 Task: Look for space in Hays, United States from 12th August, 2023 to 16th August, 2023 for 8 adults in price range Rs.10000 to Rs.16000. Place can be private room with 8 bedrooms having 8 beds and 8 bathrooms. Property type can be house, flat, guest house, hotel. Amenities needed are: wifi, TV, free parkinig on premises, gym, breakfast. Booking option can be shelf check-in. Required host language is English.
Action: Mouse moved to (541, 131)
Screenshot: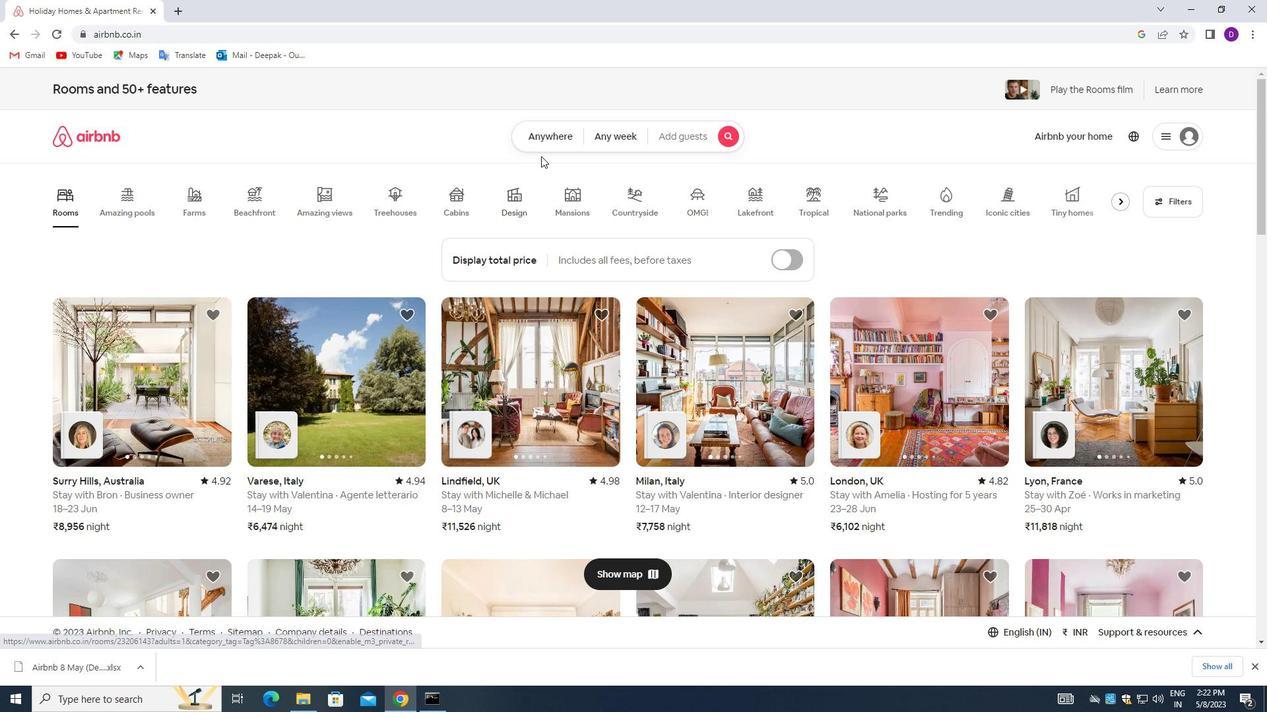 
Action: Mouse pressed left at (541, 131)
Screenshot: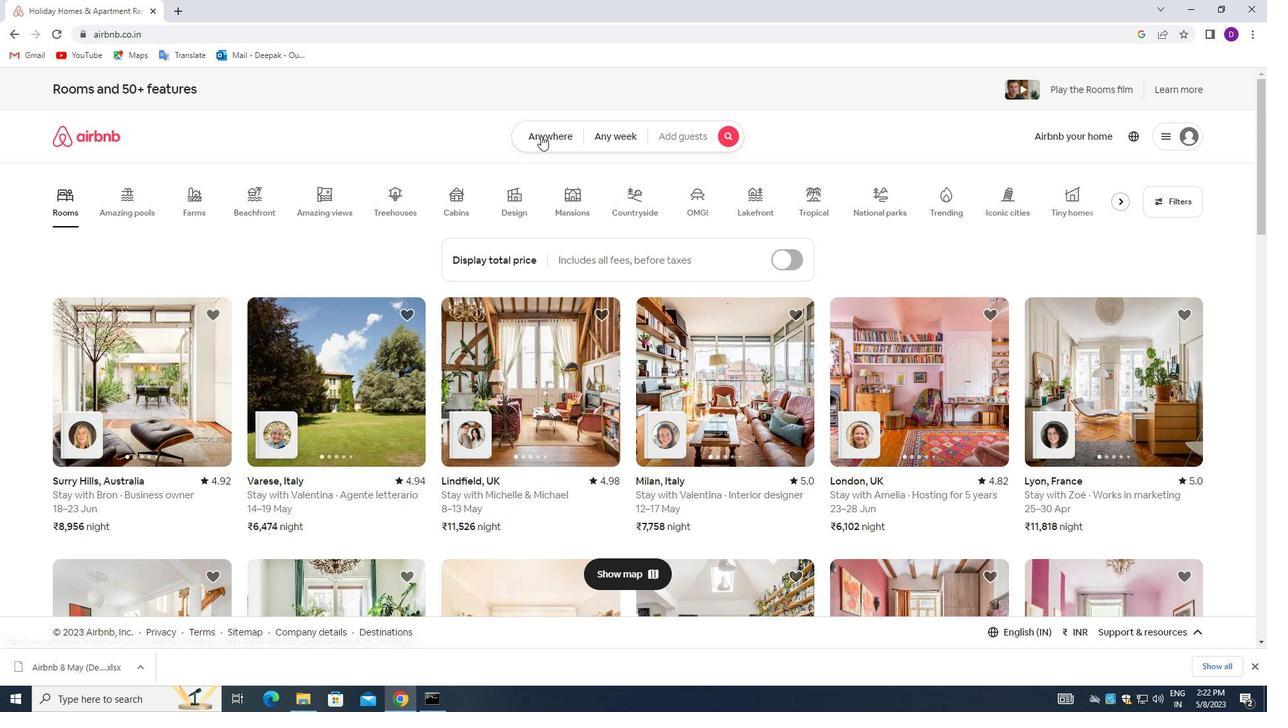 
Action: Mouse moved to (429, 186)
Screenshot: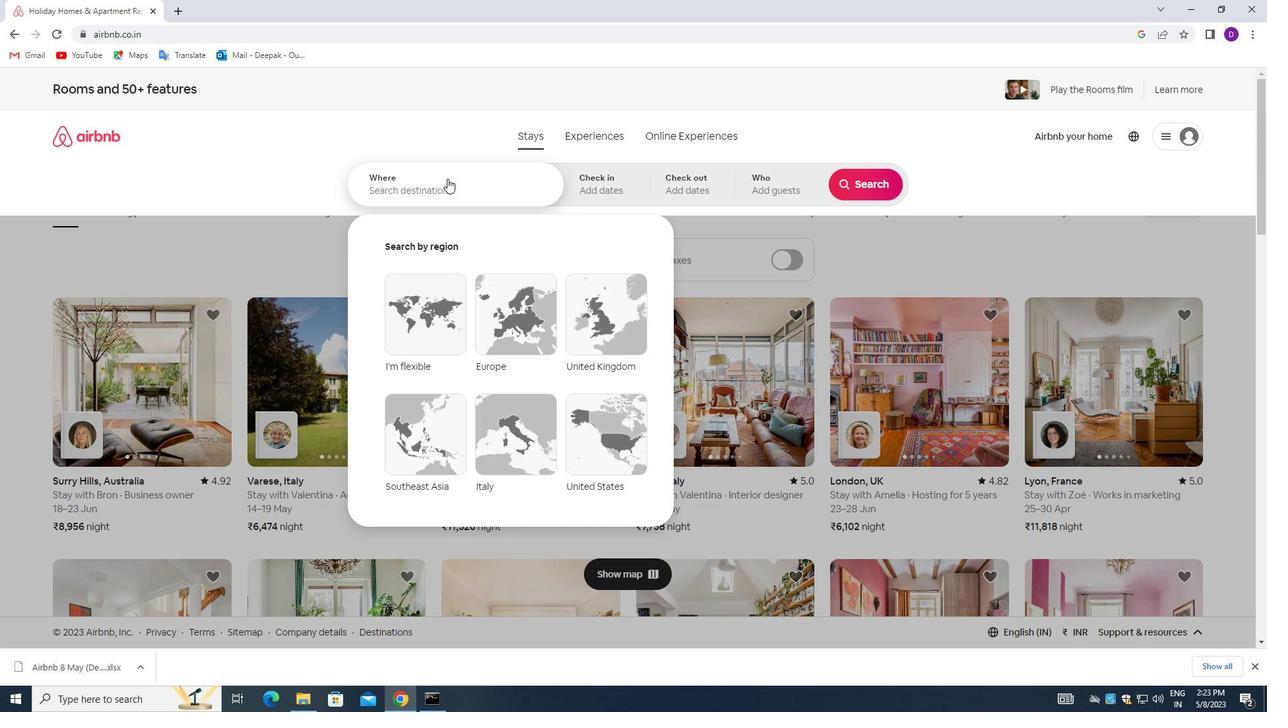 
Action: Mouse pressed left at (429, 186)
Screenshot: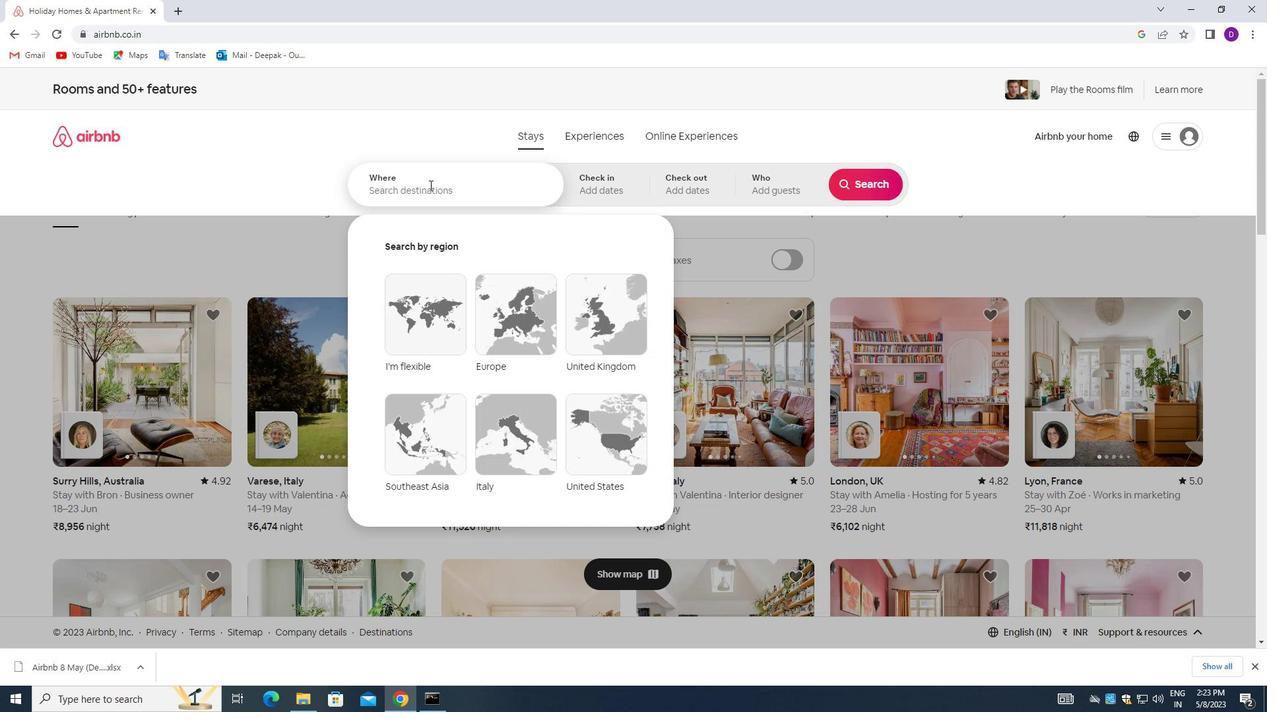 
Action: Mouse moved to (260, 253)
Screenshot: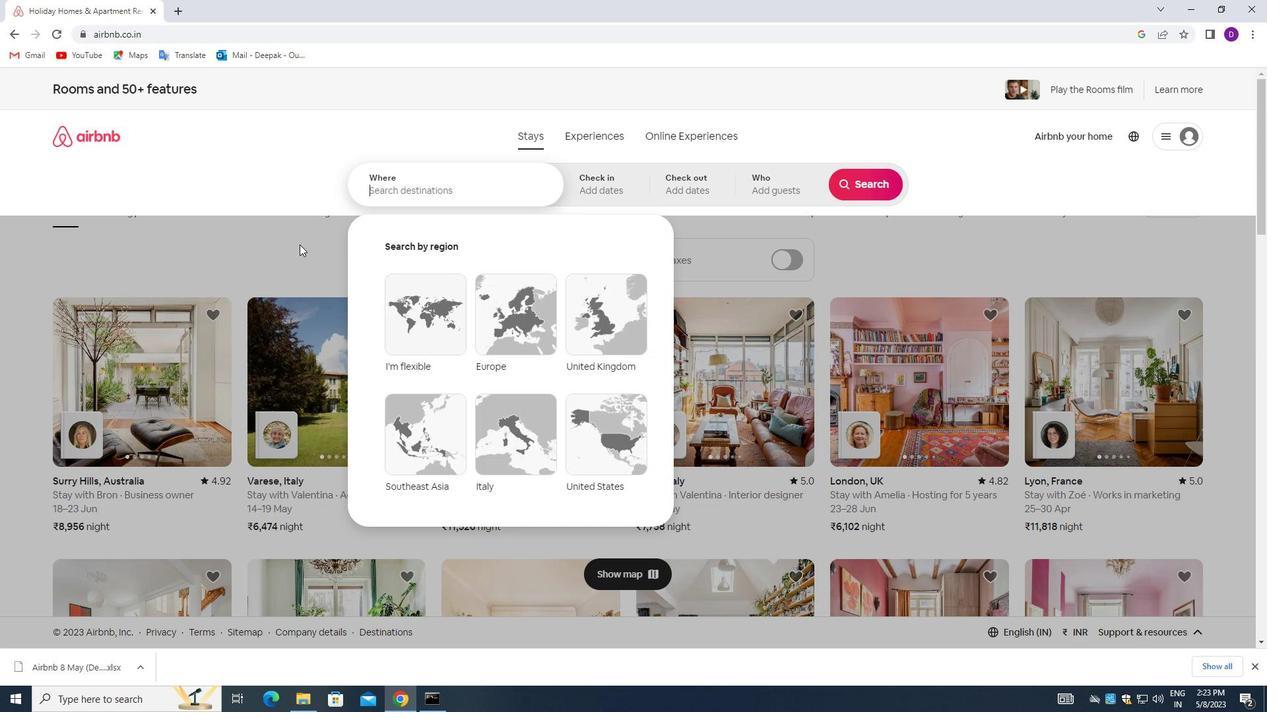 
Action: Key pressed <Key.shift>HAYS,<Key.space><Key.shift><Key.shift><Key.shift><Key.shift><Key.shift><Key.shift><Key.shift><Key.shift><Key.shift>UNITED<Key.space><Key.shift_r>STATES<Key.enter>
Screenshot: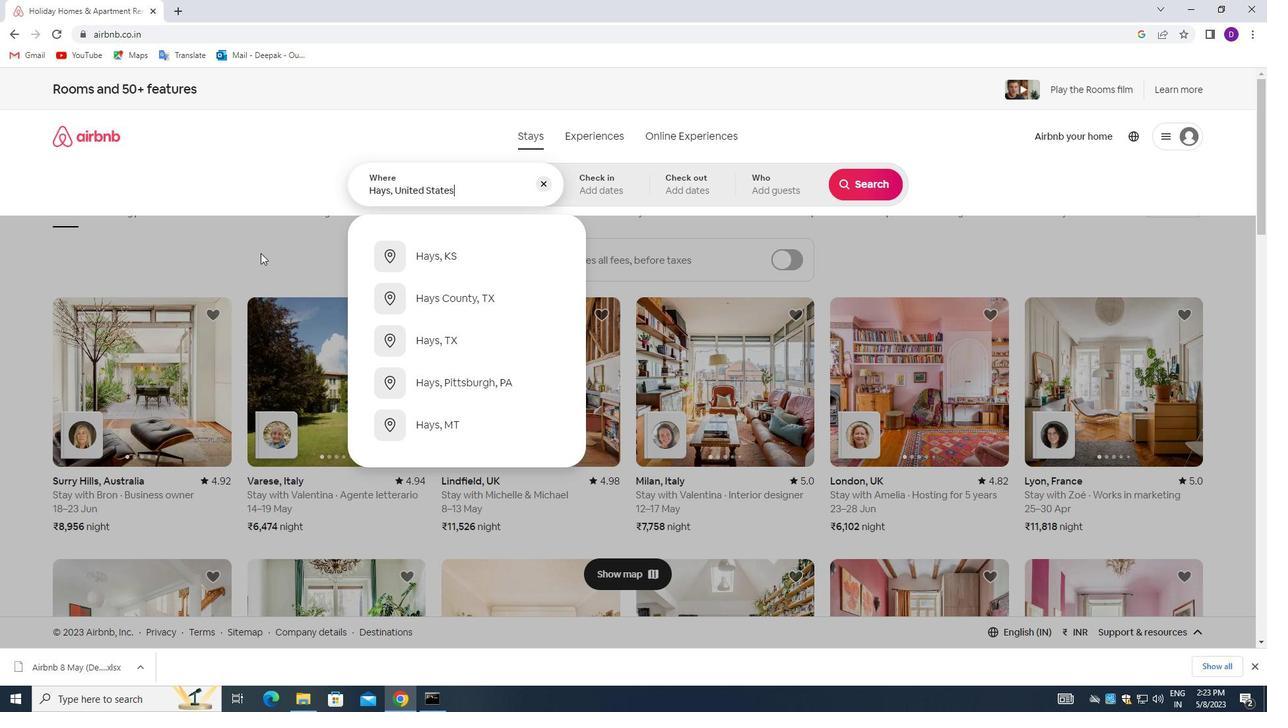 
Action: Mouse moved to (859, 296)
Screenshot: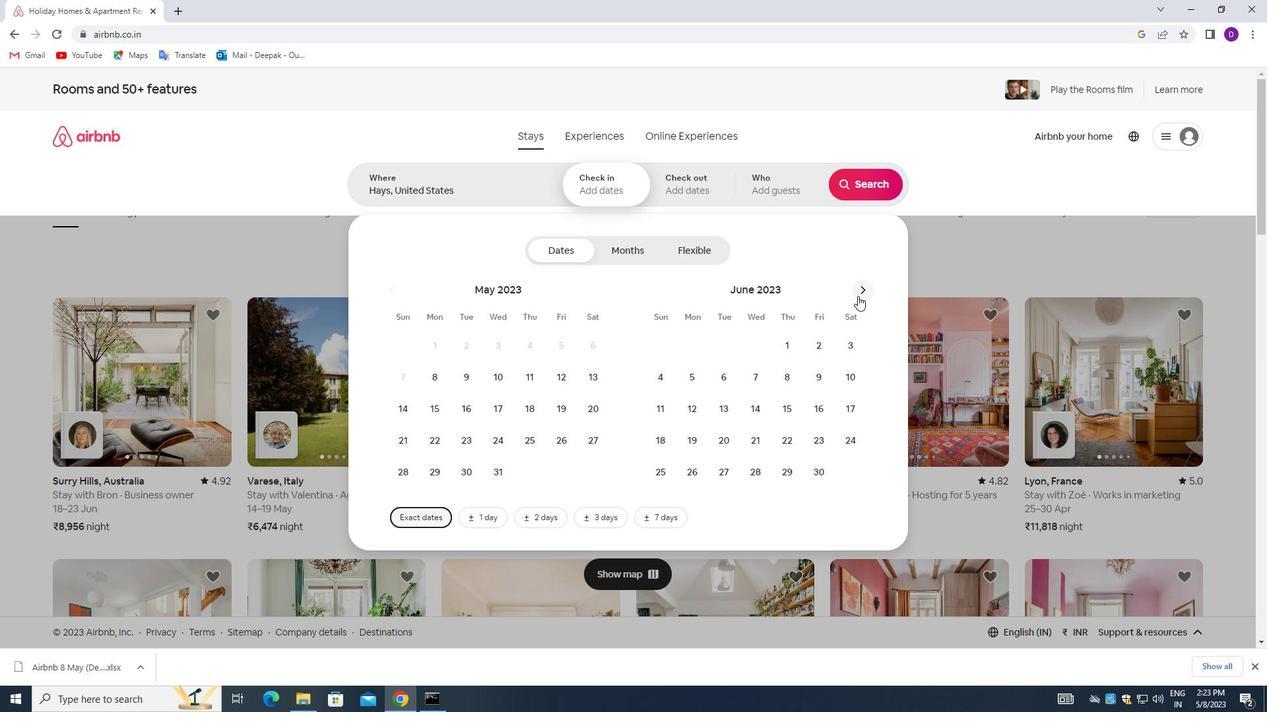
Action: Mouse pressed left at (859, 296)
Screenshot: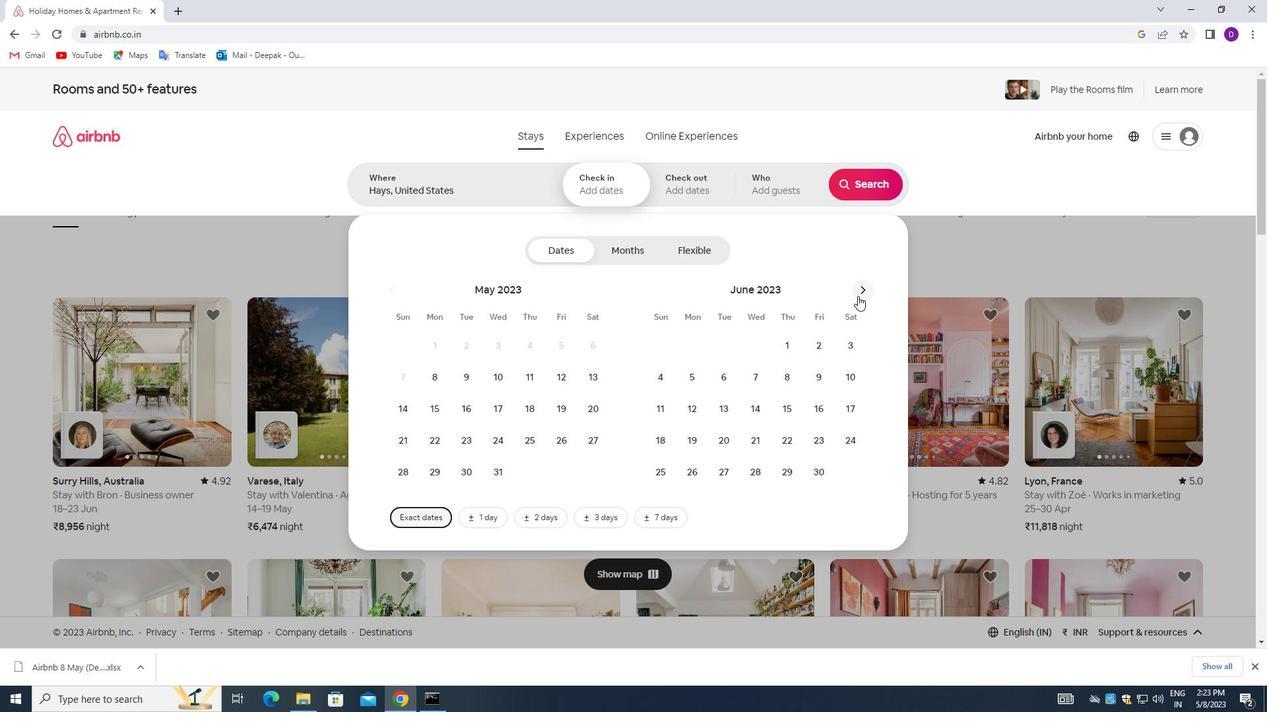 
Action: Mouse moved to (859, 293)
Screenshot: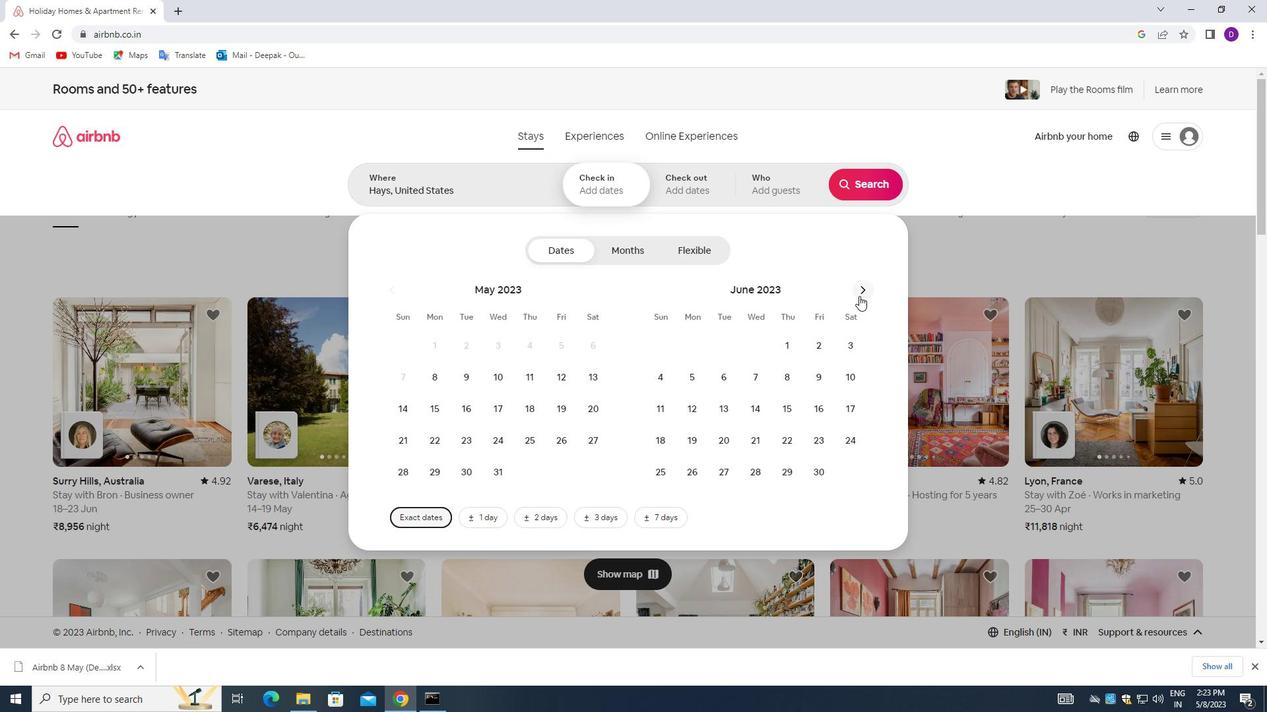 
Action: Mouse pressed left at (859, 293)
Screenshot: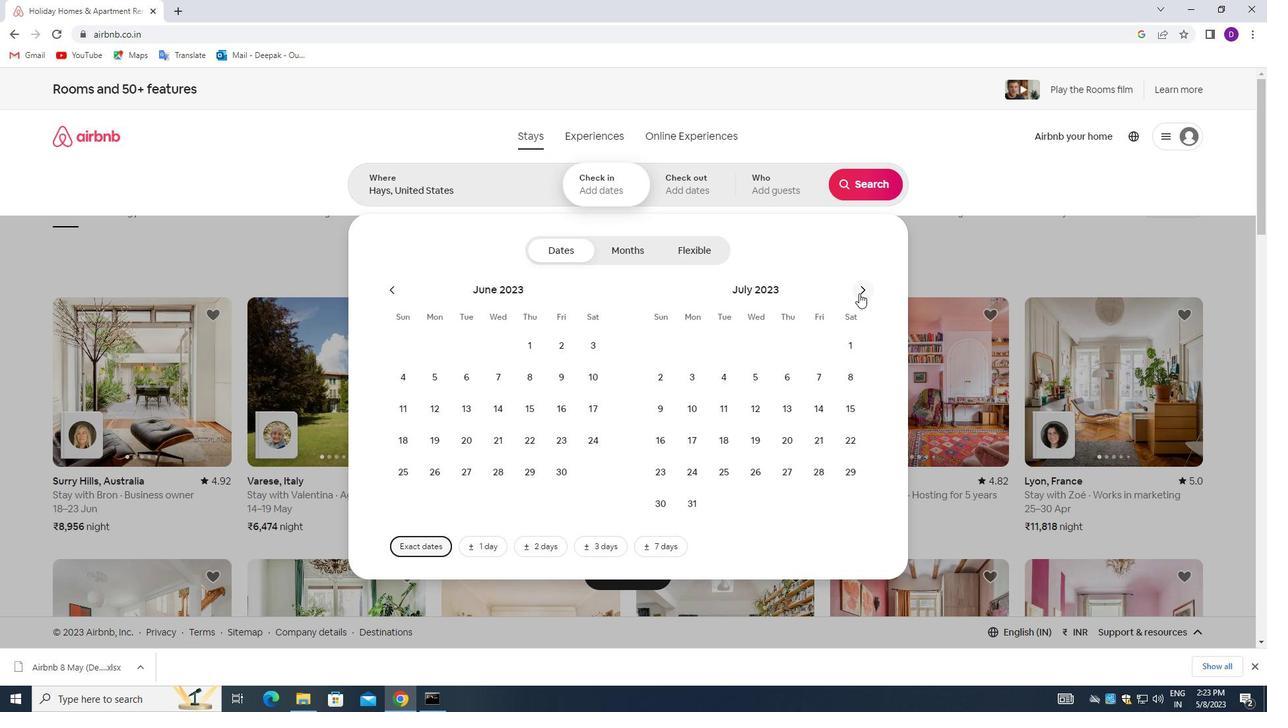 
Action: Mouse moved to (843, 376)
Screenshot: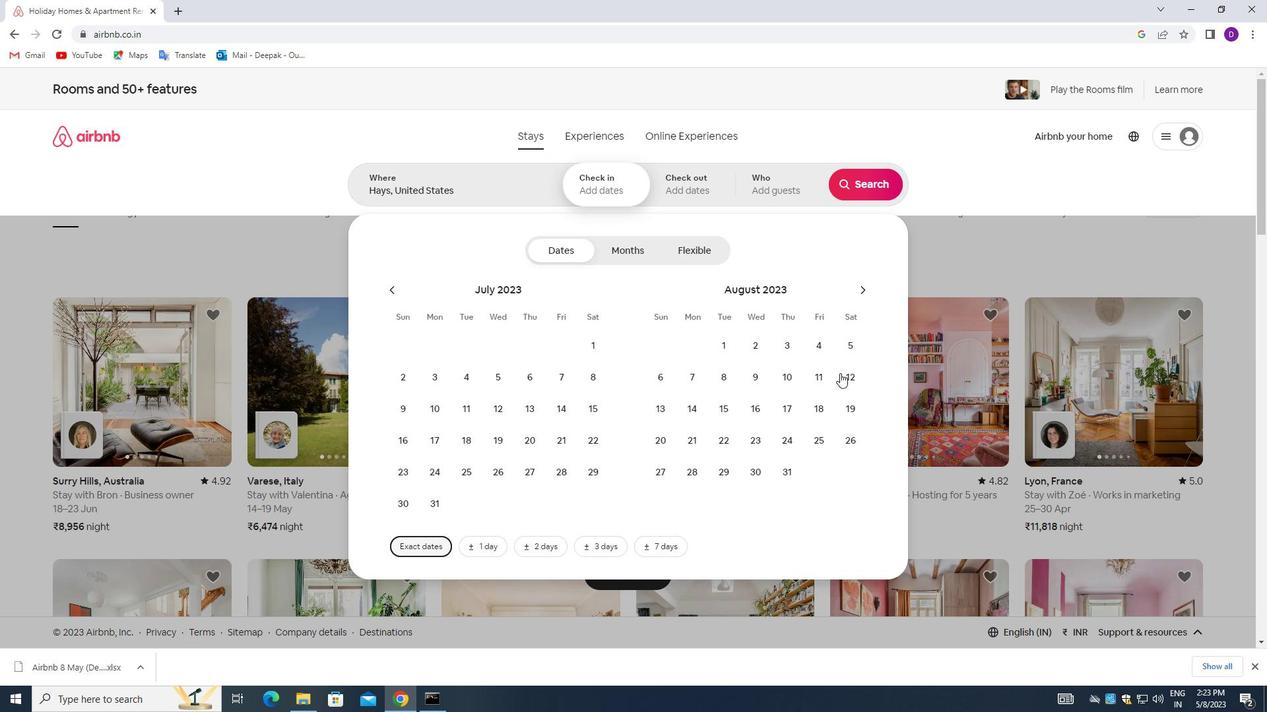 
Action: Mouse pressed left at (843, 376)
Screenshot: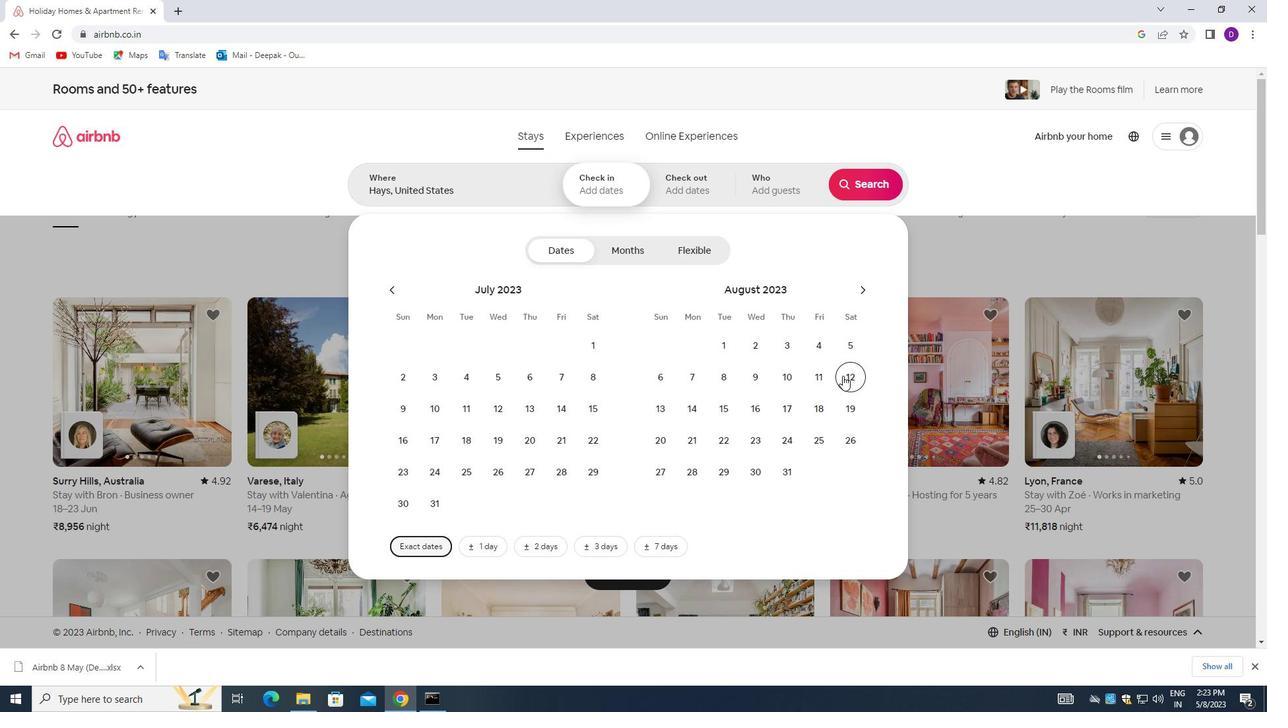 
Action: Mouse moved to (756, 407)
Screenshot: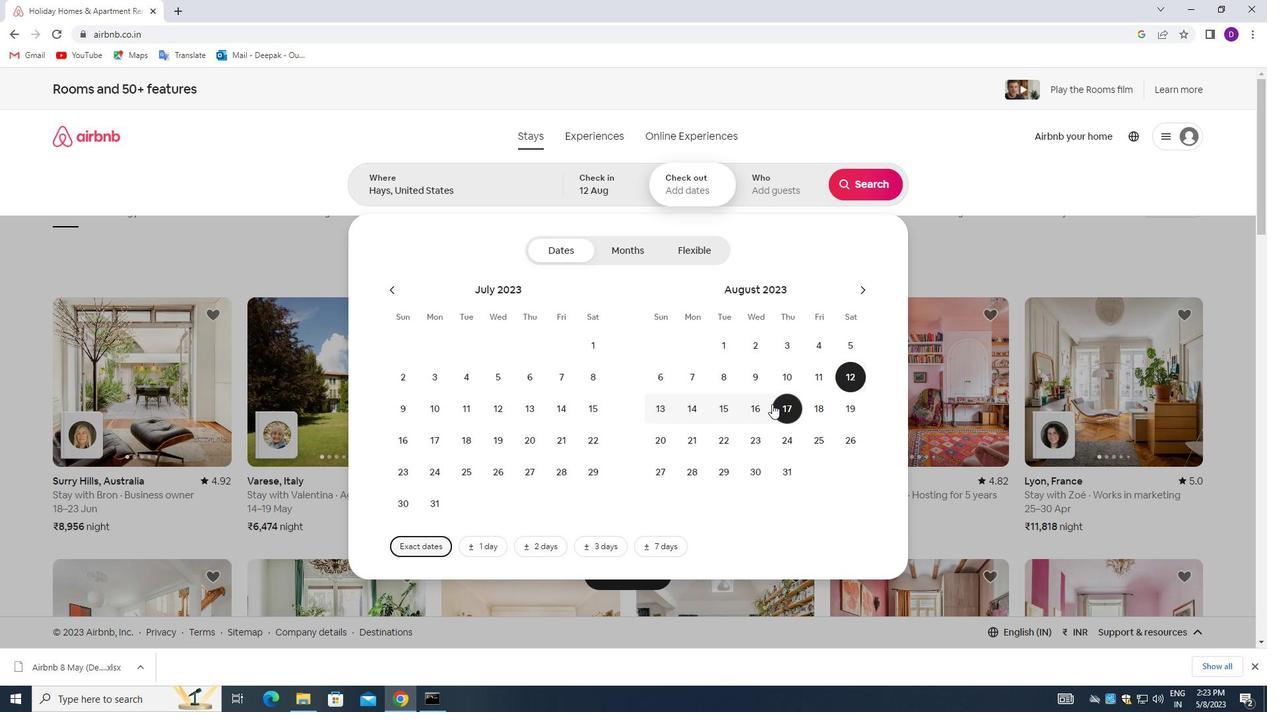 
Action: Mouse pressed left at (756, 407)
Screenshot: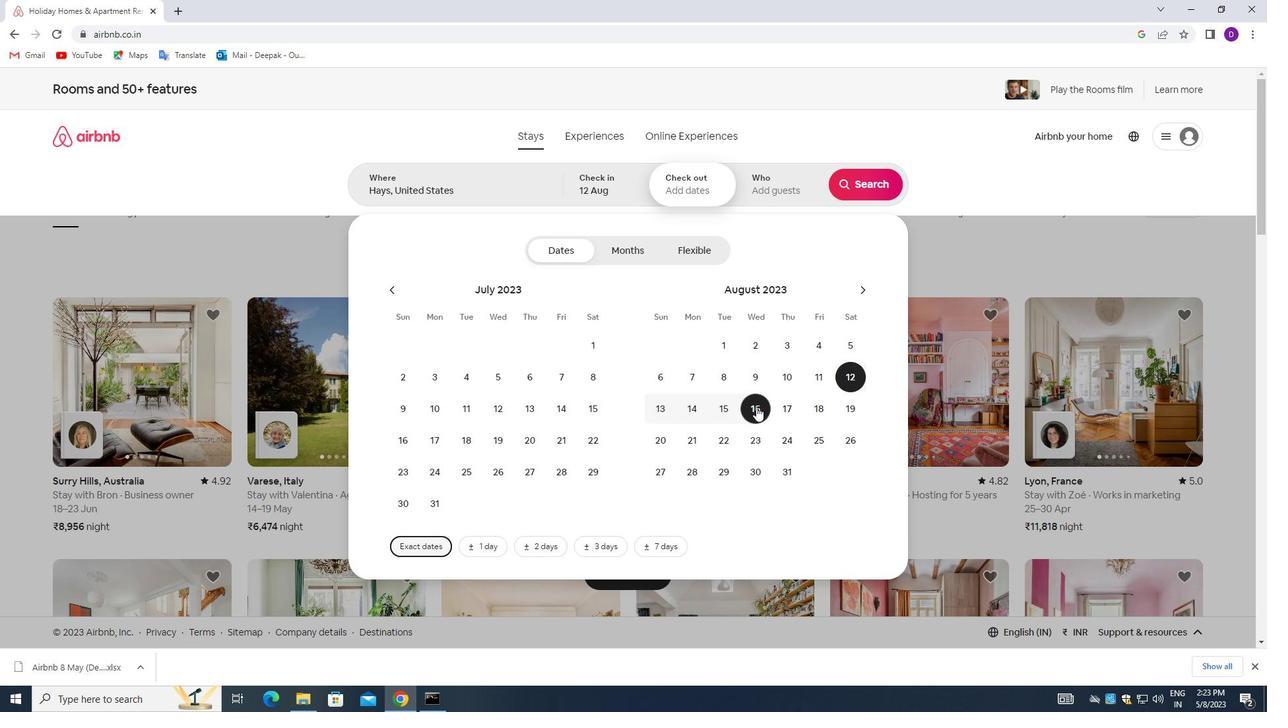 
Action: Mouse moved to (772, 183)
Screenshot: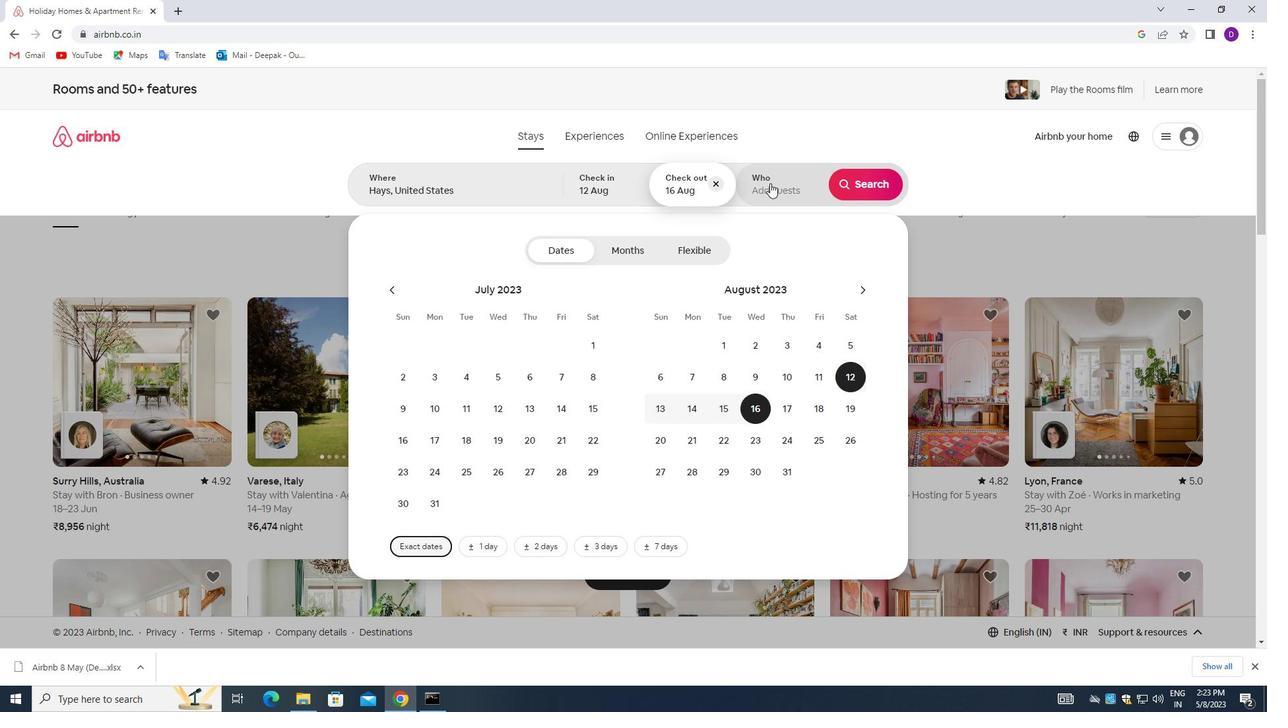 
Action: Mouse pressed left at (772, 183)
Screenshot: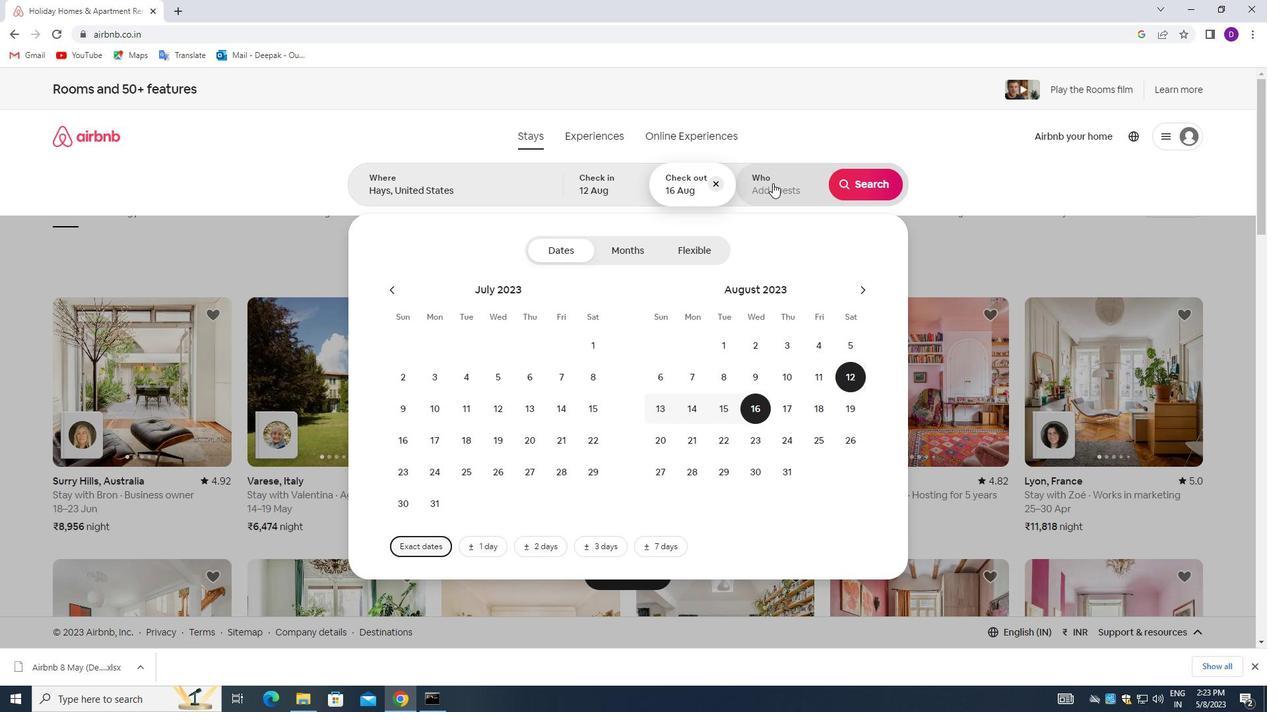 
Action: Mouse moved to (866, 258)
Screenshot: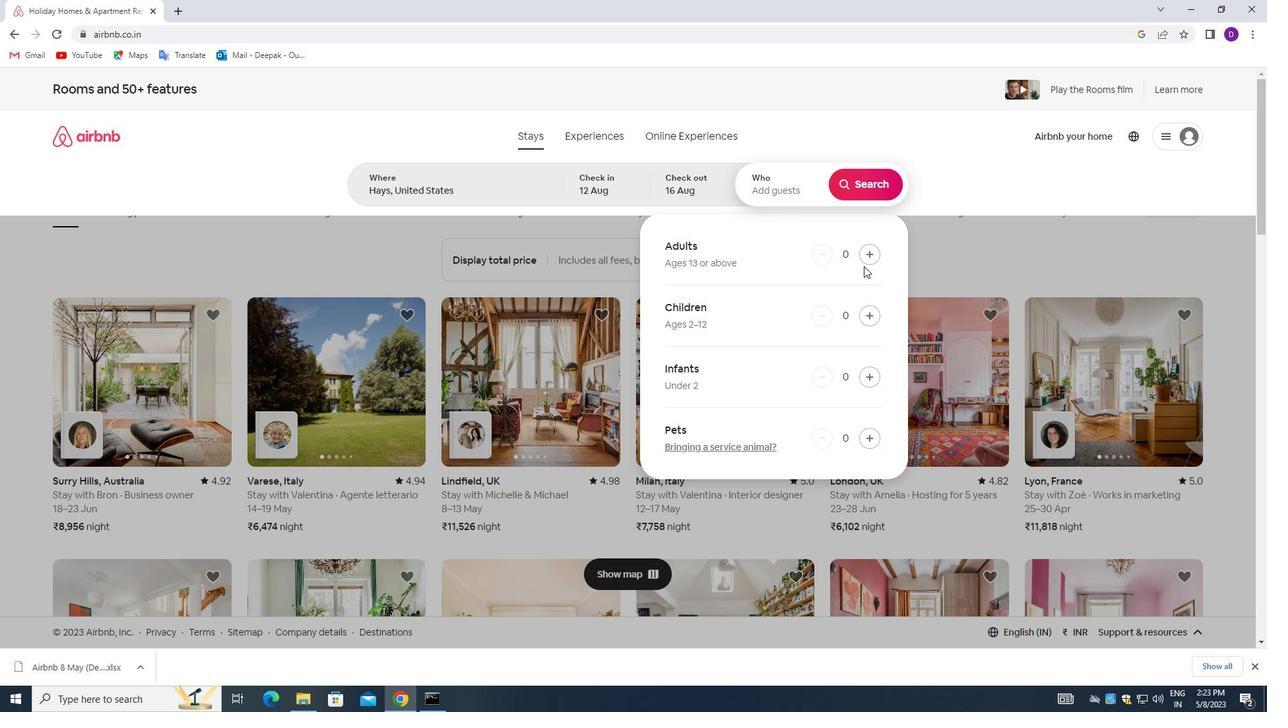 
Action: Mouse pressed left at (866, 258)
Screenshot: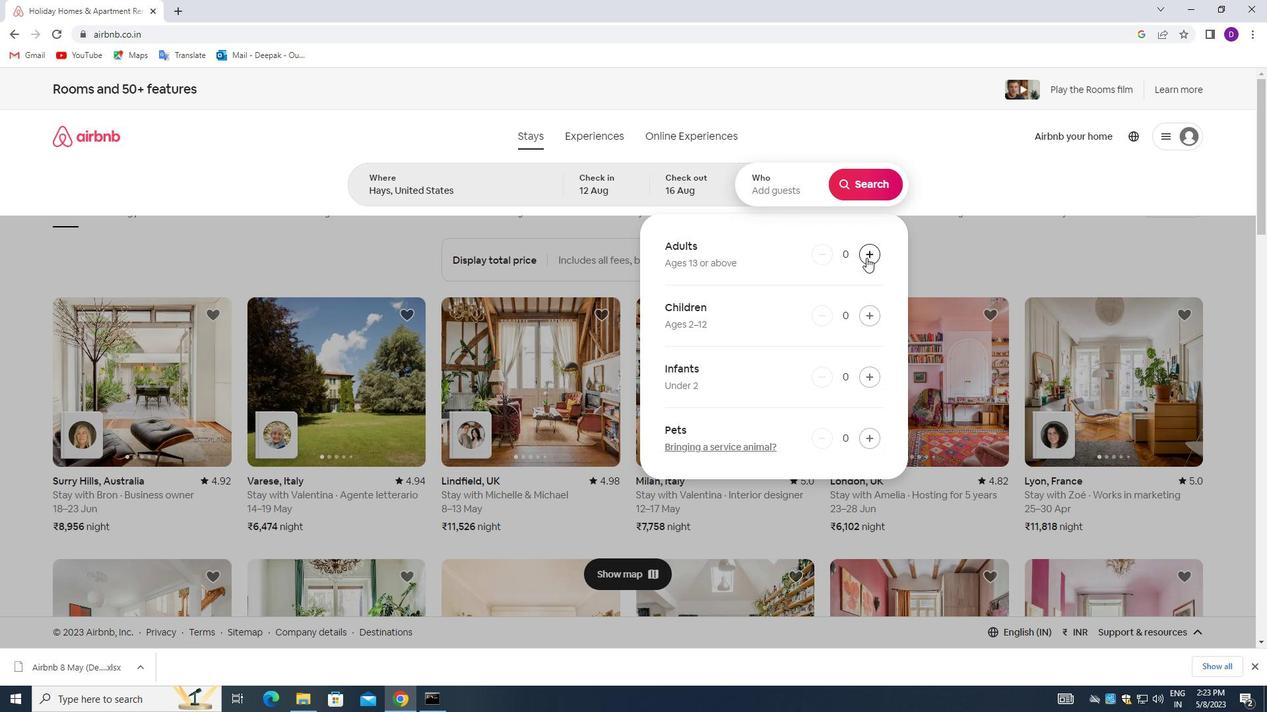 
Action: Mouse moved to (866, 257)
Screenshot: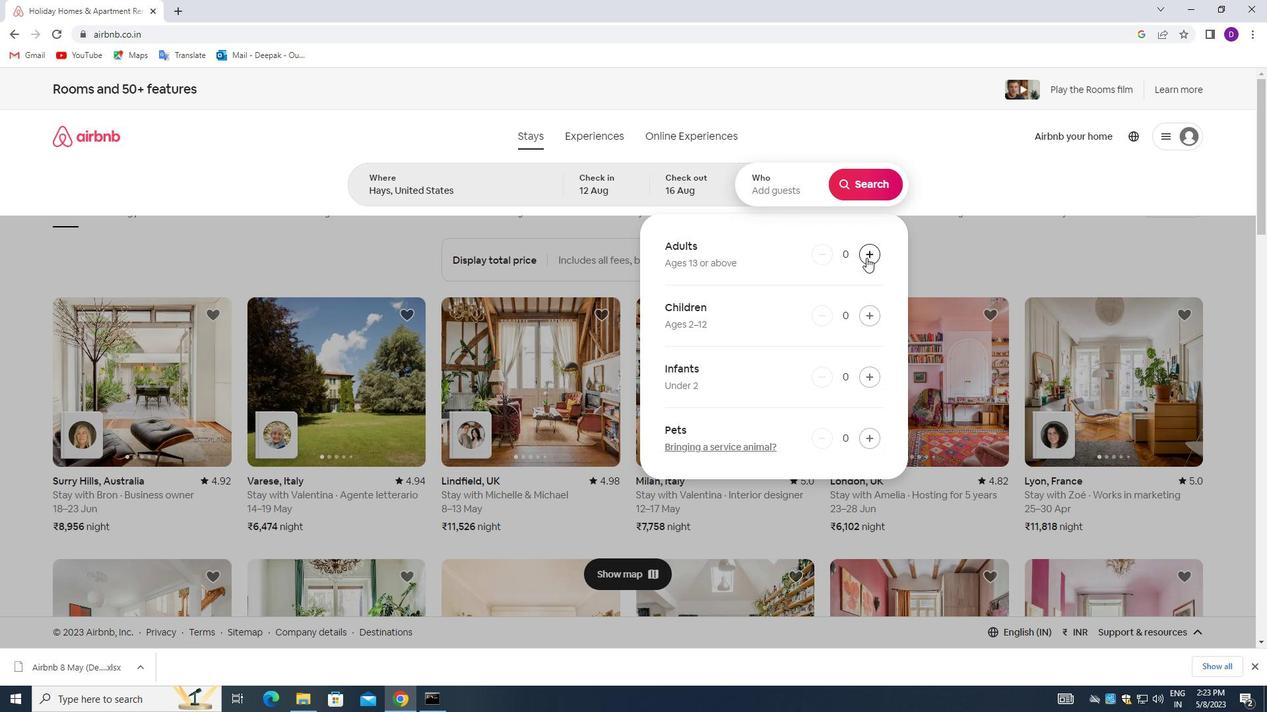 
Action: Mouse pressed left at (866, 257)
Screenshot: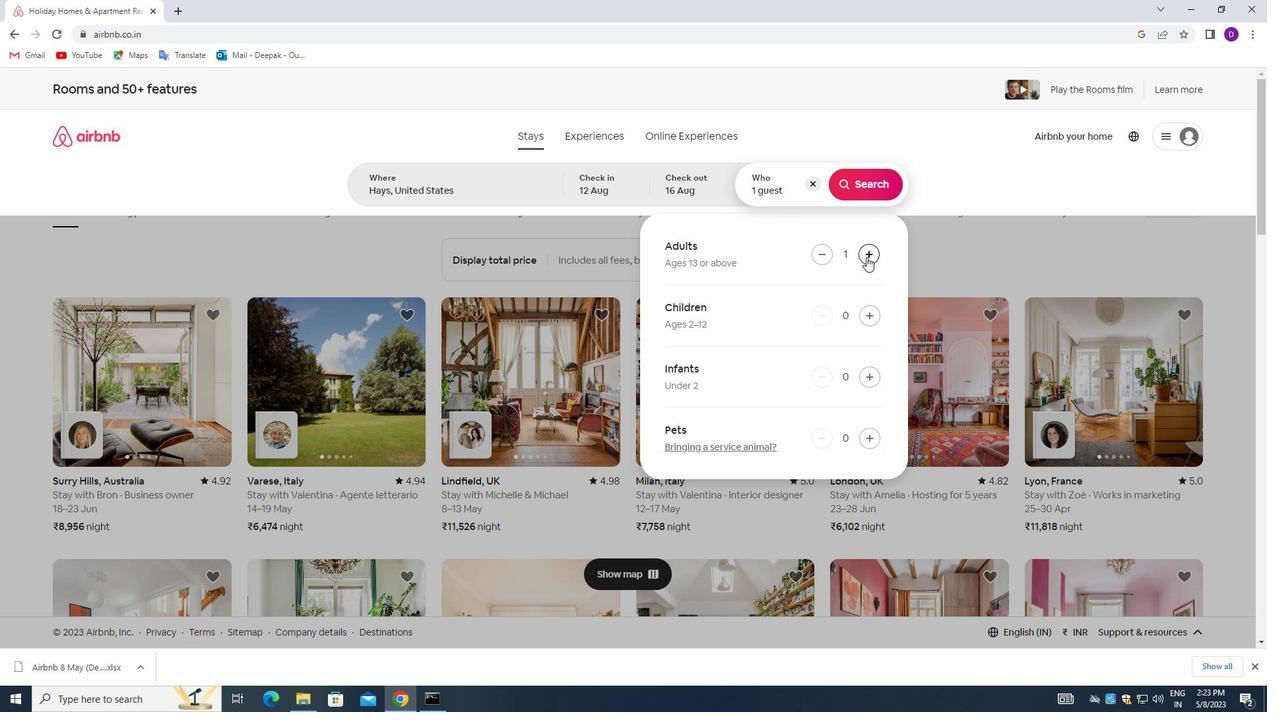 
Action: Mouse pressed left at (866, 257)
Screenshot: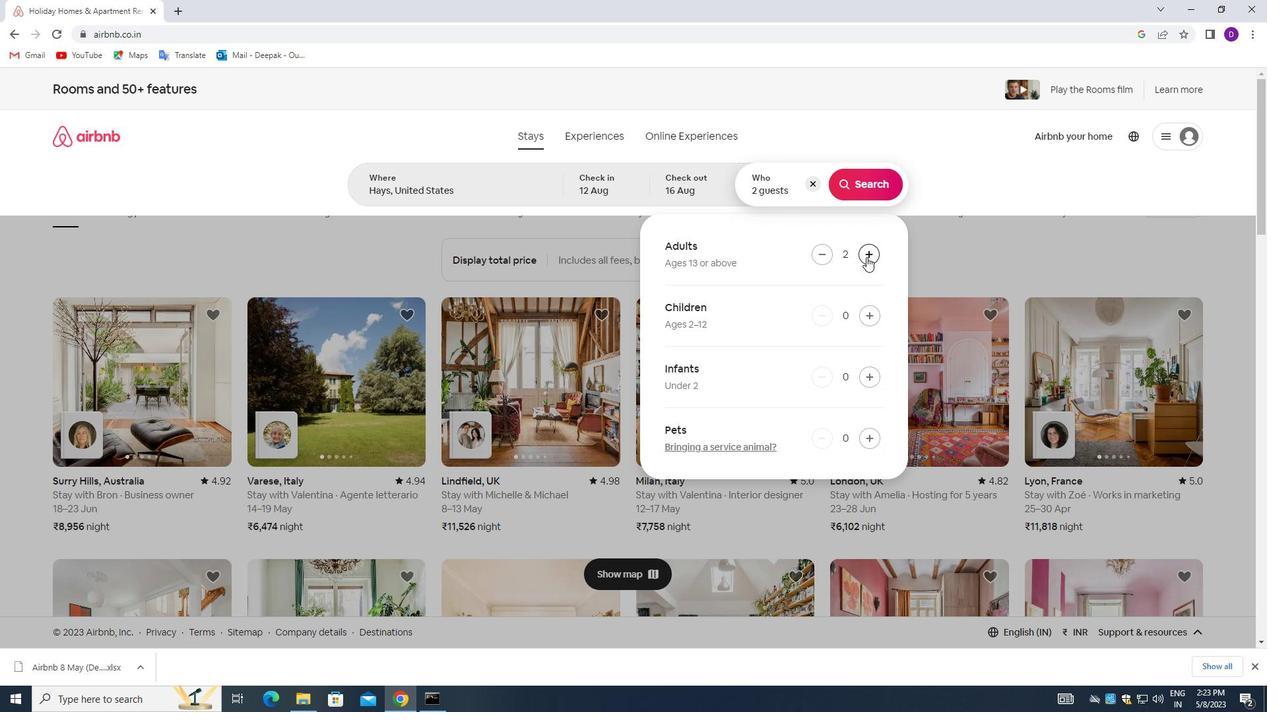 
Action: Mouse pressed left at (866, 257)
Screenshot: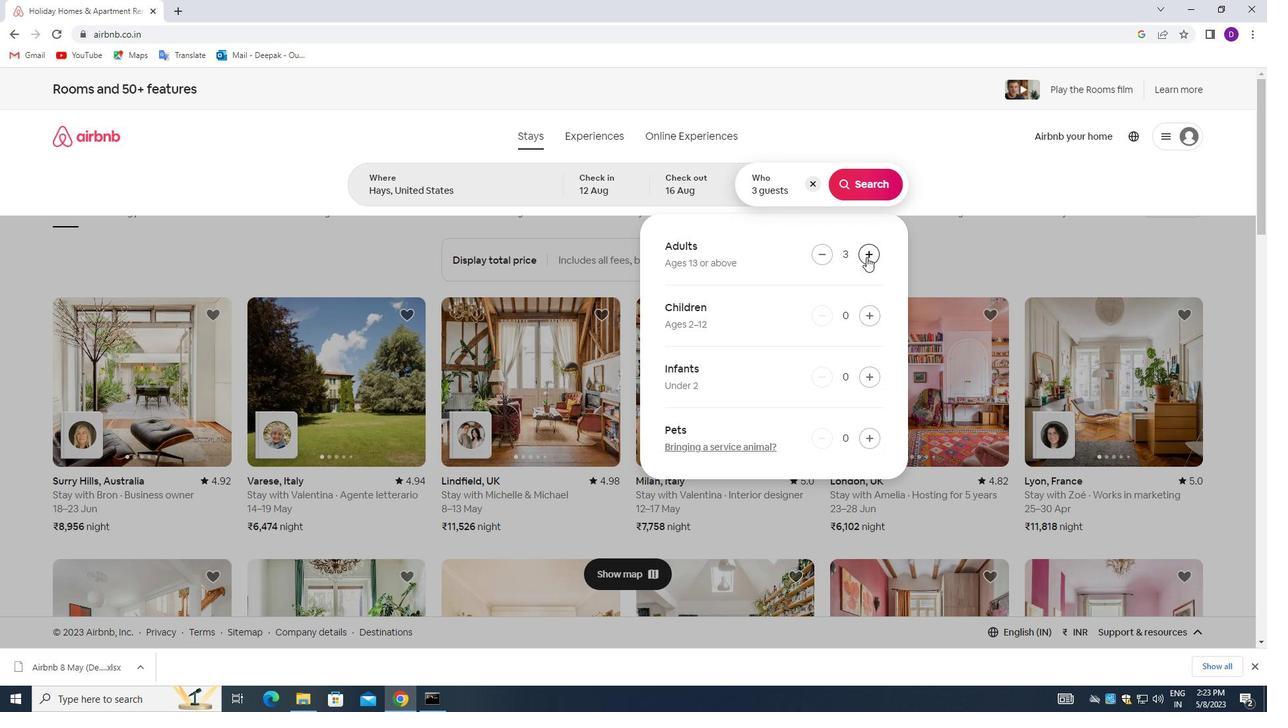 
Action: Mouse pressed left at (866, 257)
Screenshot: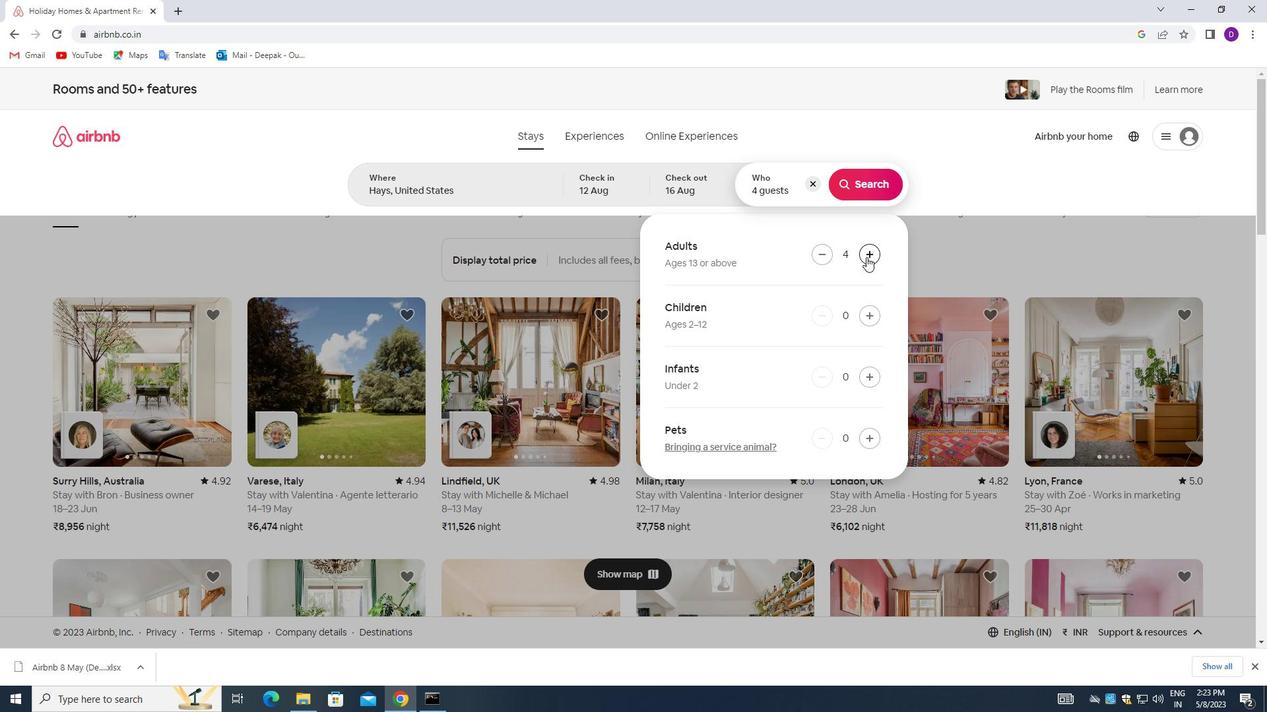 
Action: Mouse pressed left at (866, 257)
Screenshot: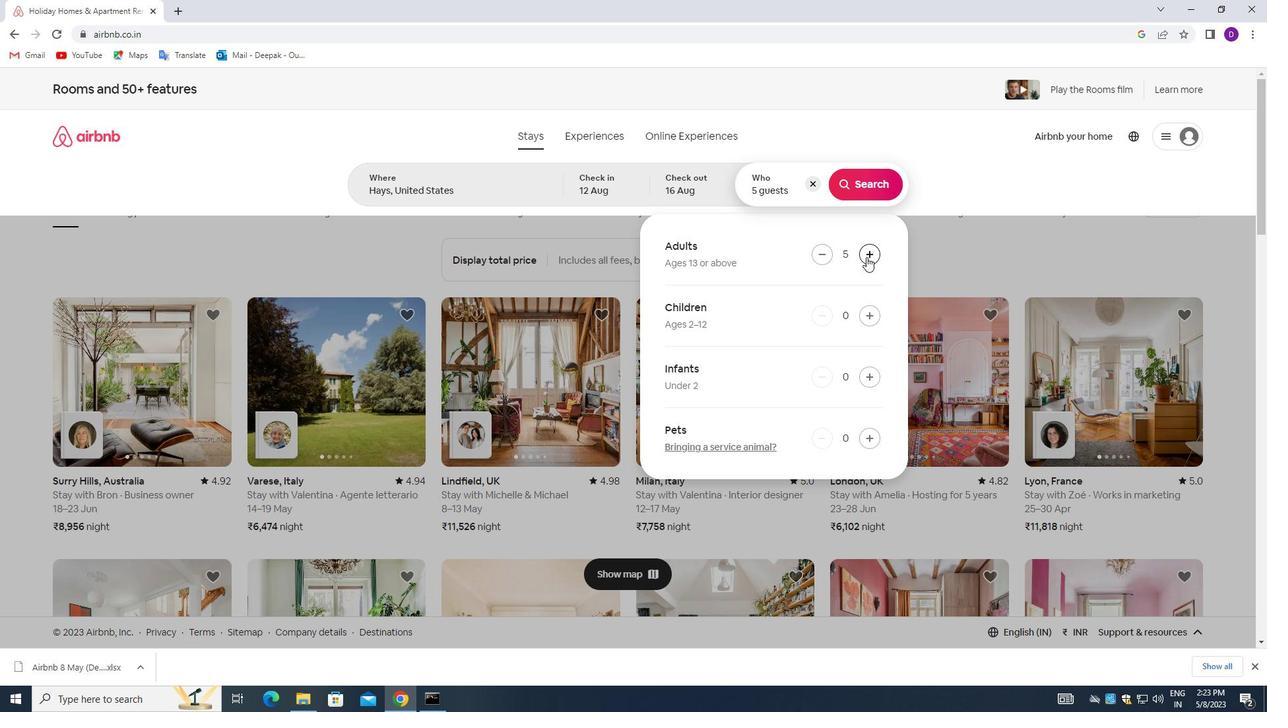
Action: Mouse pressed left at (866, 257)
Screenshot: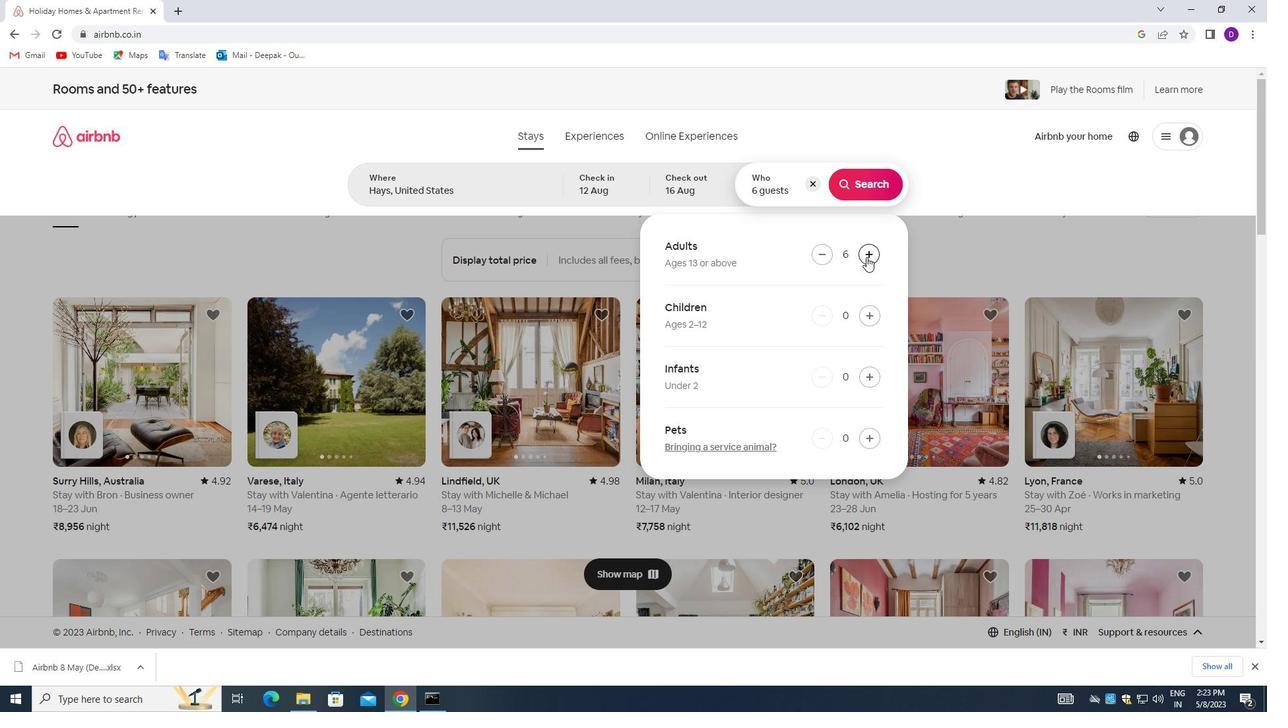 
Action: Mouse pressed left at (866, 257)
Screenshot: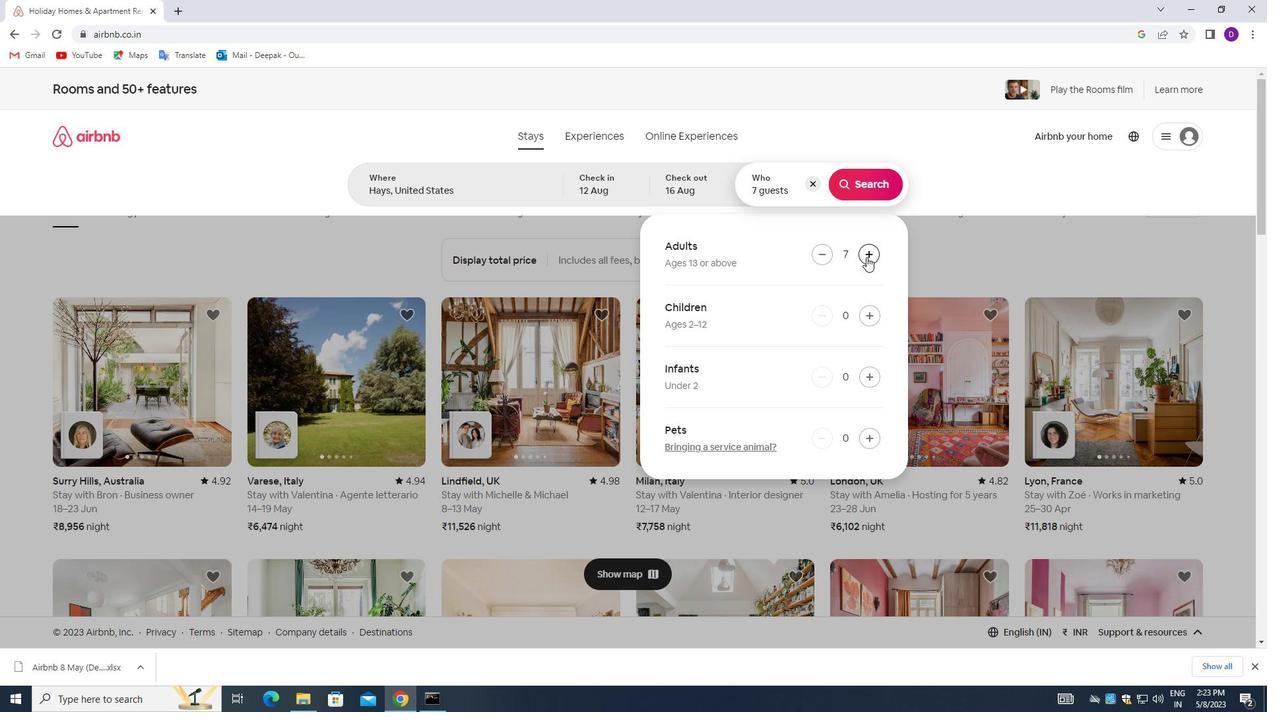 
Action: Mouse moved to (867, 180)
Screenshot: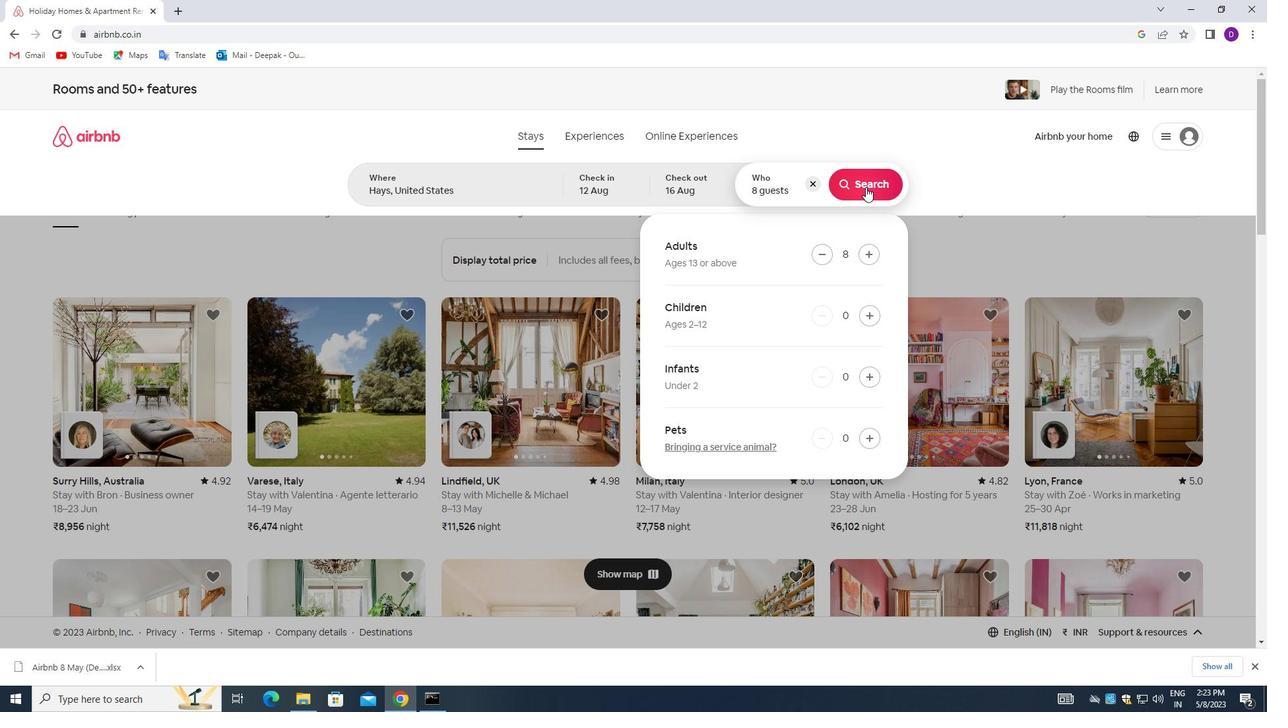 
Action: Mouse pressed left at (867, 180)
Screenshot: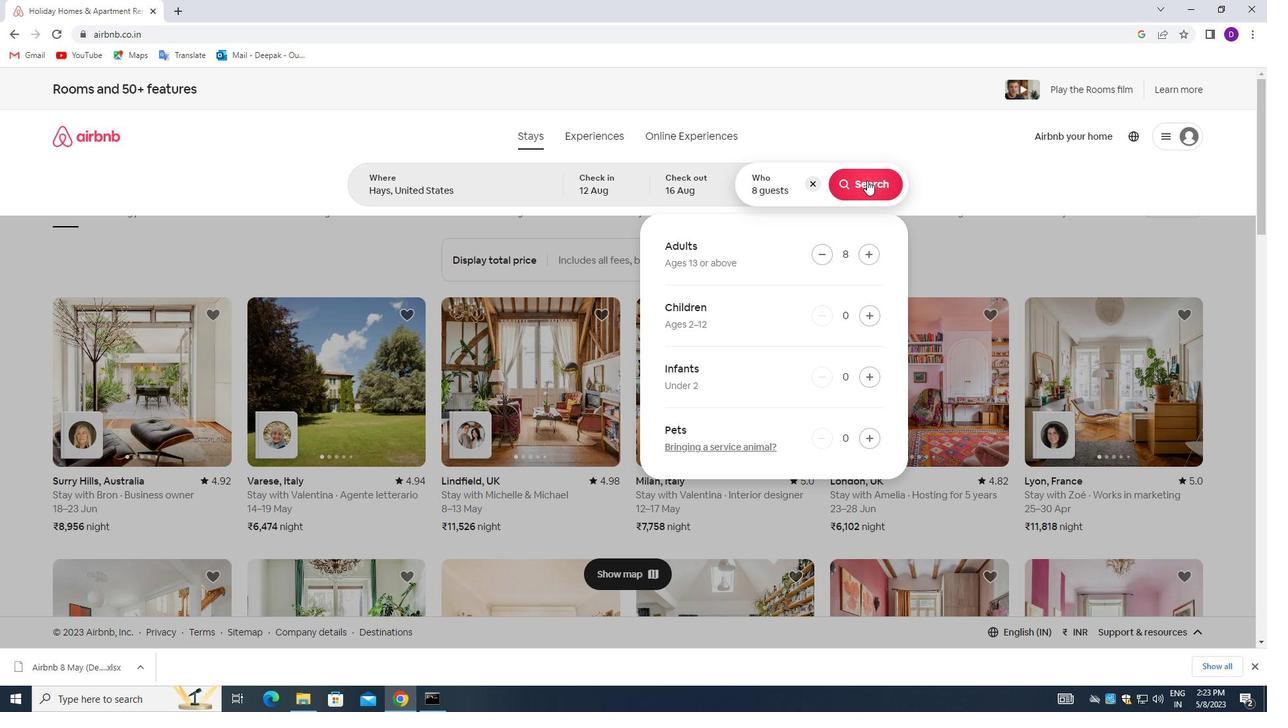 
Action: Mouse moved to (1192, 142)
Screenshot: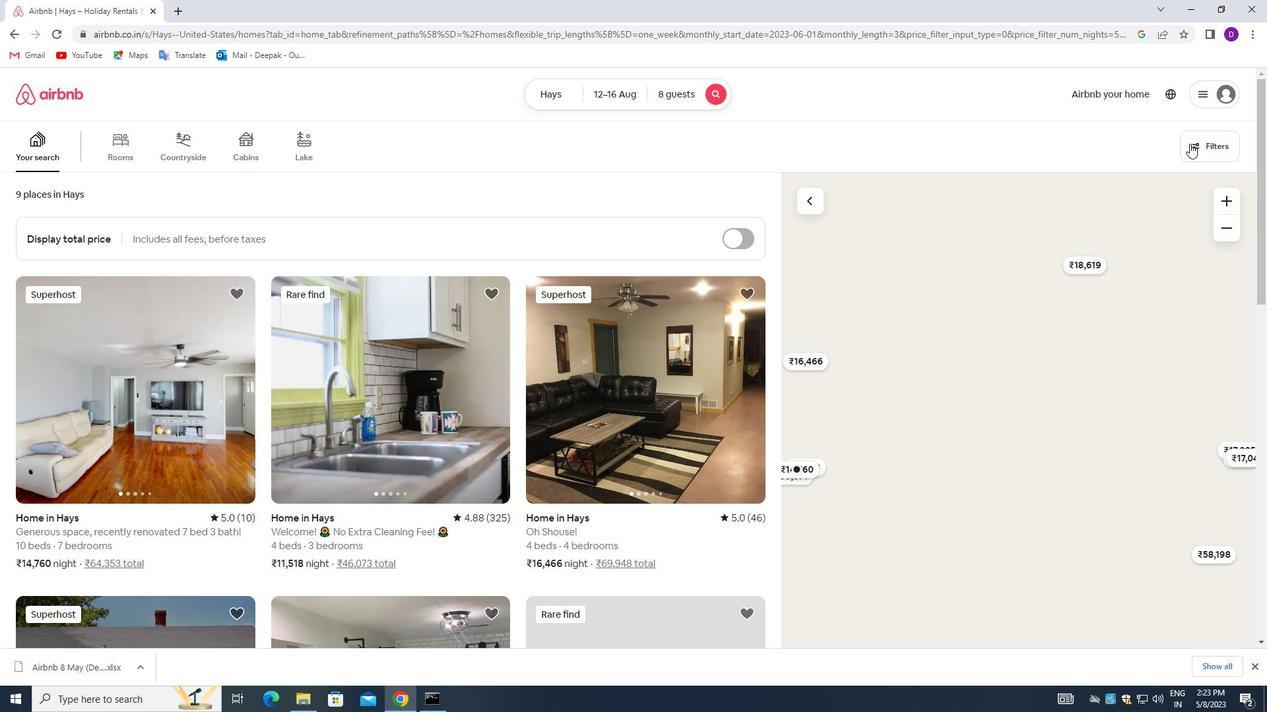 
Action: Mouse pressed left at (1192, 142)
Screenshot: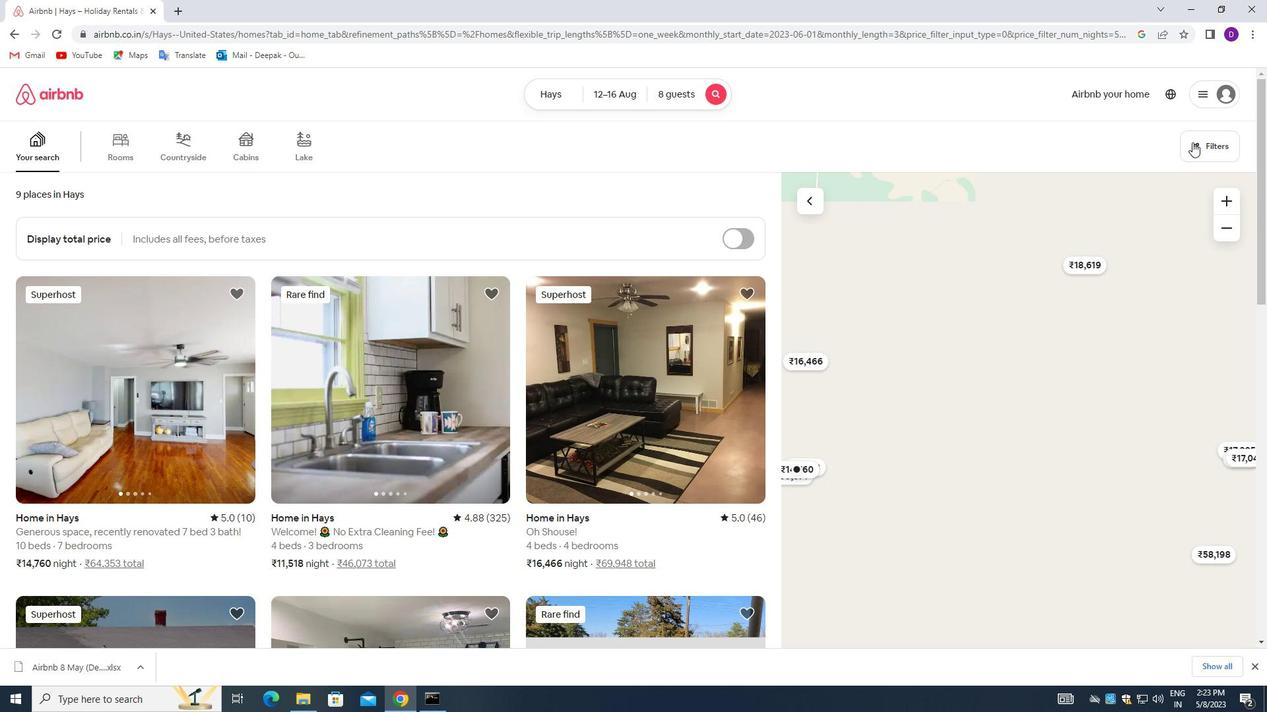 
Action: Mouse moved to (706, 340)
Screenshot: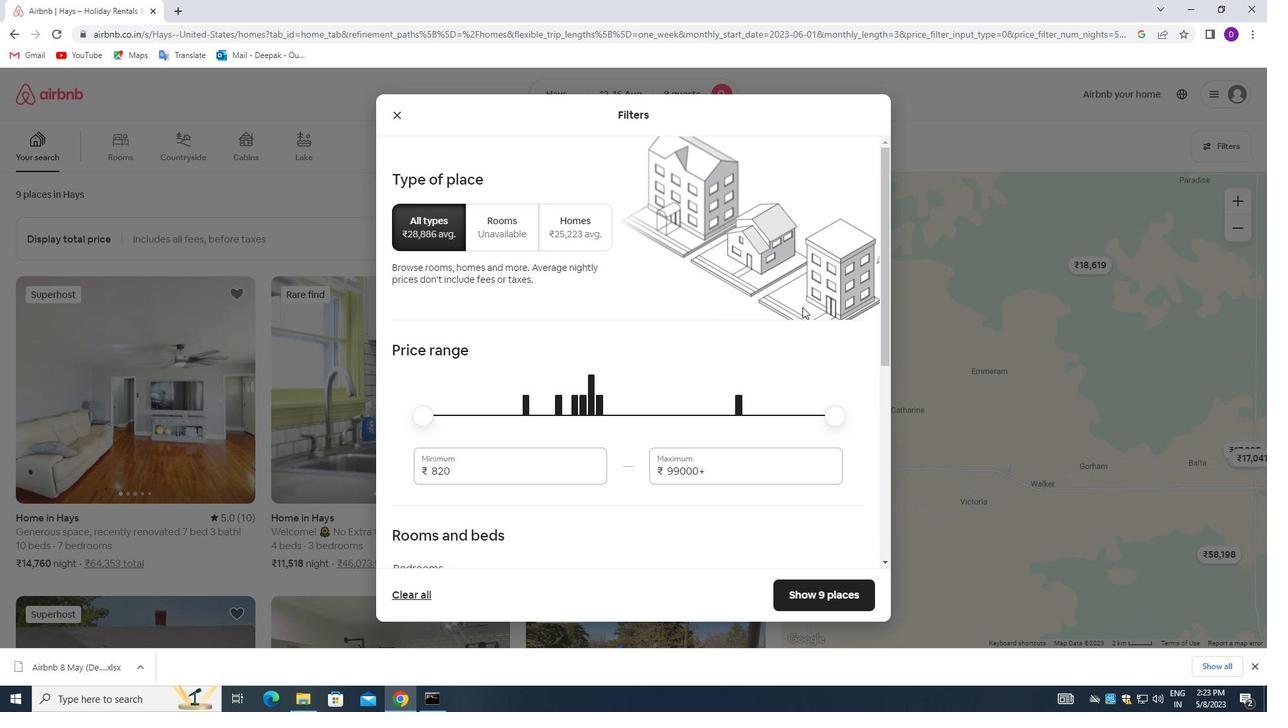 
Action: Mouse scrolled (706, 339) with delta (0, 0)
Screenshot: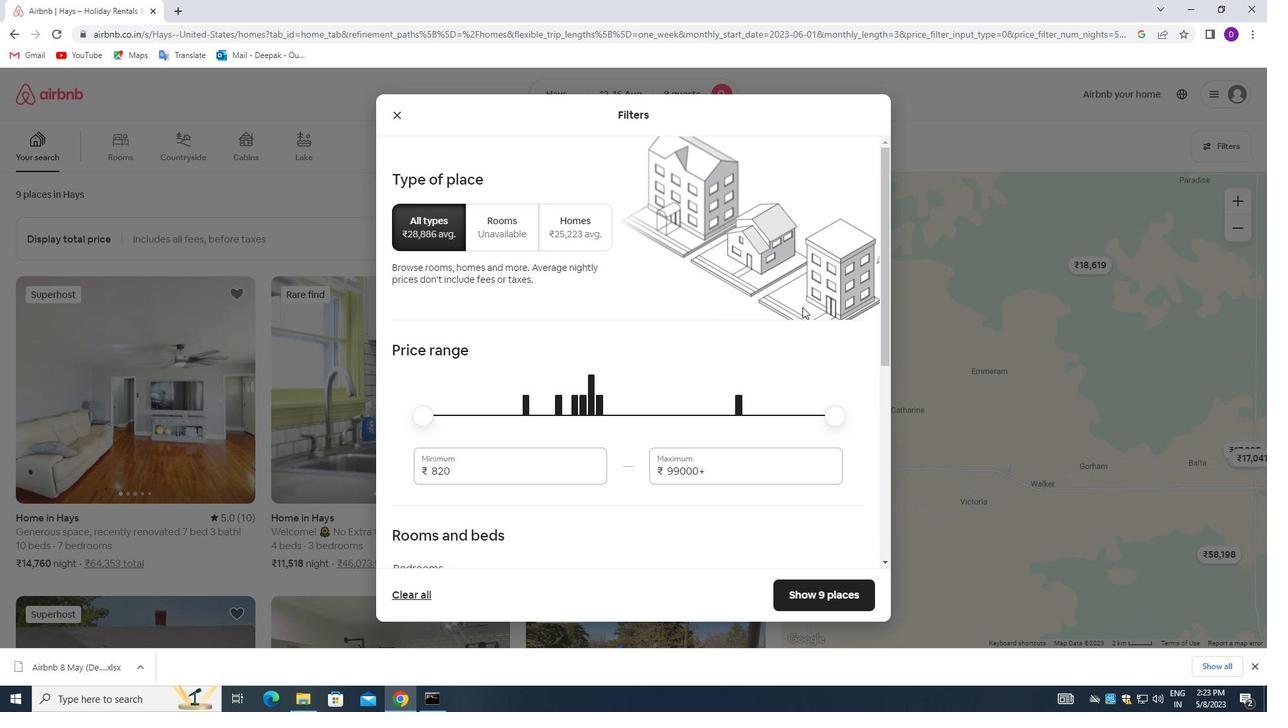 
Action: Mouse moved to (700, 340)
Screenshot: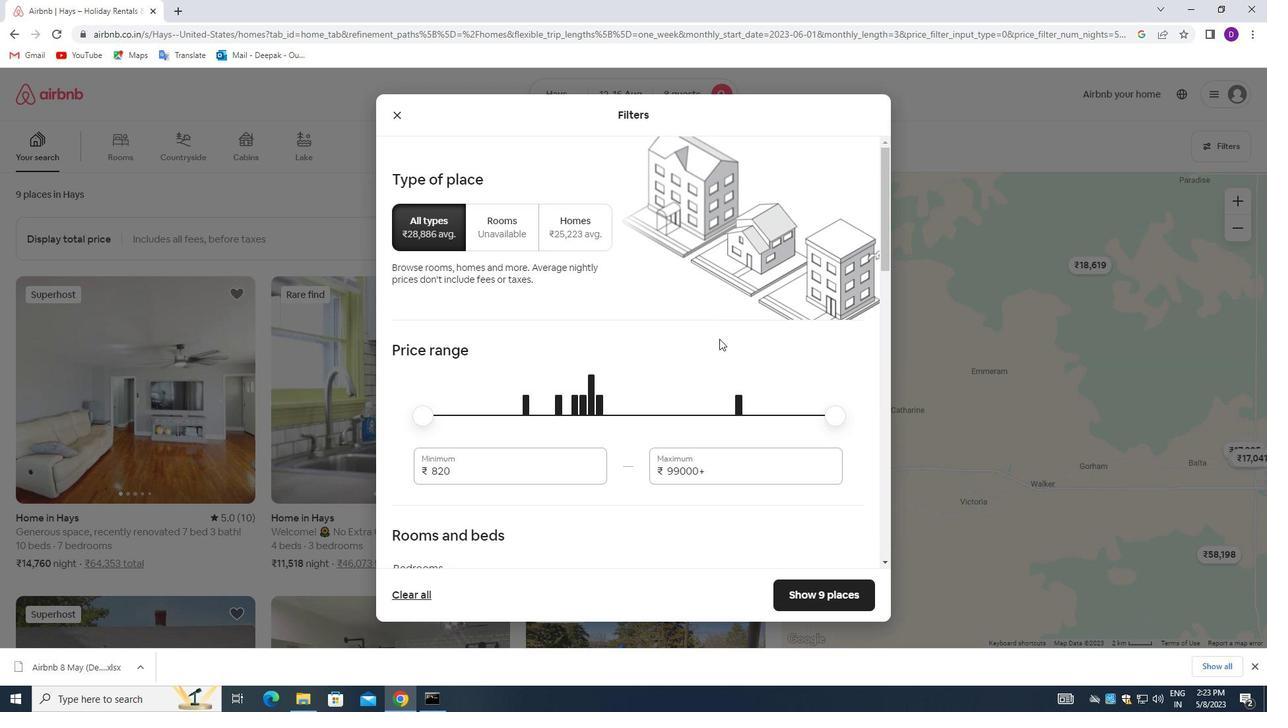 
Action: Mouse scrolled (700, 339) with delta (0, 0)
Screenshot: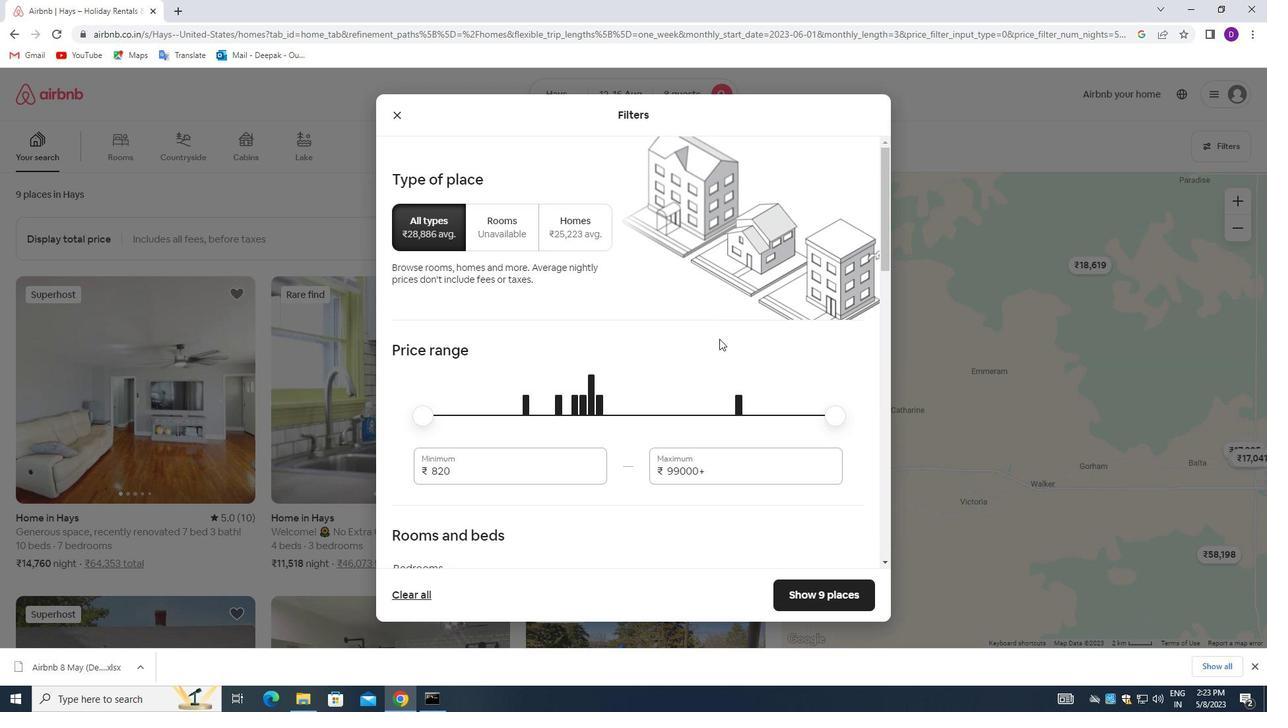 
Action: Mouse moved to (462, 339)
Screenshot: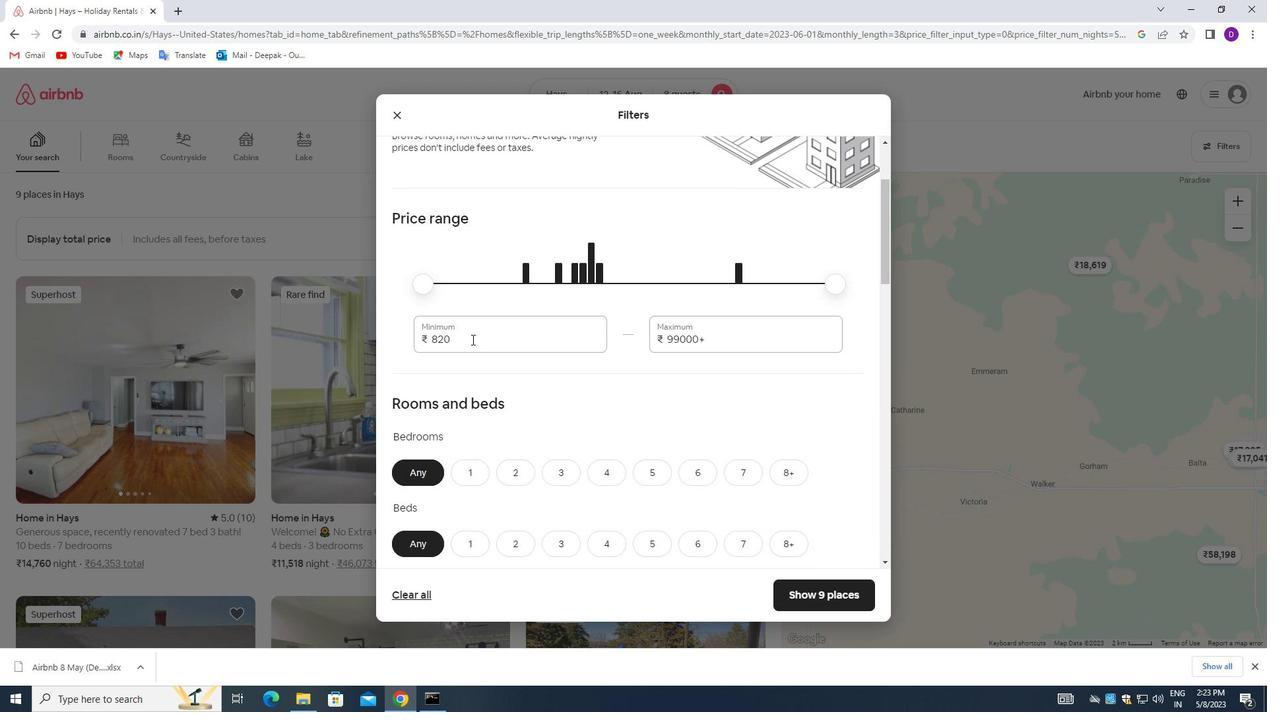 
Action: Mouse pressed left at (462, 339)
Screenshot: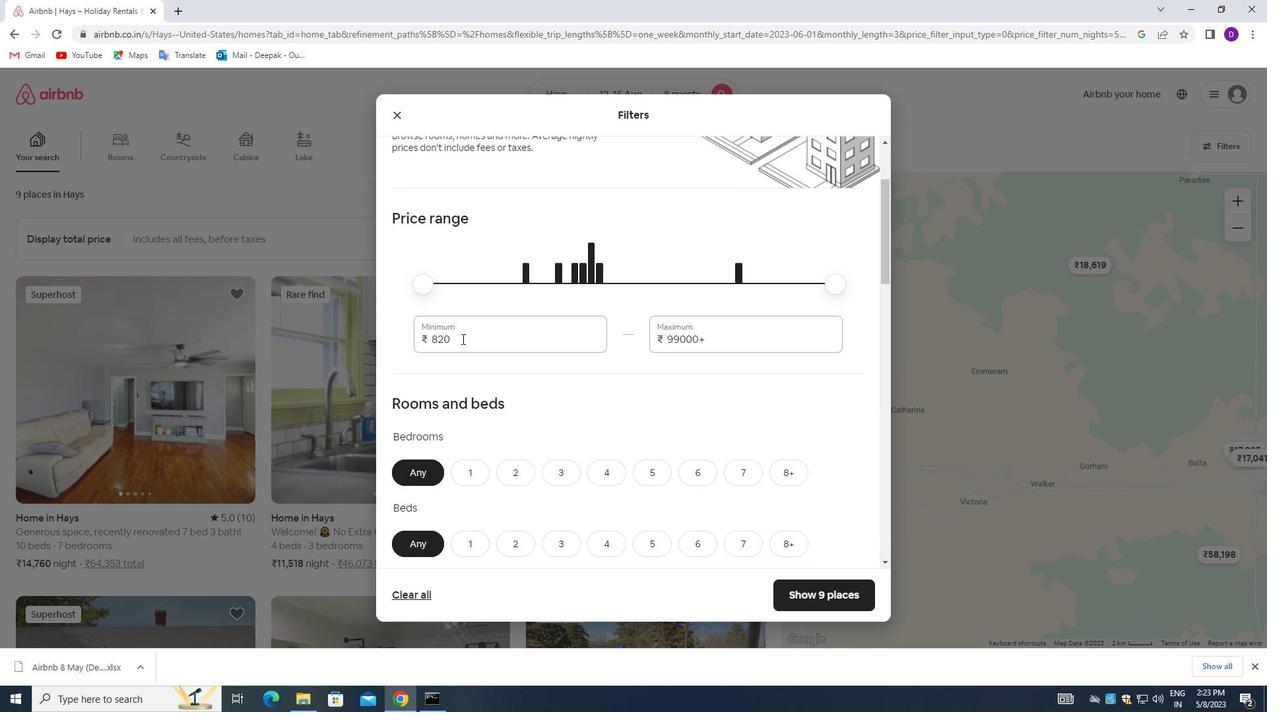 
Action: Mouse pressed left at (462, 339)
Screenshot: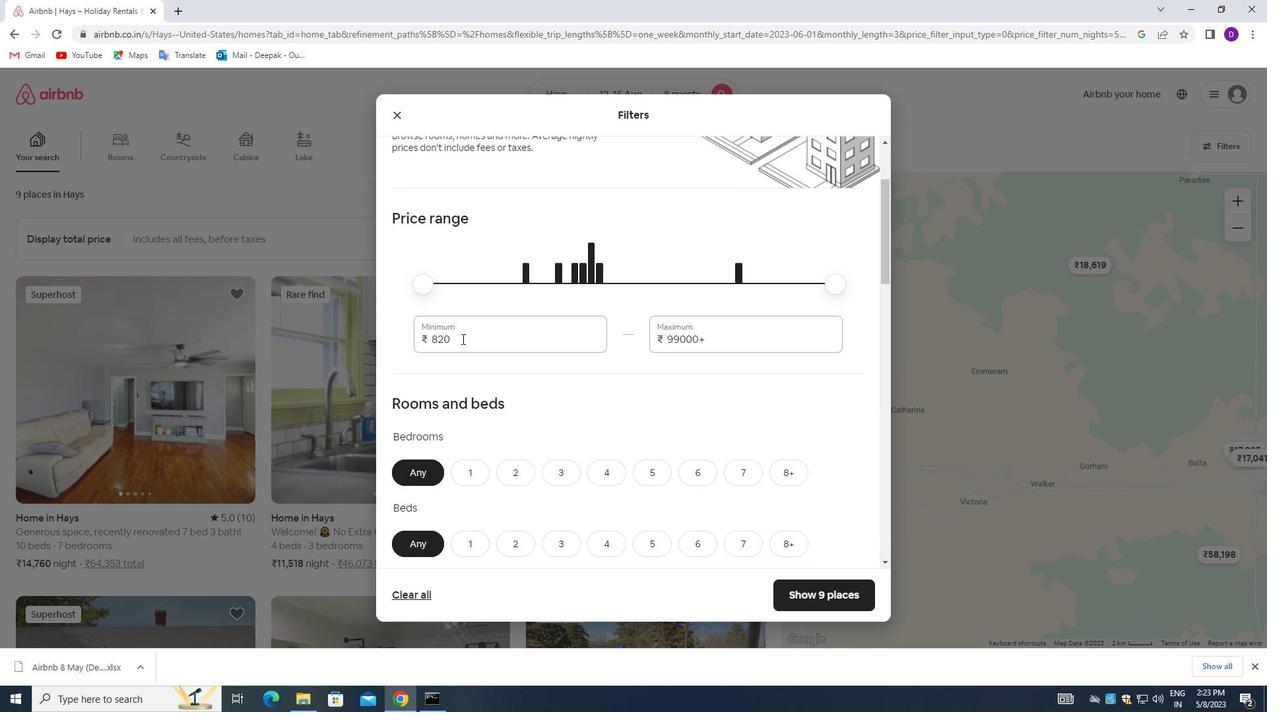 
Action: Key pressed 10000<Key.tab>16000
Screenshot: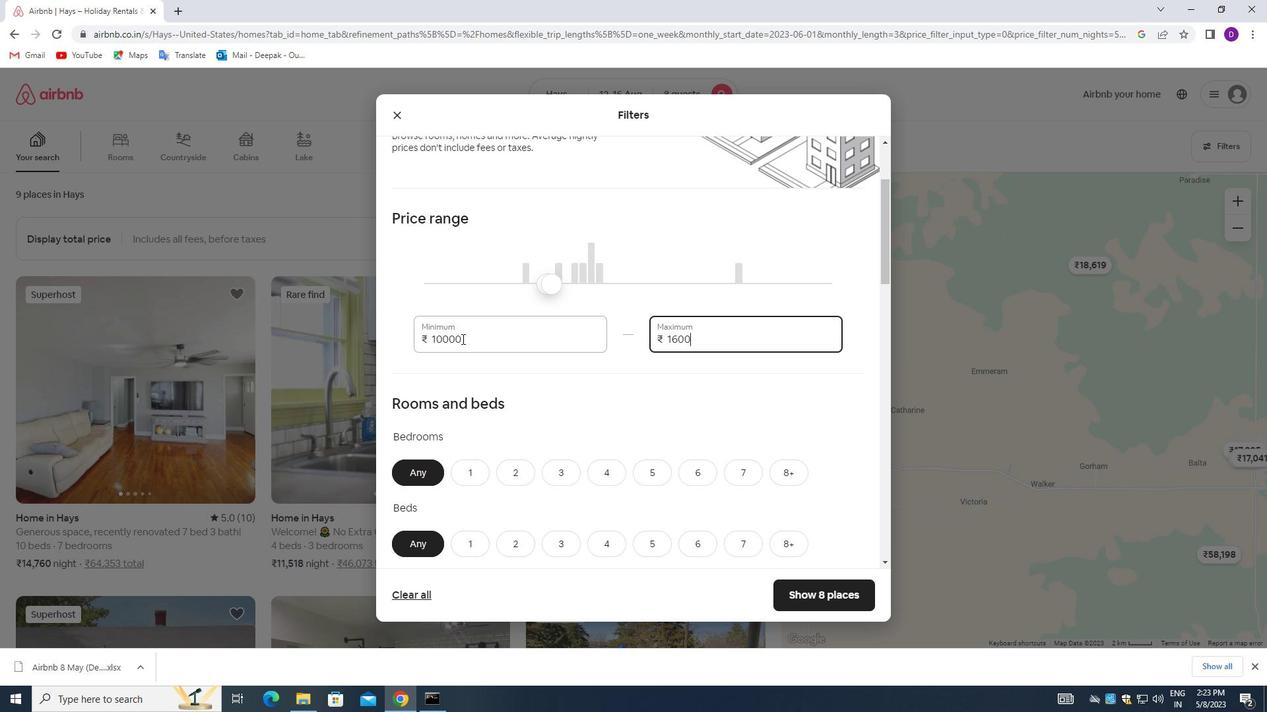
Action: Mouse moved to (536, 372)
Screenshot: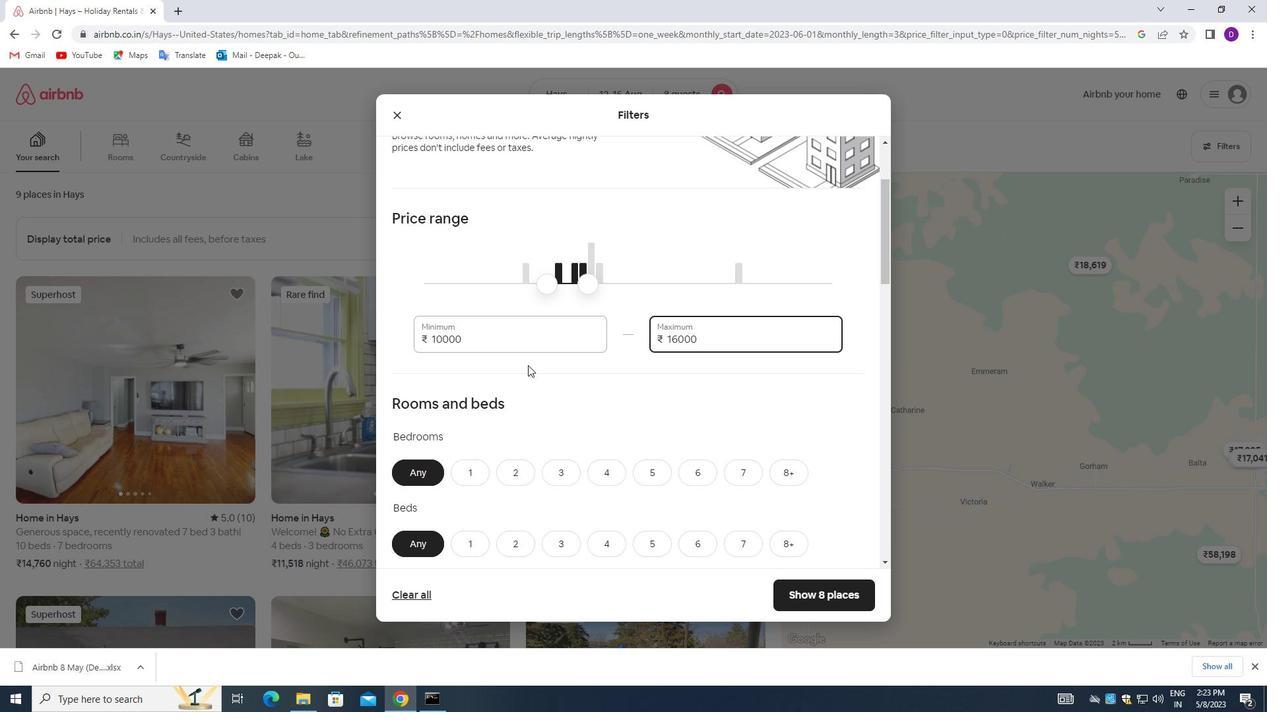 
Action: Mouse scrolled (536, 371) with delta (0, 0)
Screenshot: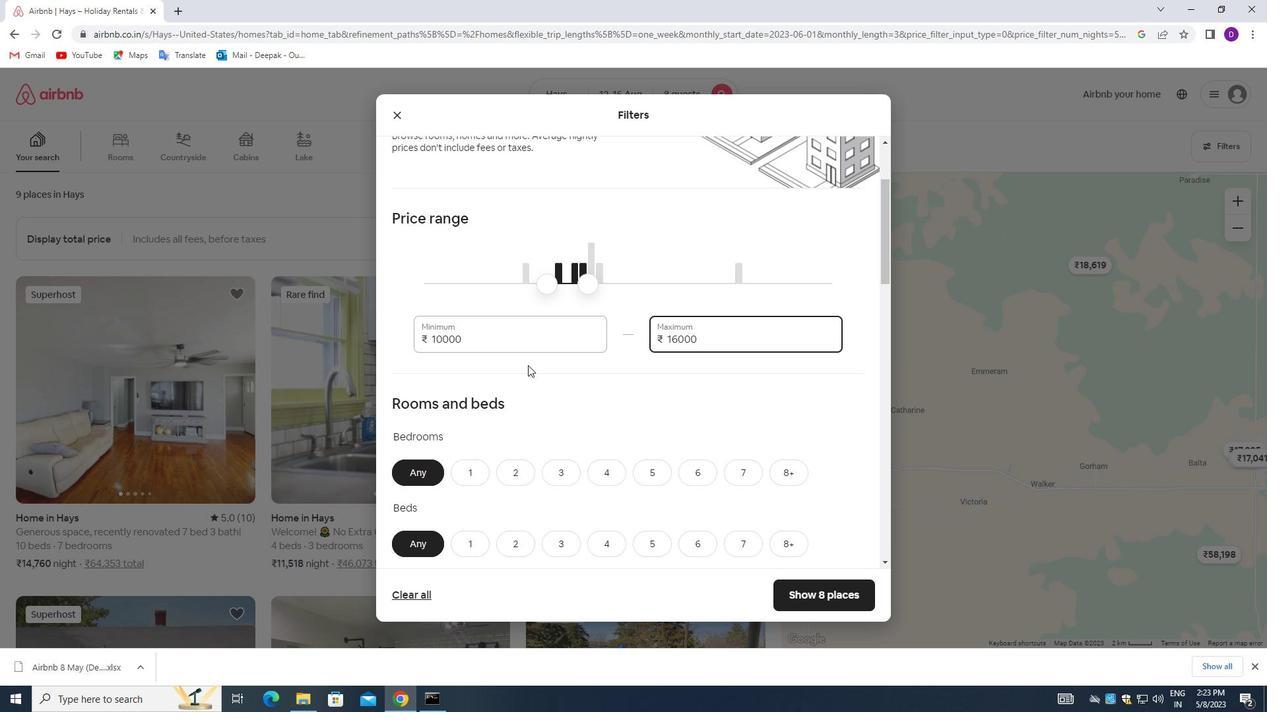 
Action: Mouse scrolled (536, 371) with delta (0, 0)
Screenshot: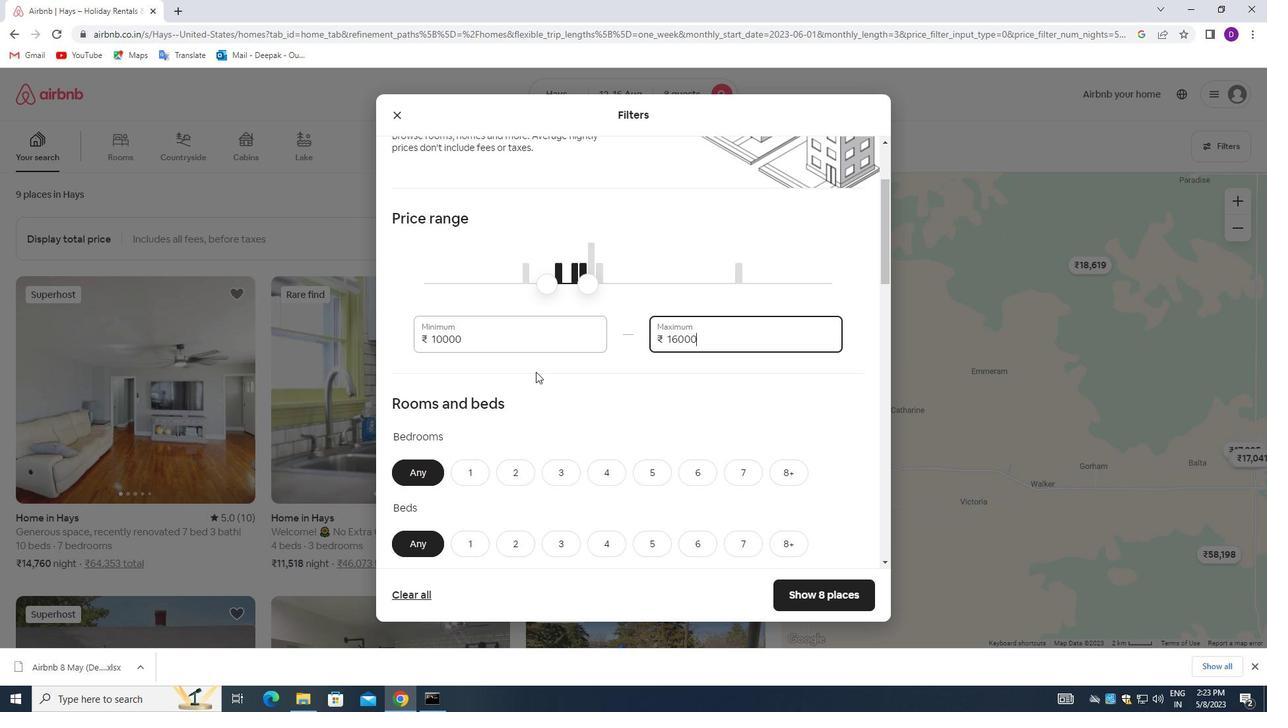 
Action: Mouse moved to (541, 372)
Screenshot: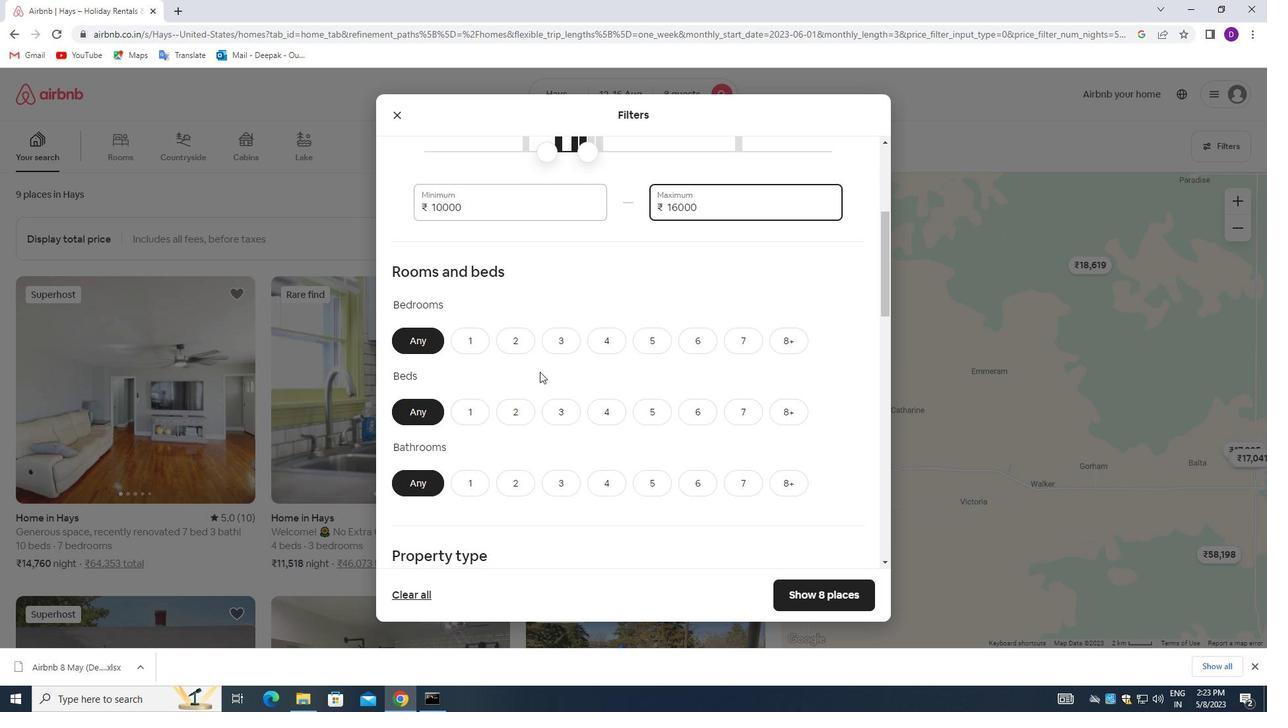 
Action: Mouse scrolled (541, 371) with delta (0, 0)
Screenshot: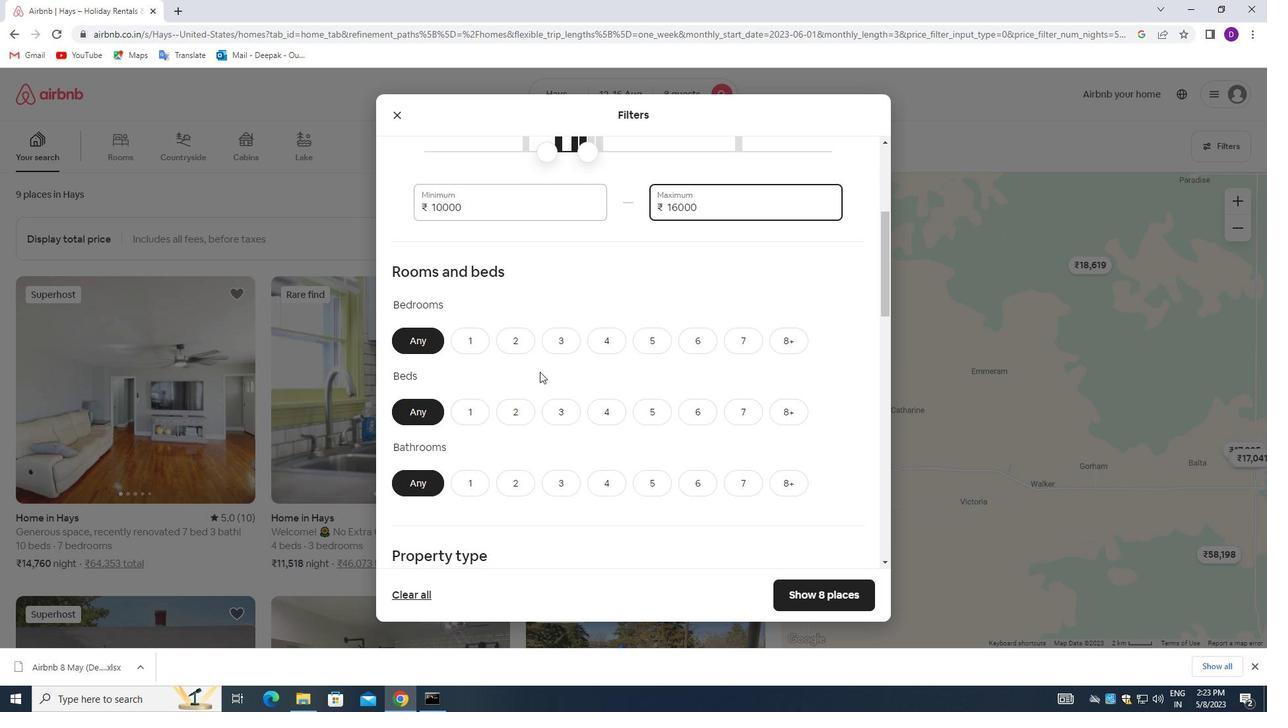 
Action: Mouse moved to (785, 276)
Screenshot: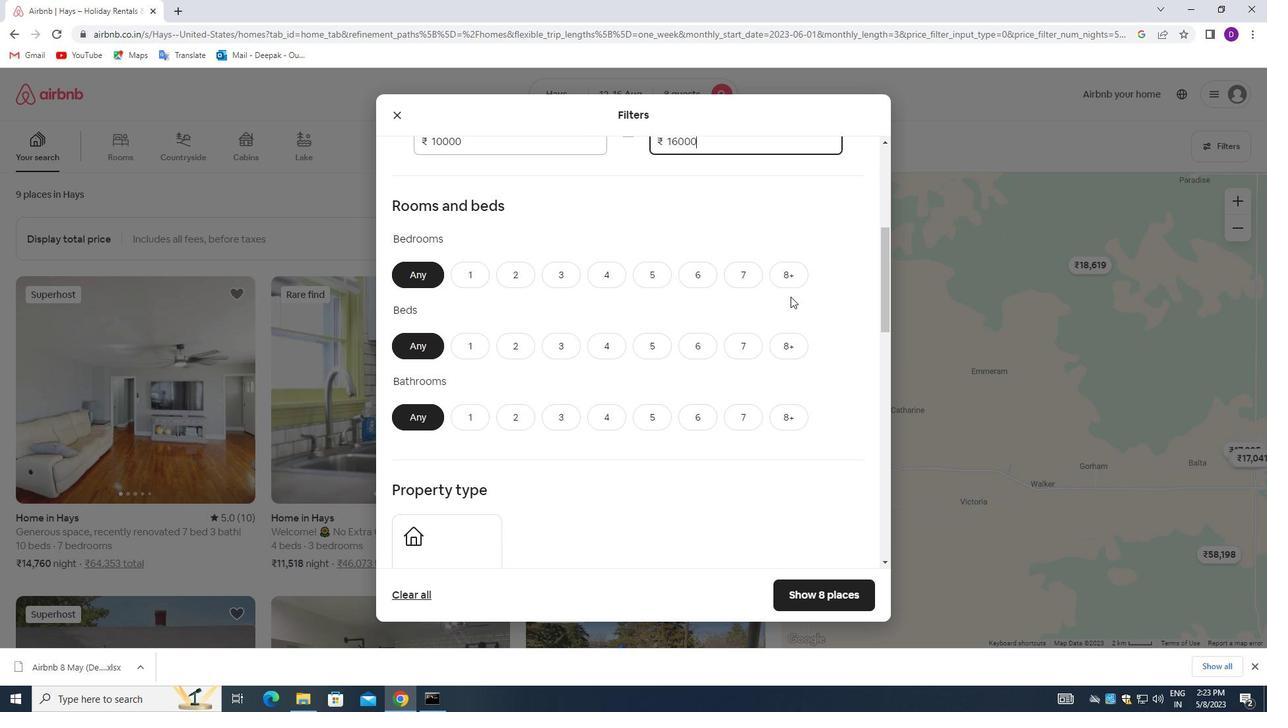 
Action: Mouse pressed left at (785, 276)
Screenshot: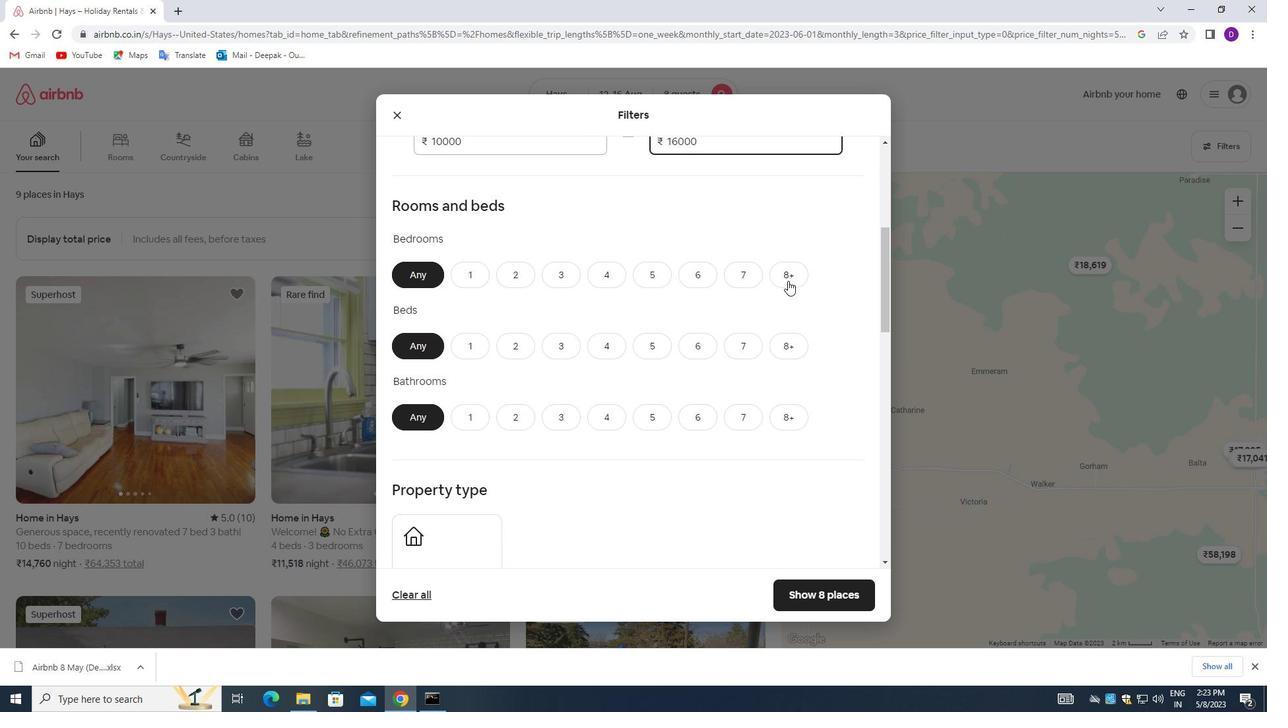 
Action: Mouse moved to (785, 335)
Screenshot: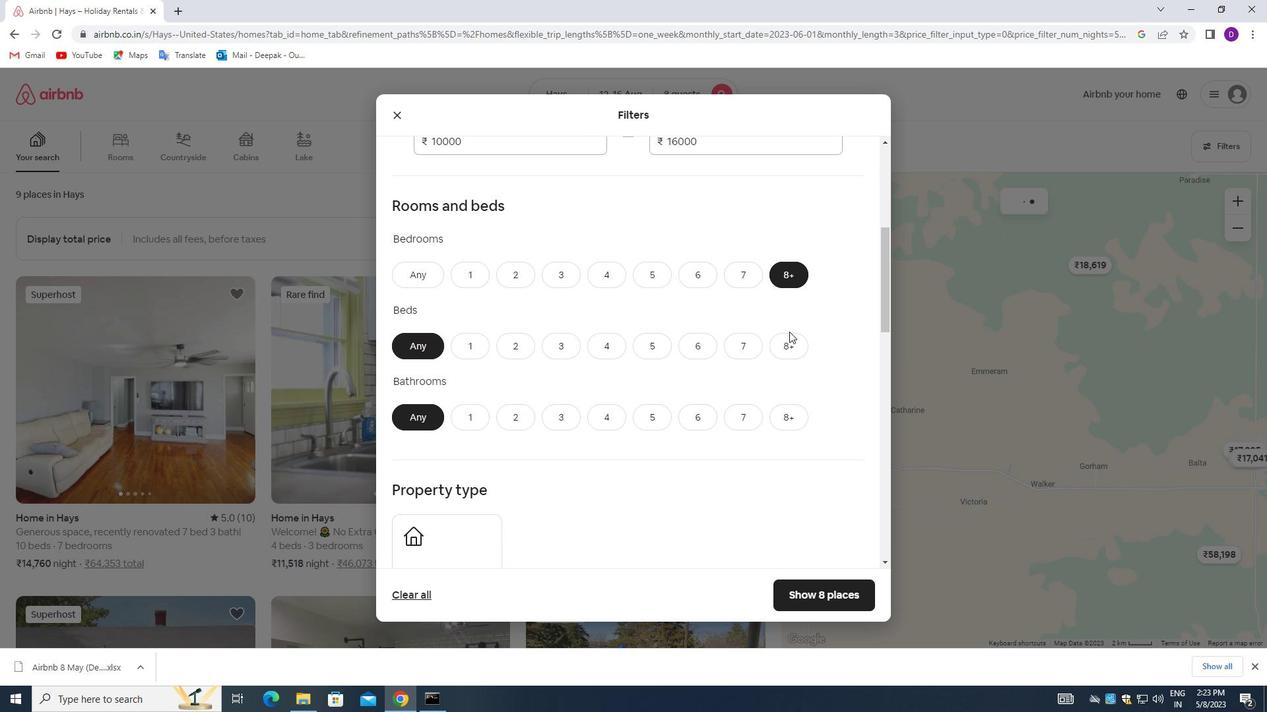 
Action: Mouse pressed left at (785, 335)
Screenshot: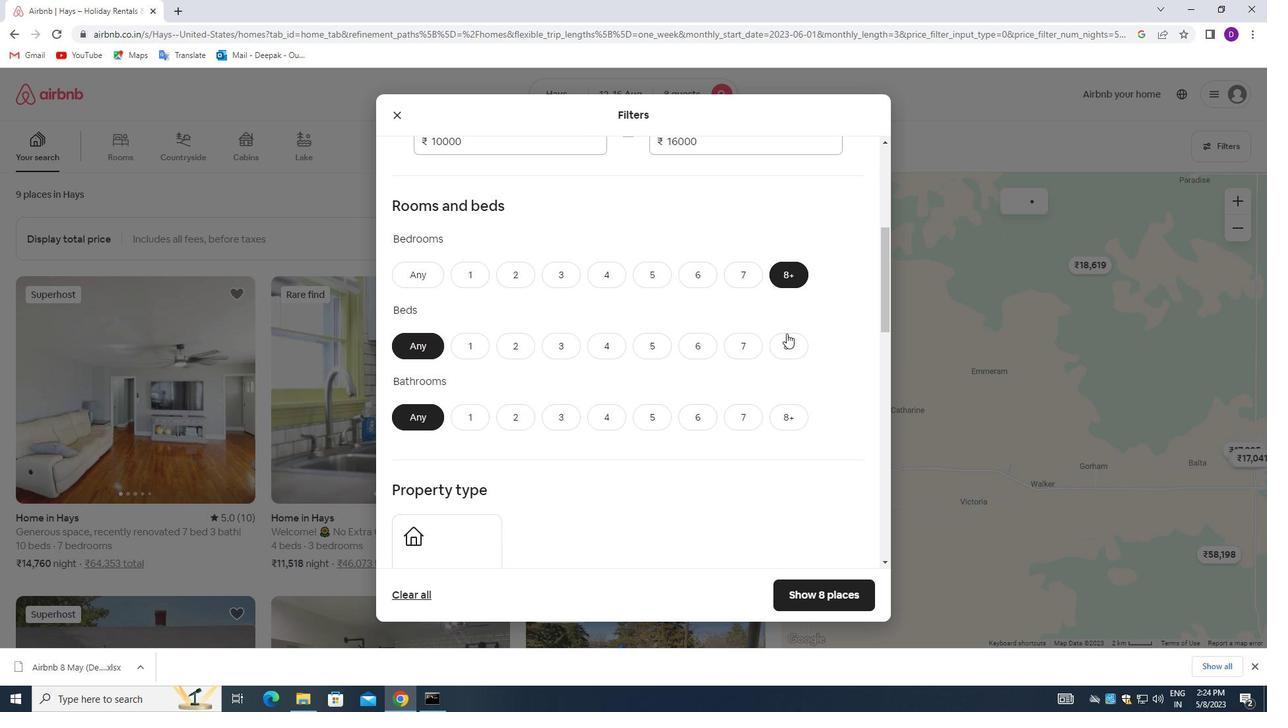 
Action: Mouse moved to (788, 405)
Screenshot: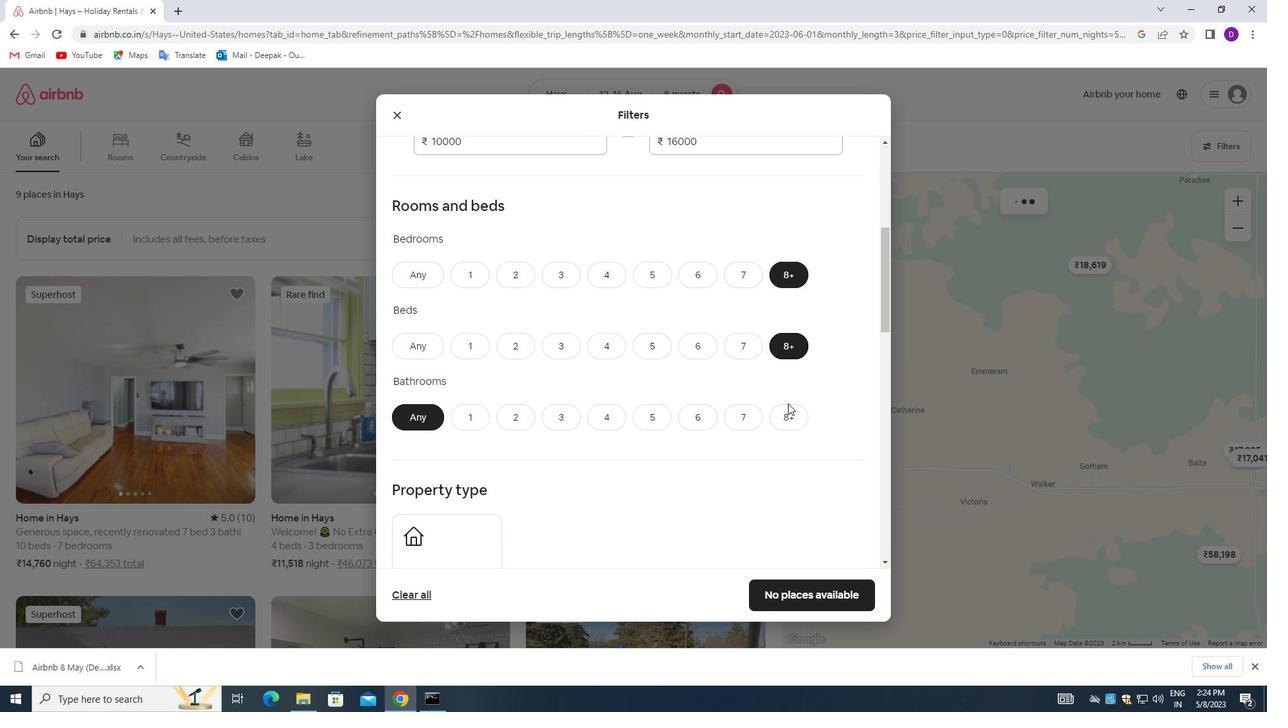 
Action: Mouse pressed left at (788, 405)
Screenshot: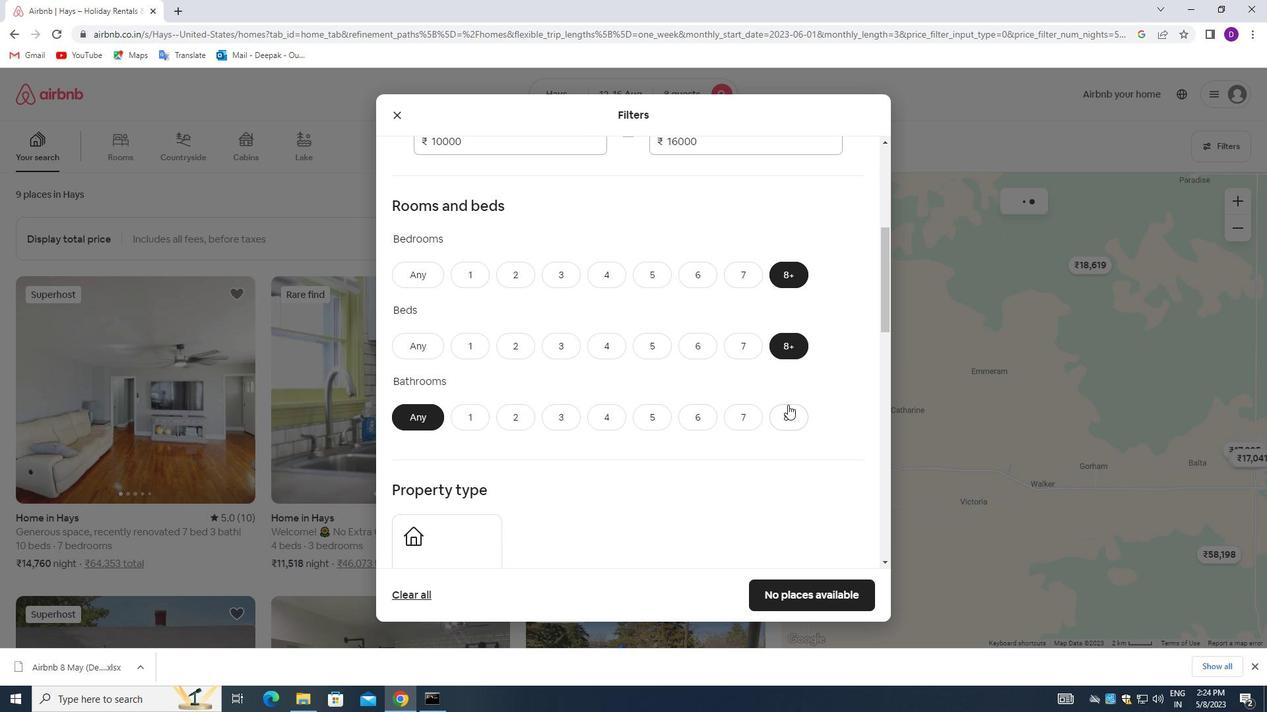 
Action: Mouse moved to (590, 378)
Screenshot: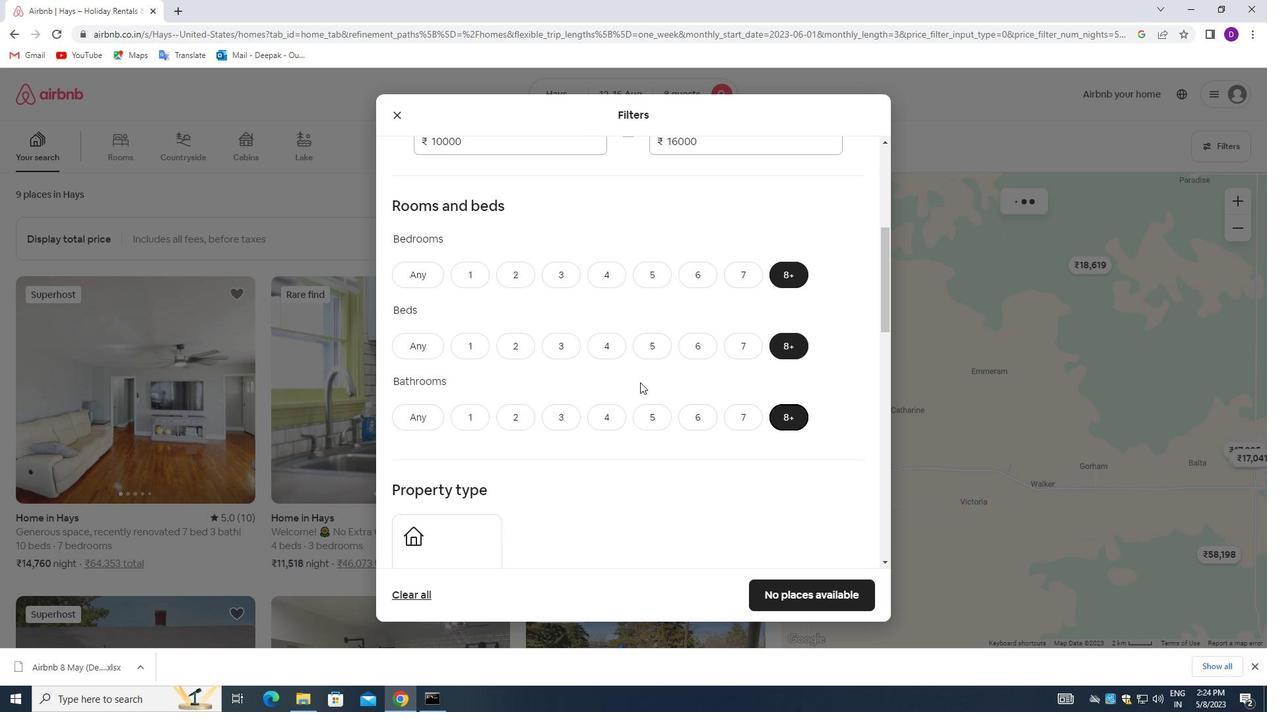 
Action: Mouse scrolled (590, 377) with delta (0, 0)
Screenshot: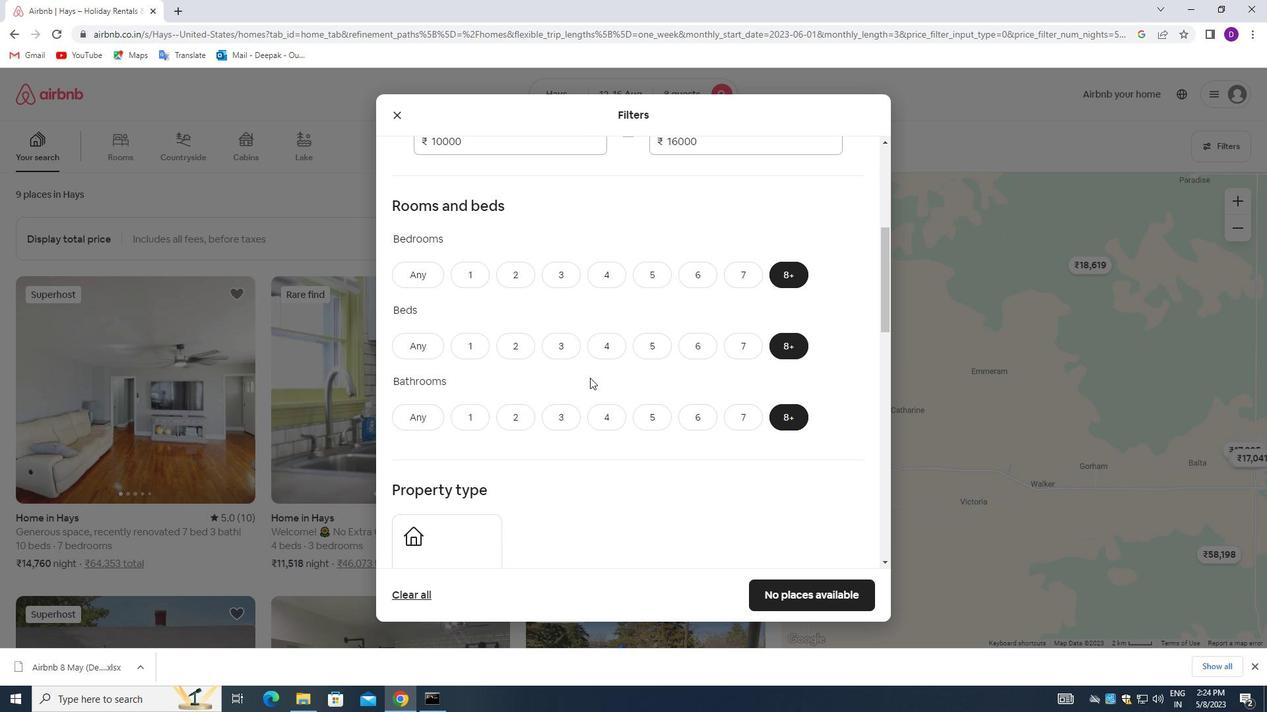 
Action: Mouse scrolled (590, 377) with delta (0, 0)
Screenshot: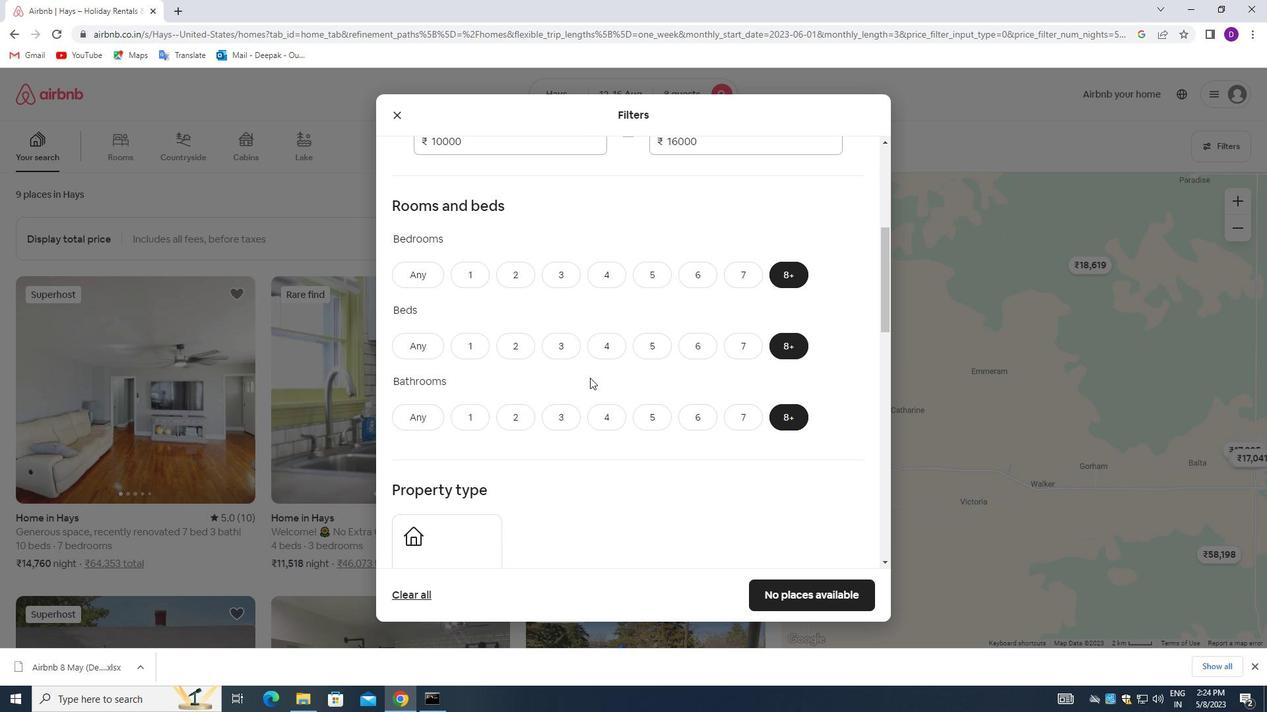 
Action: Mouse moved to (590, 372)
Screenshot: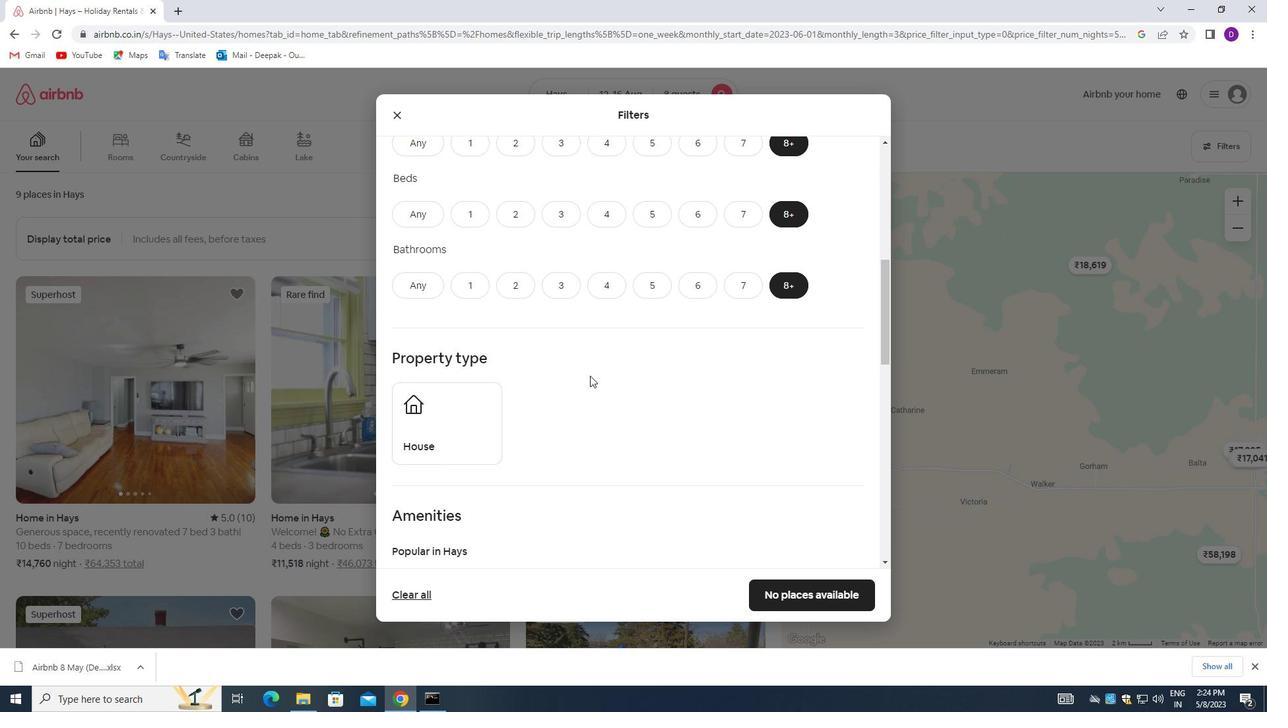 
Action: Mouse scrolled (590, 372) with delta (0, 0)
Screenshot: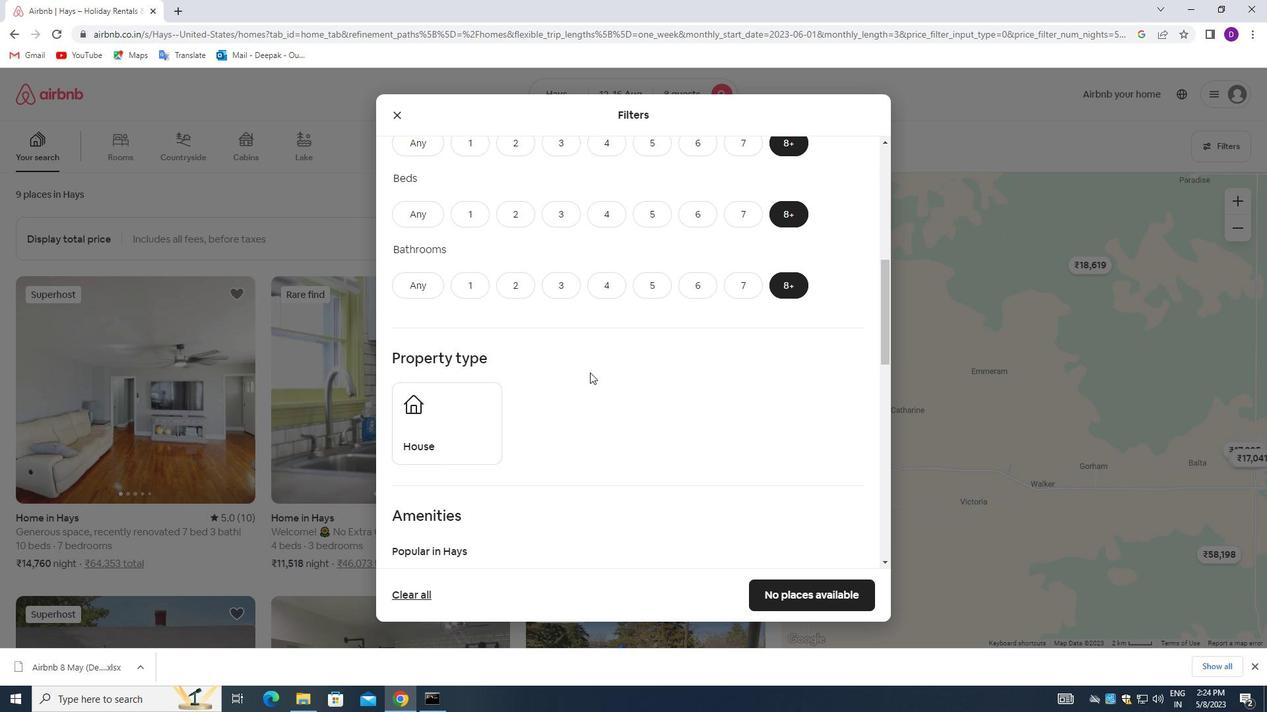 
Action: Mouse moved to (476, 358)
Screenshot: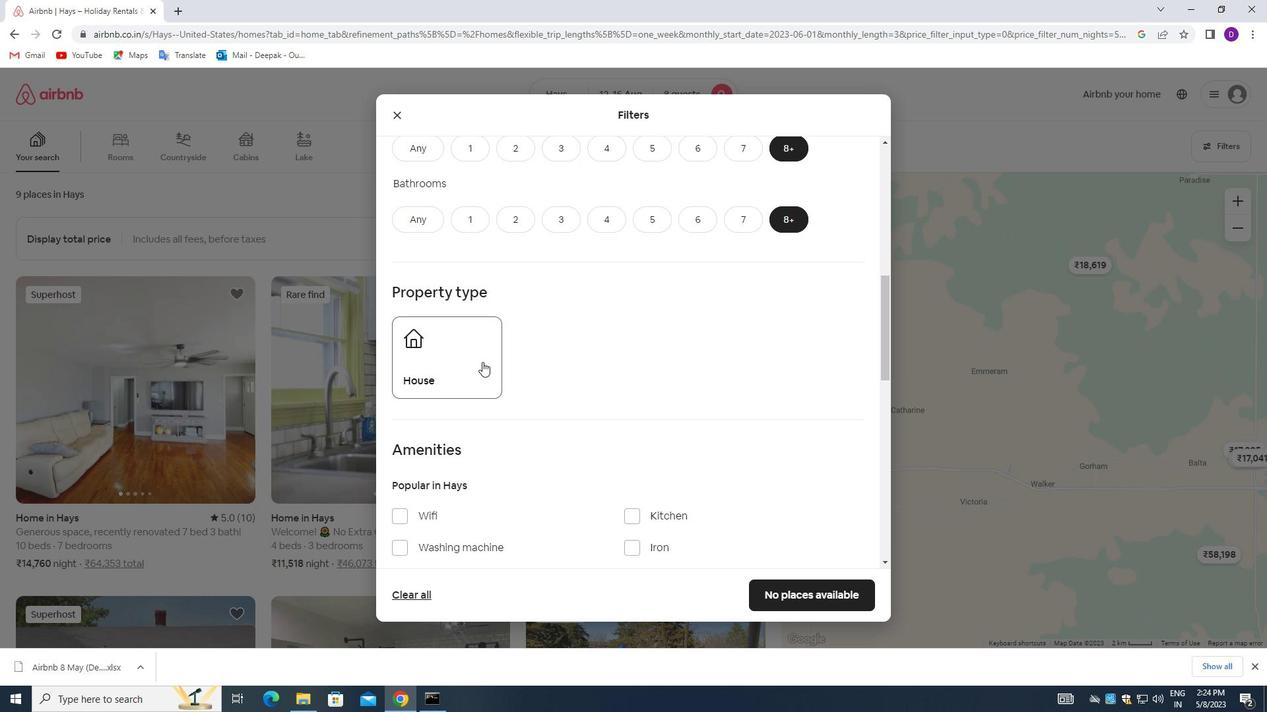 
Action: Mouse pressed left at (476, 358)
Screenshot: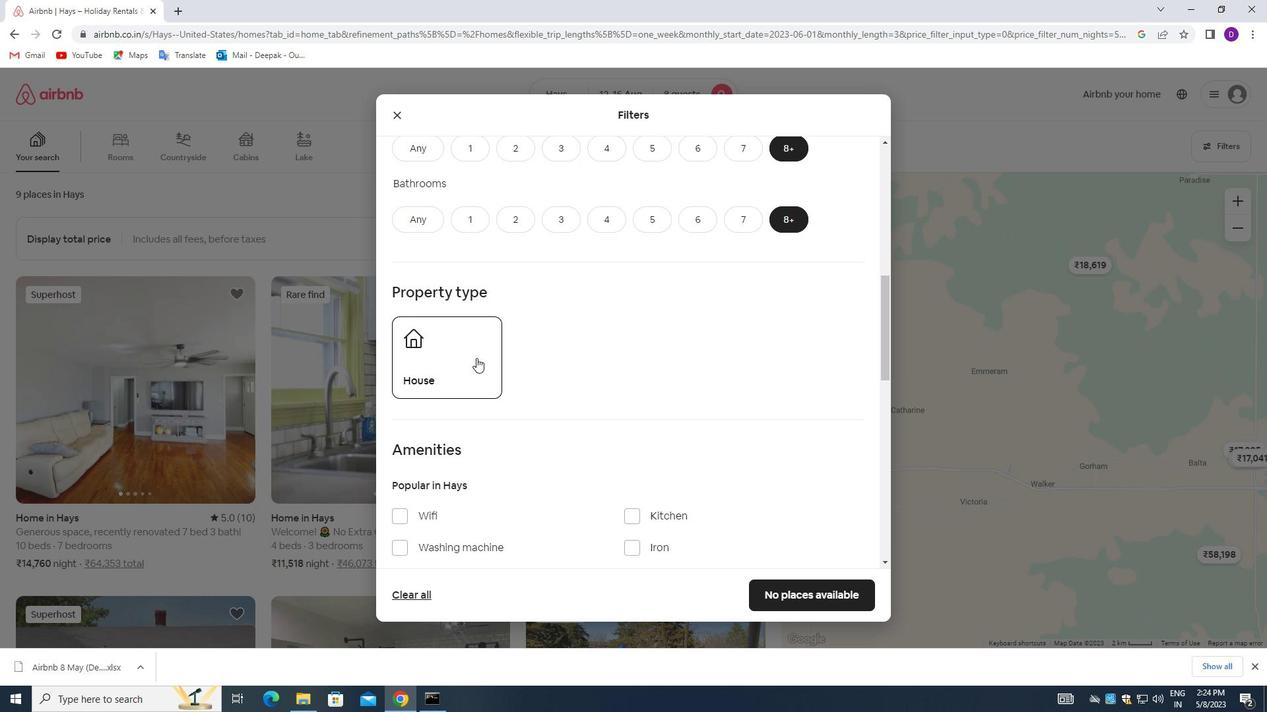 
Action: Mouse moved to (508, 359)
Screenshot: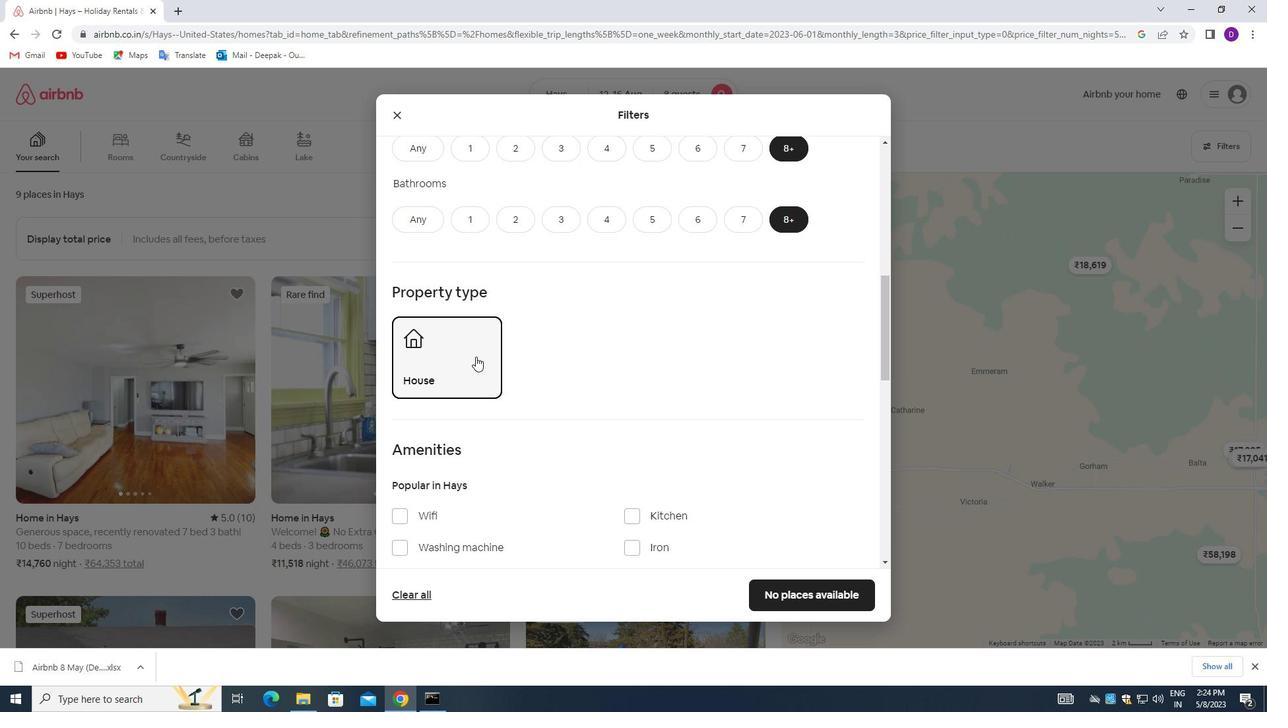 
Action: Mouse scrolled (508, 359) with delta (0, 0)
Screenshot: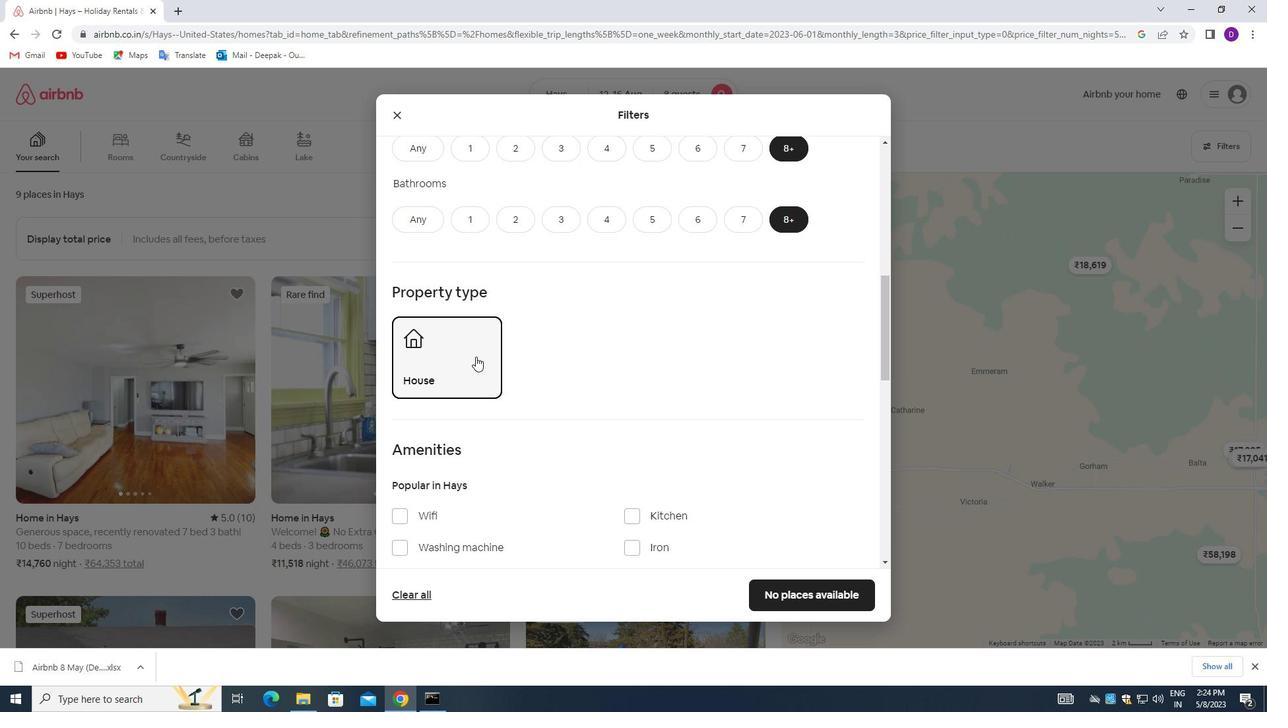 
Action: Mouse moved to (535, 359)
Screenshot: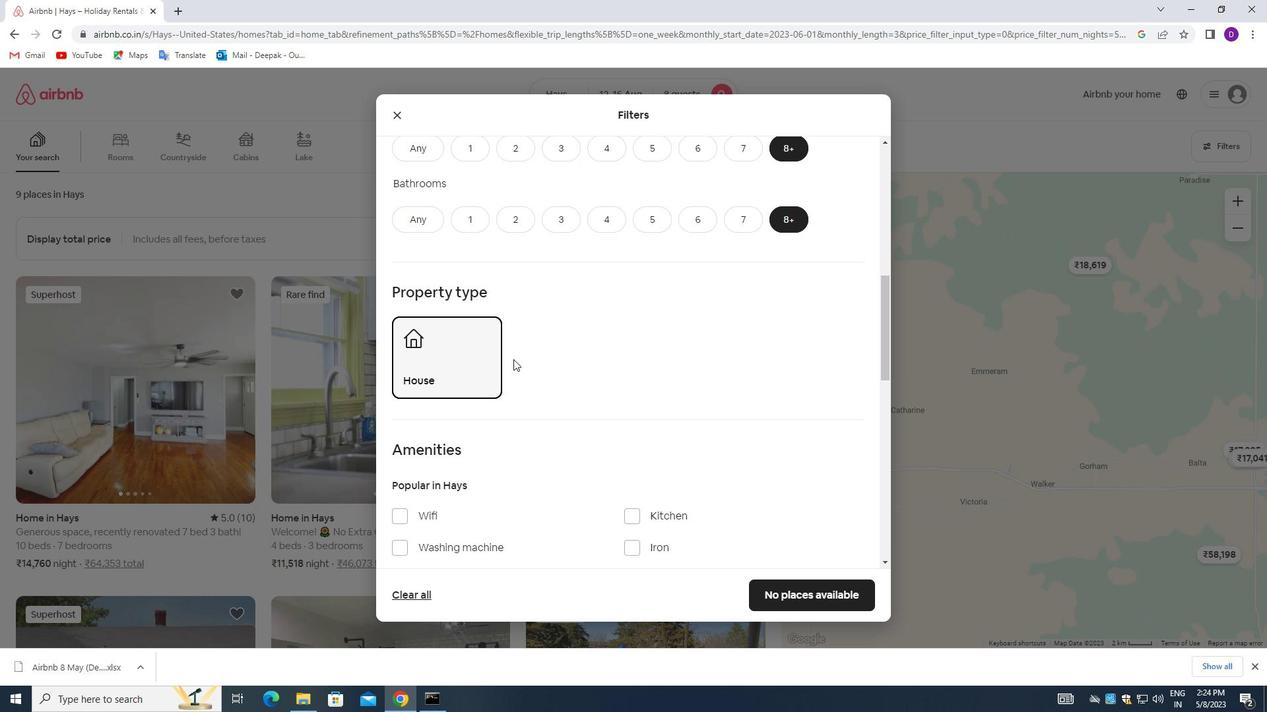 
Action: Mouse scrolled (535, 358) with delta (0, 0)
Screenshot: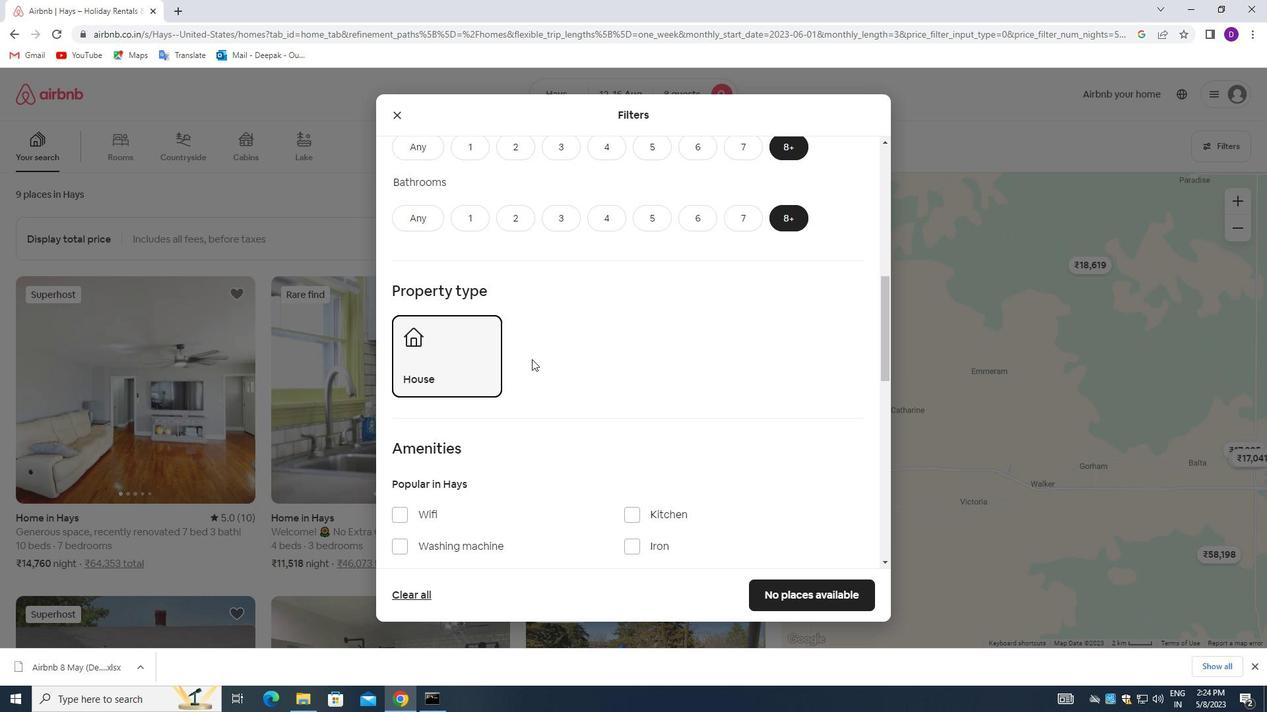 
Action: Mouse moved to (570, 330)
Screenshot: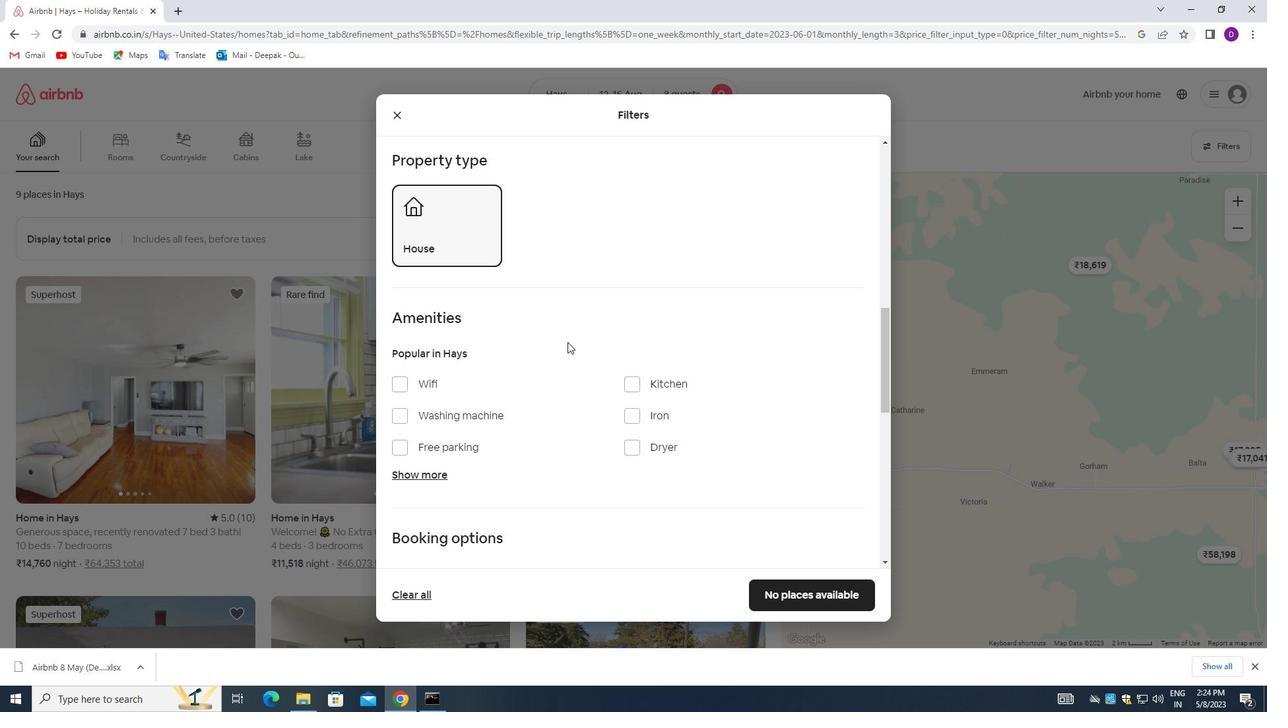 
Action: Mouse scrolled (570, 329) with delta (0, 0)
Screenshot: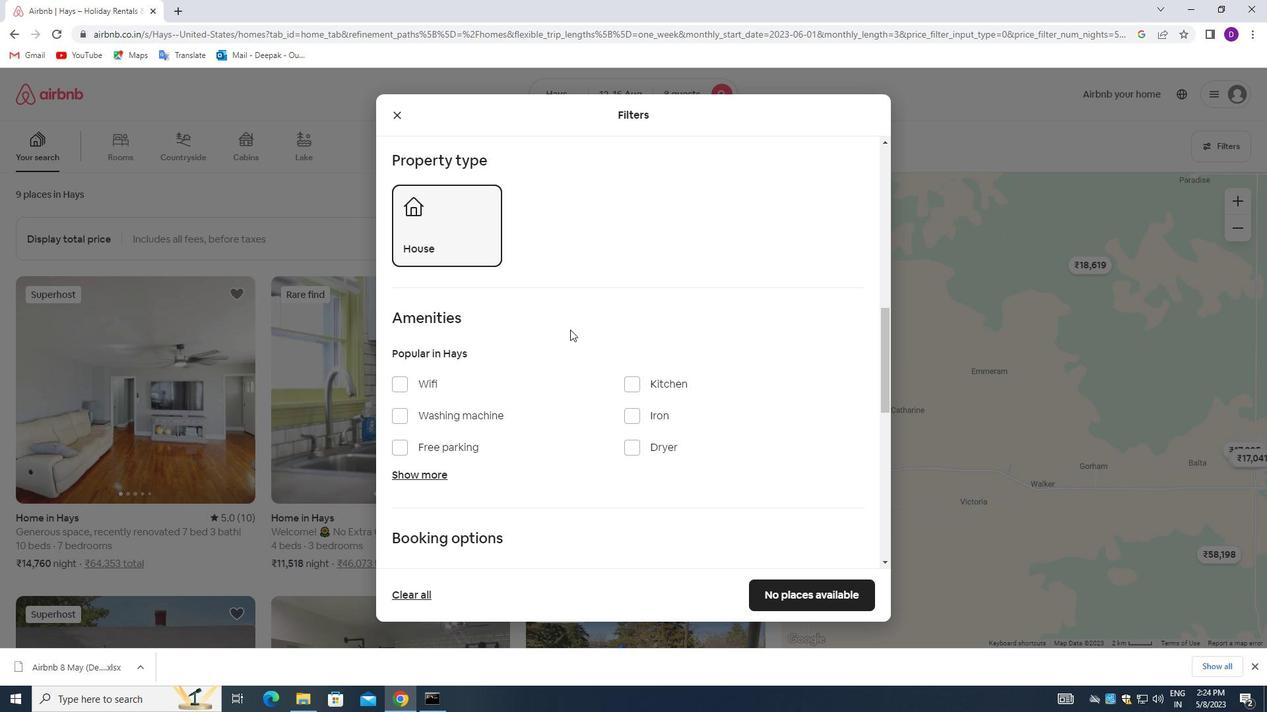 
Action: Mouse moved to (395, 316)
Screenshot: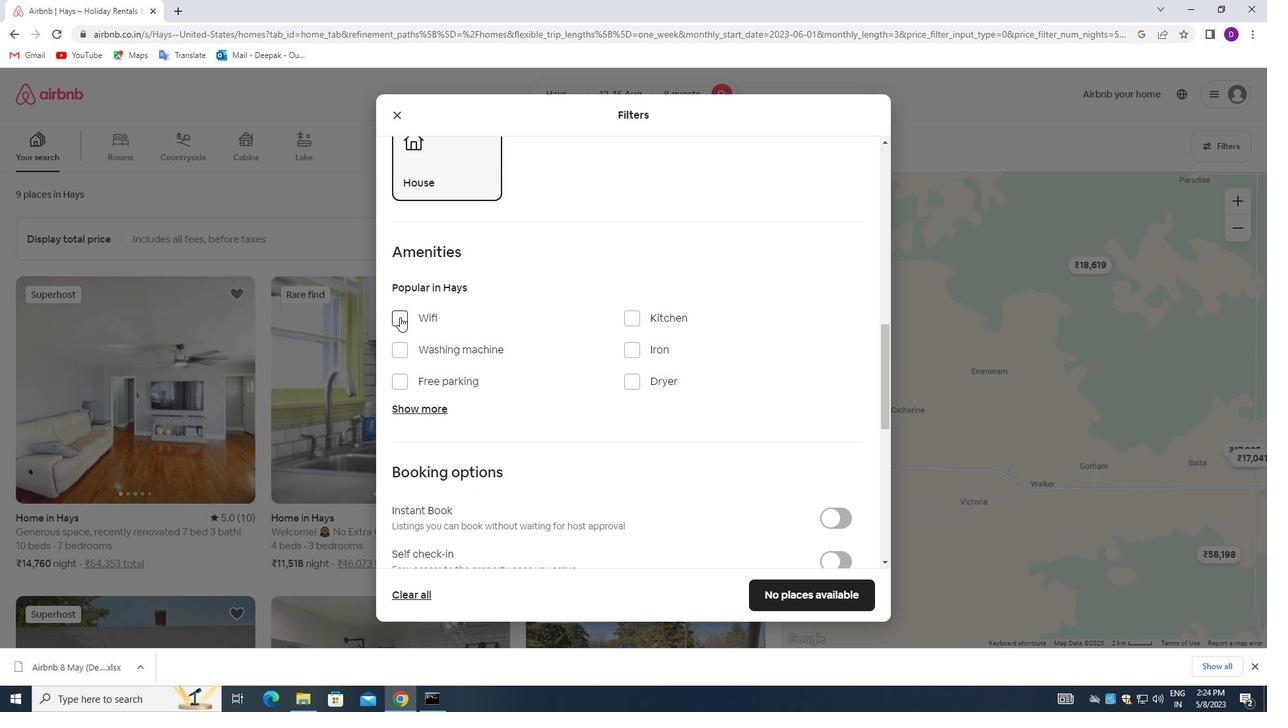 
Action: Mouse pressed left at (395, 316)
Screenshot: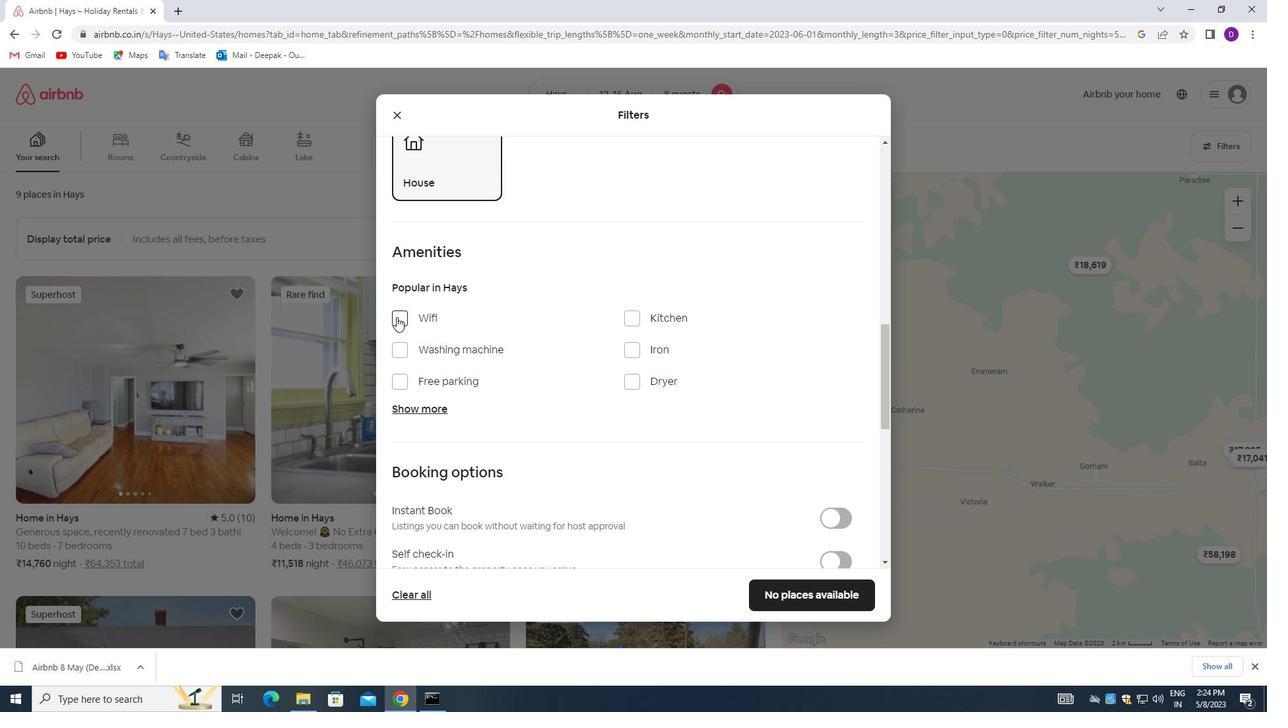 
Action: Mouse moved to (398, 385)
Screenshot: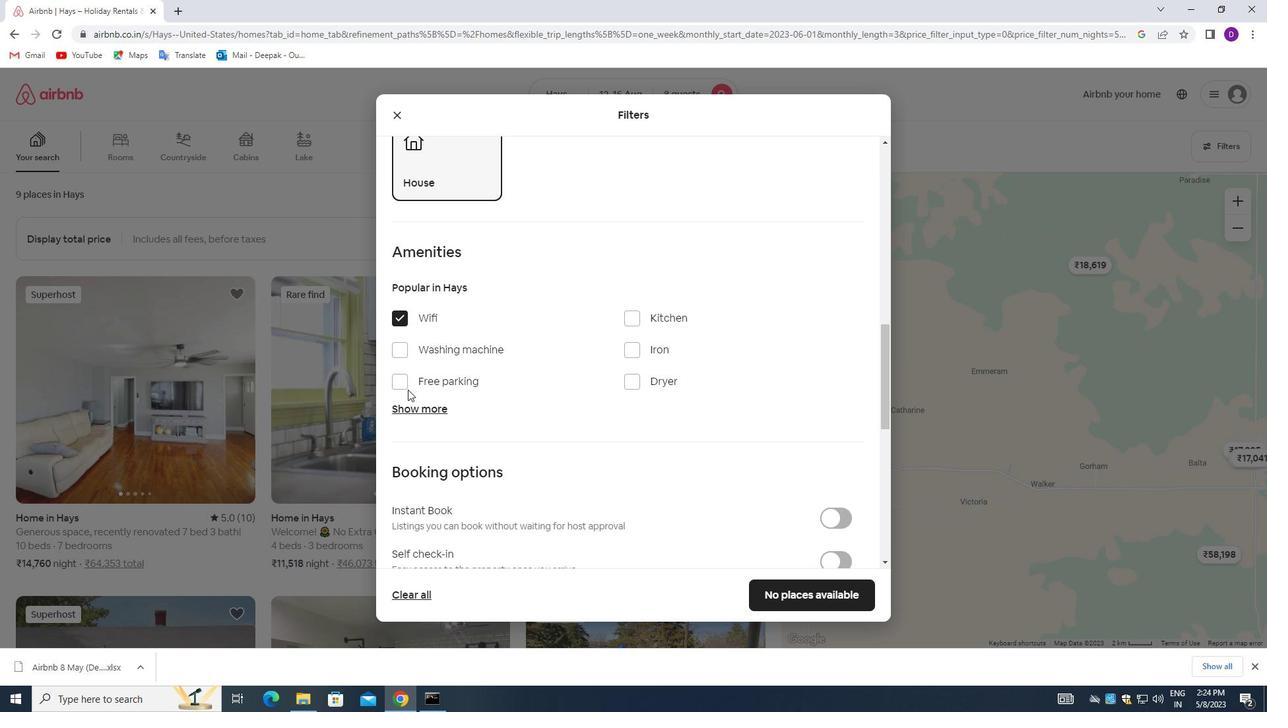 
Action: Mouse pressed left at (398, 385)
Screenshot: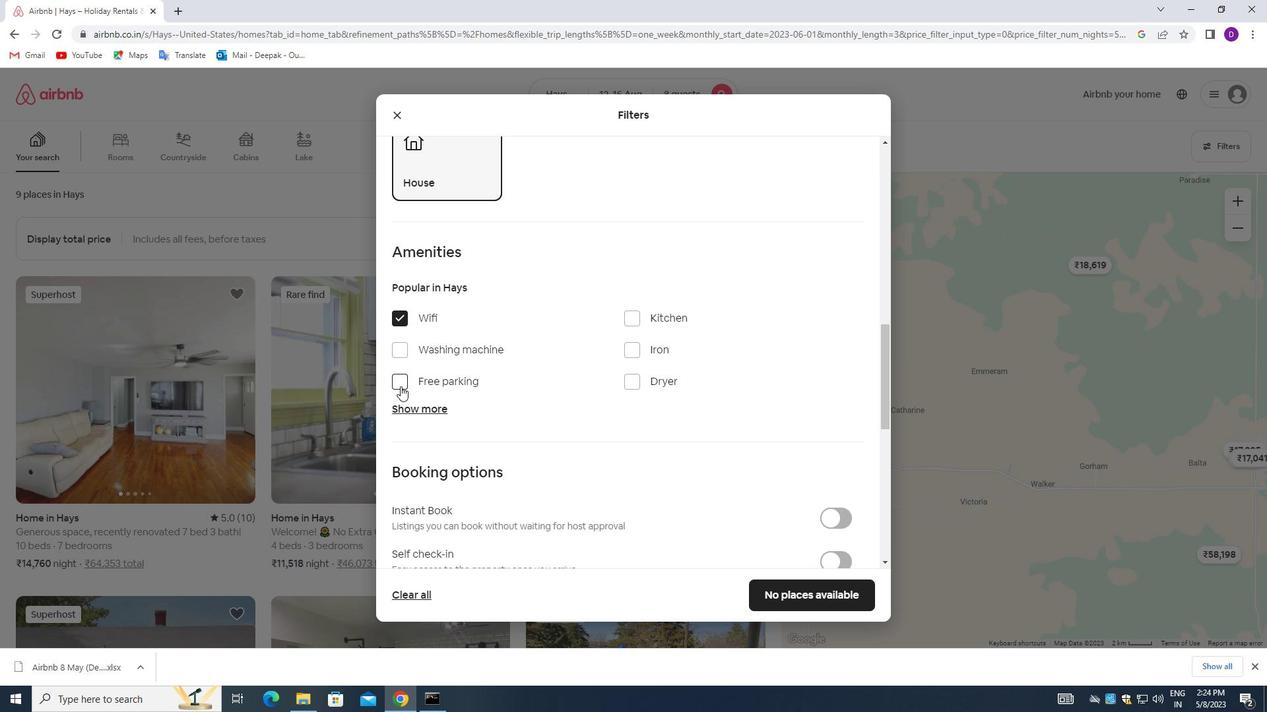 
Action: Mouse moved to (412, 409)
Screenshot: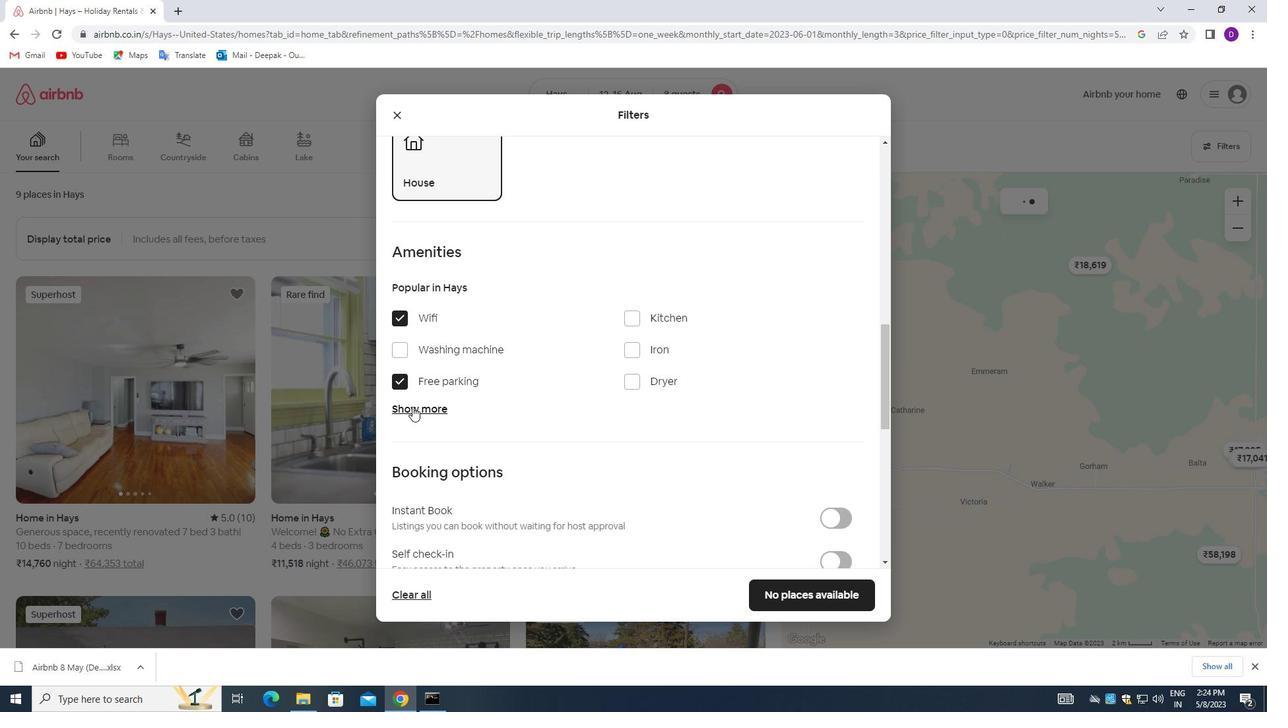 
Action: Mouse pressed left at (412, 409)
Screenshot: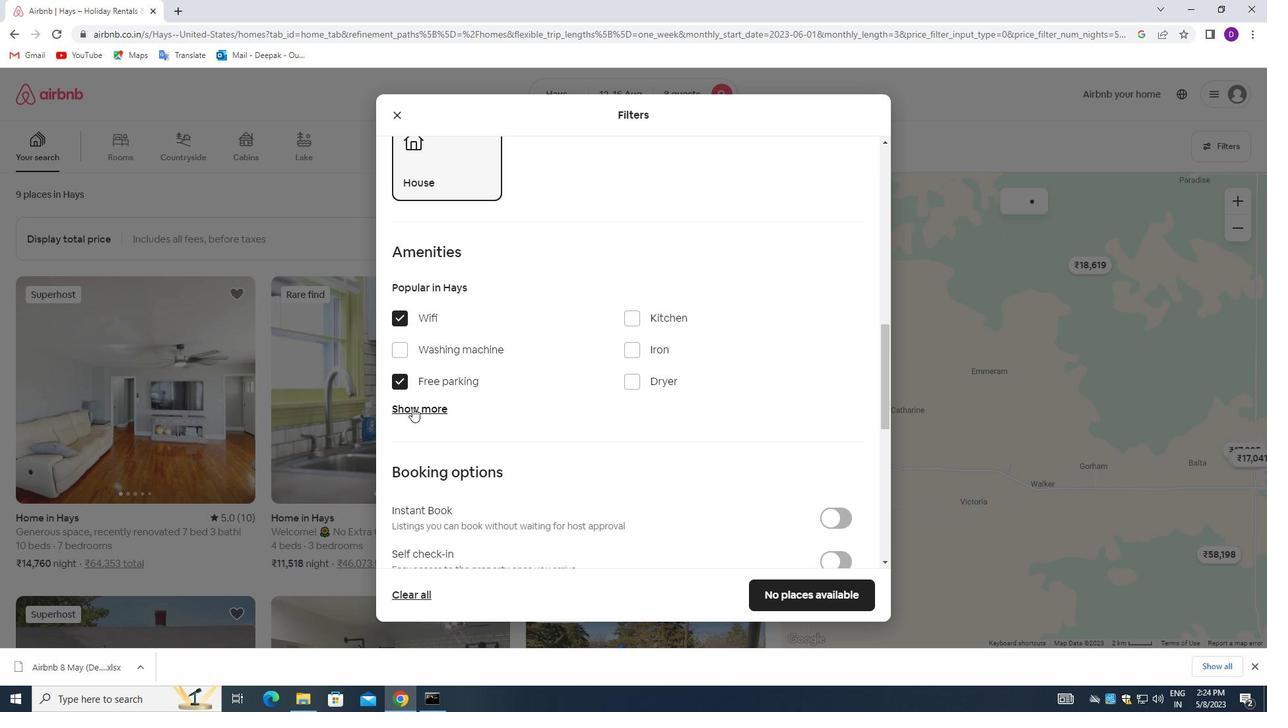 
Action: Mouse moved to (531, 396)
Screenshot: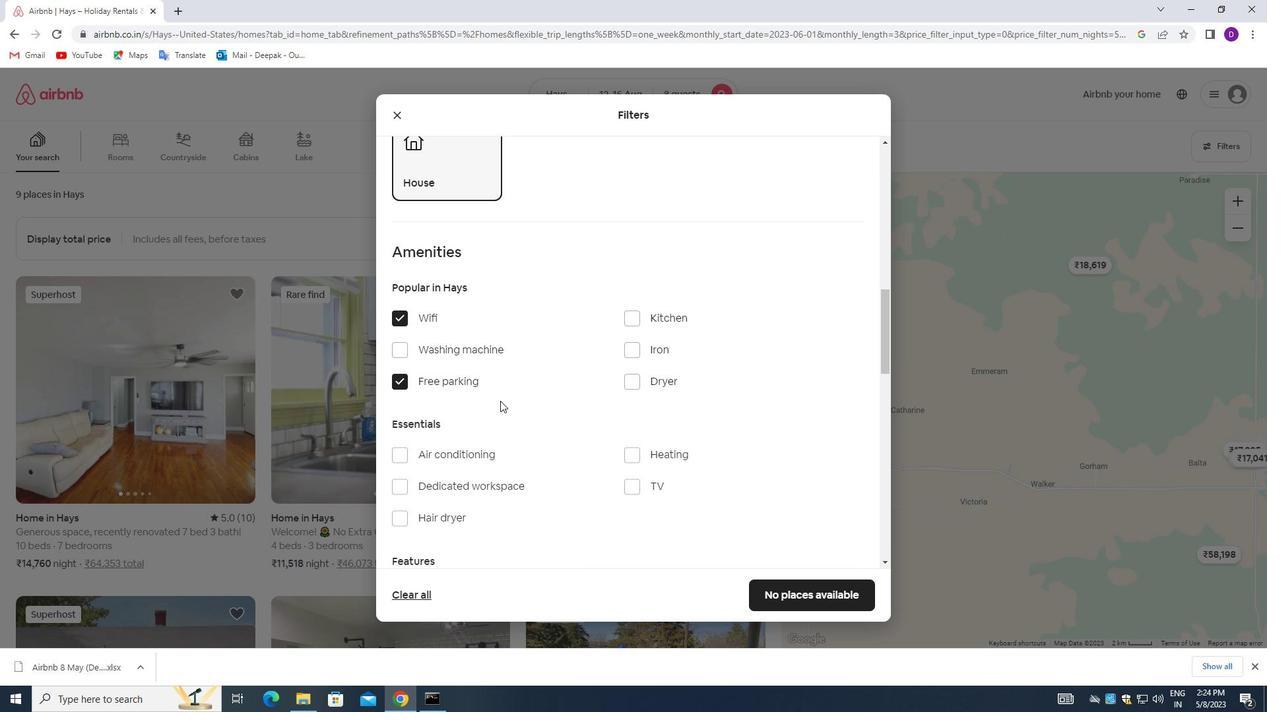 
Action: Mouse scrolled (531, 395) with delta (0, 0)
Screenshot: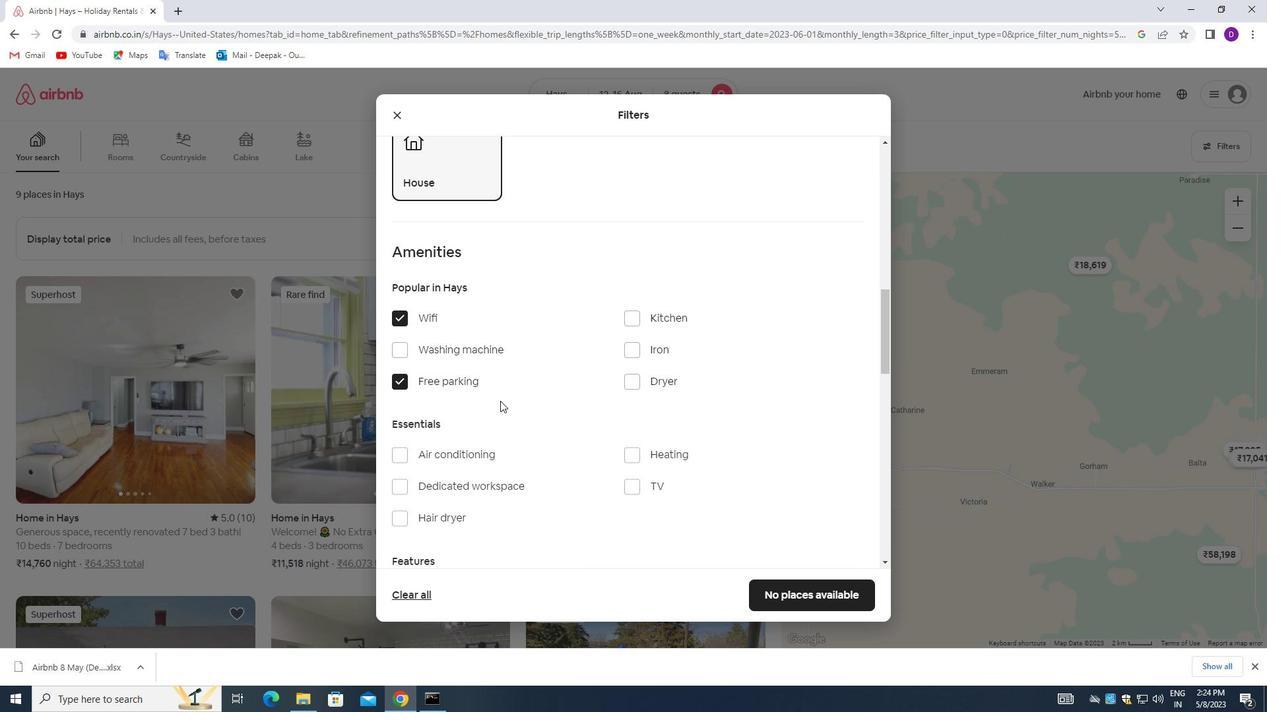 
Action: Mouse moved to (532, 396)
Screenshot: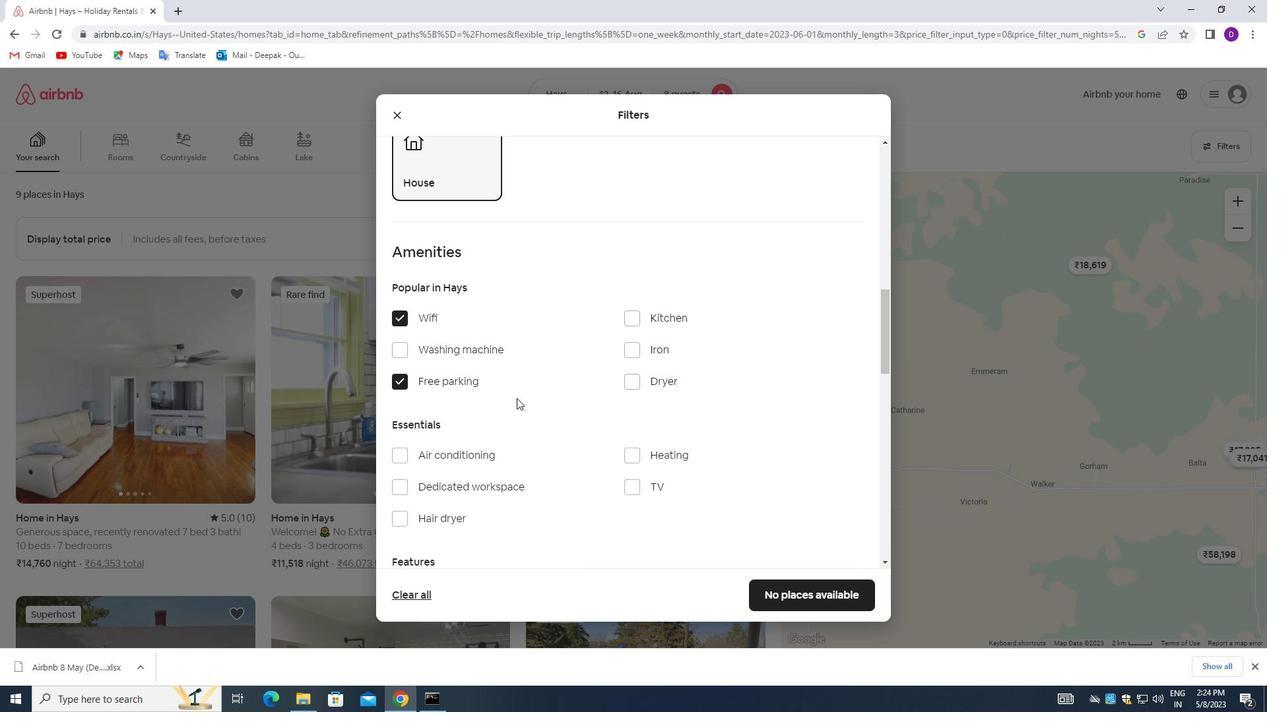 
Action: Mouse scrolled (532, 395) with delta (0, 0)
Screenshot: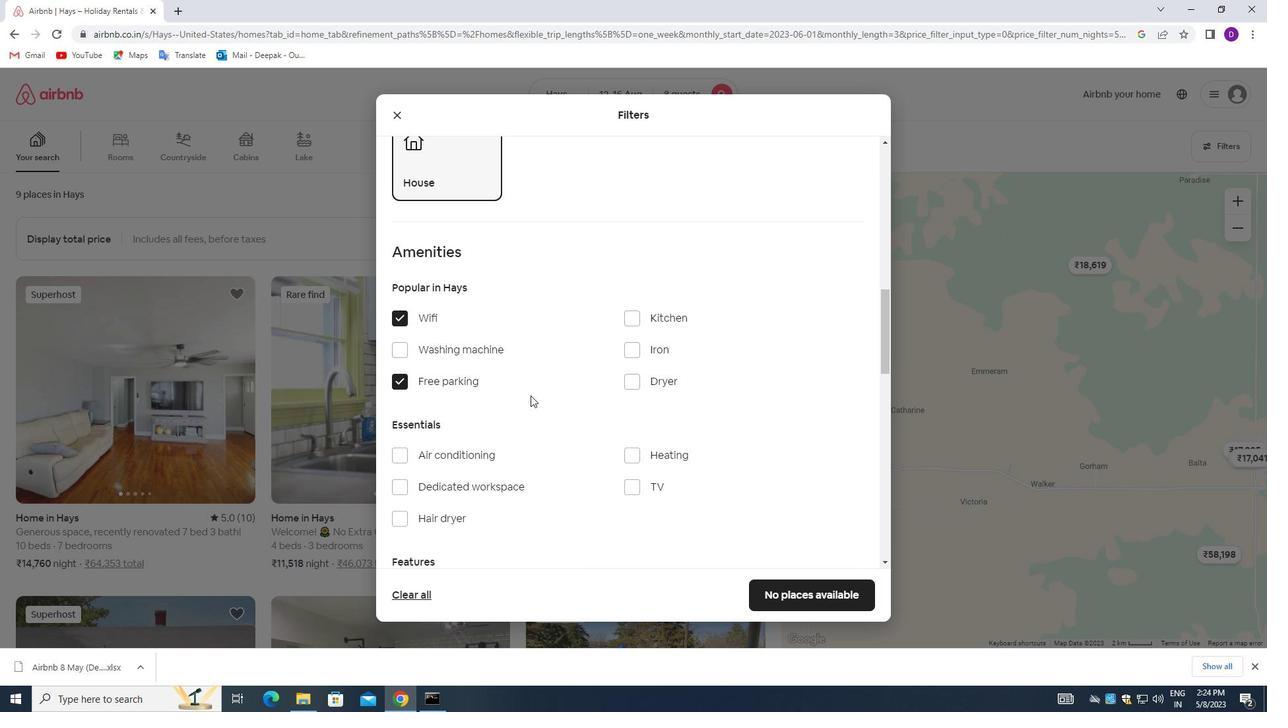 
Action: Mouse moved to (627, 359)
Screenshot: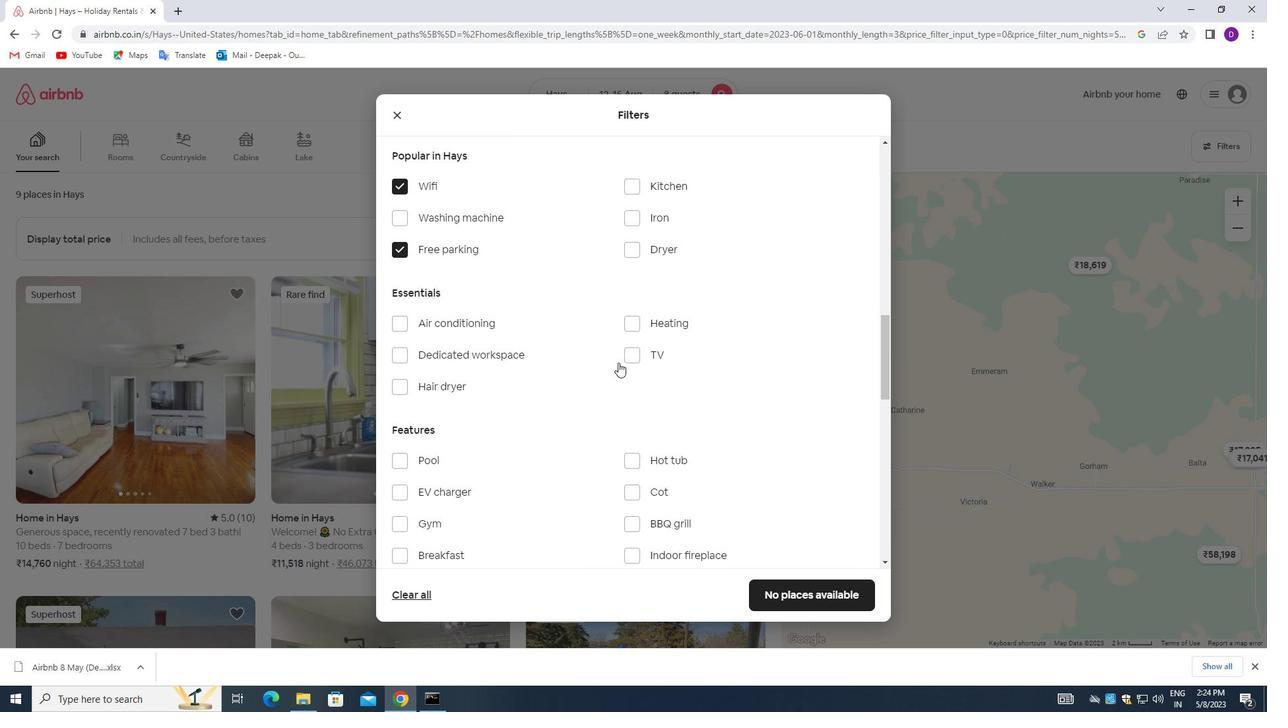 
Action: Mouse pressed left at (627, 359)
Screenshot: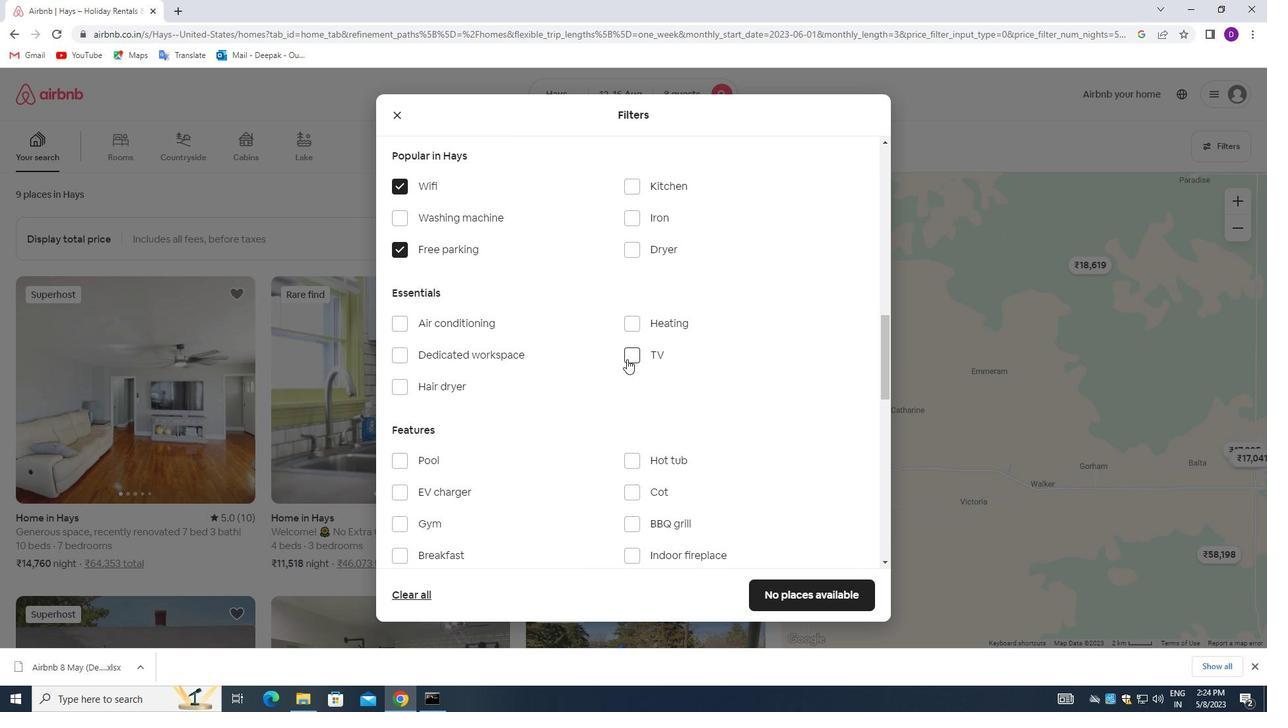 
Action: Mouse moved to (580, 399)
Screenshot: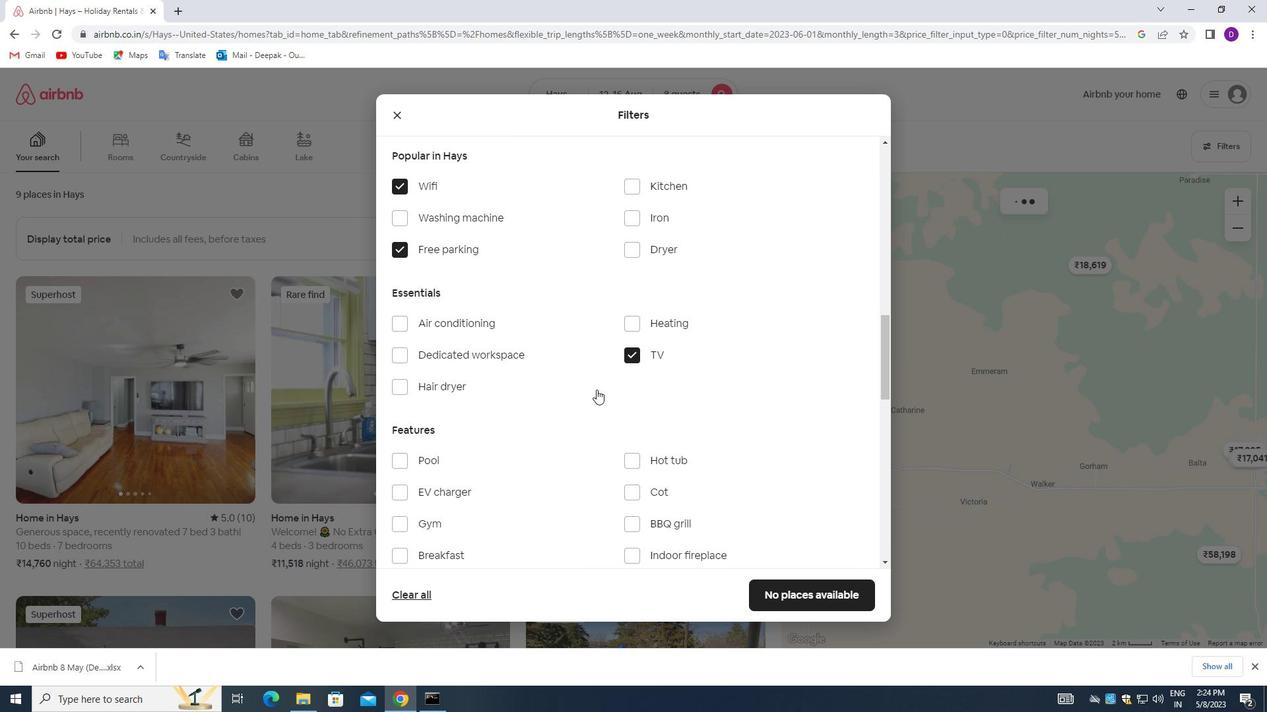 
Action: Mouse scrolled (580, 398) with delta (0, 0)
Screenshot: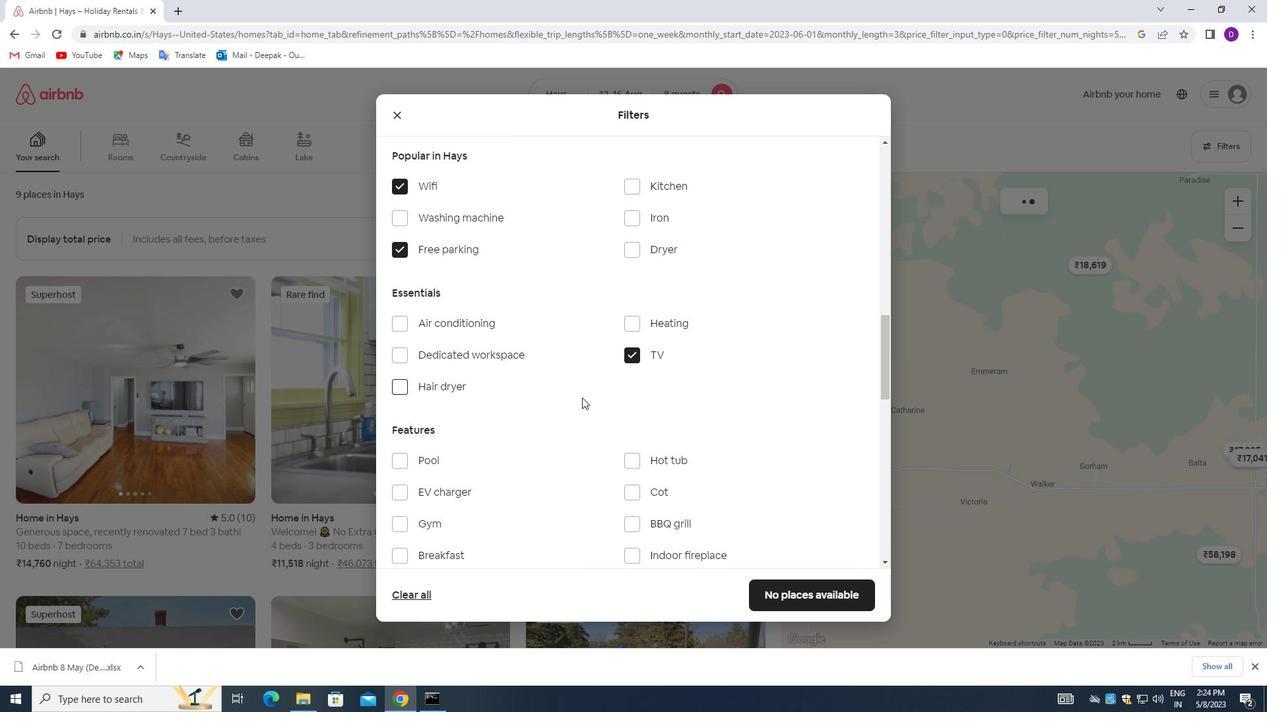 
Action: Mouse moved to (580, 400)
Screenshot: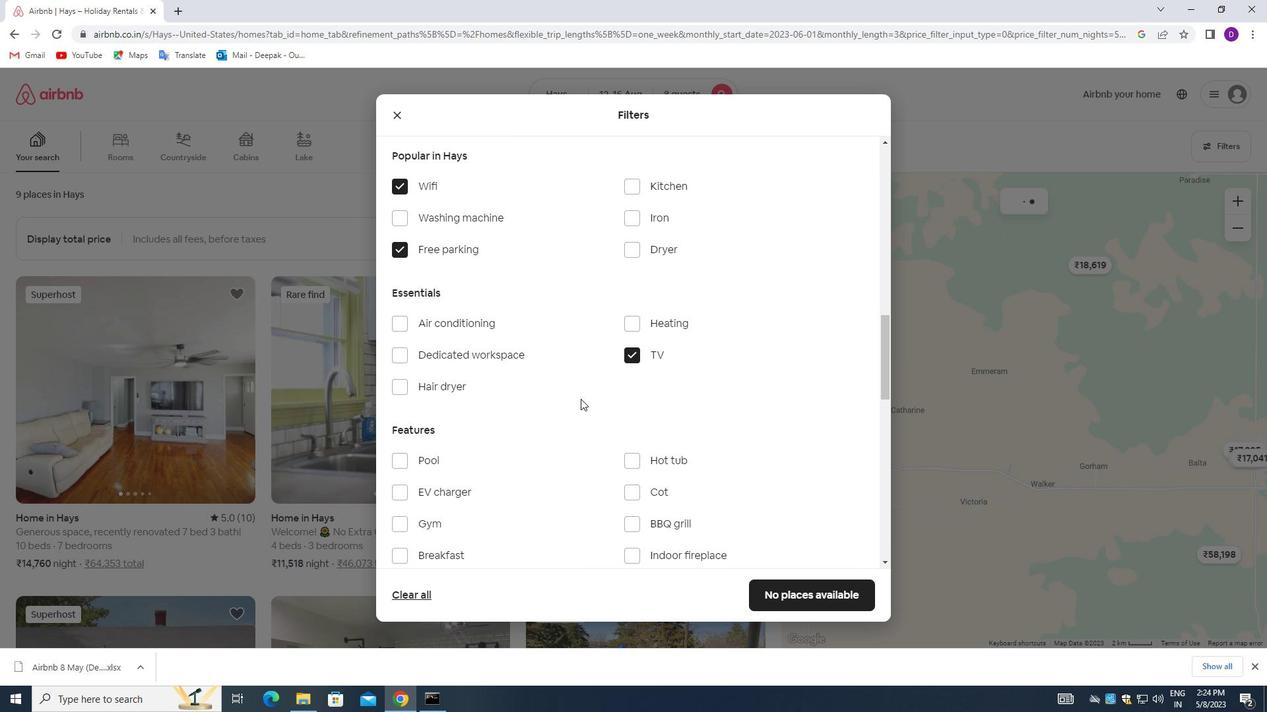 
Action: Mouse scrolled (580, 399) with delta (0, 0)
Screenshot: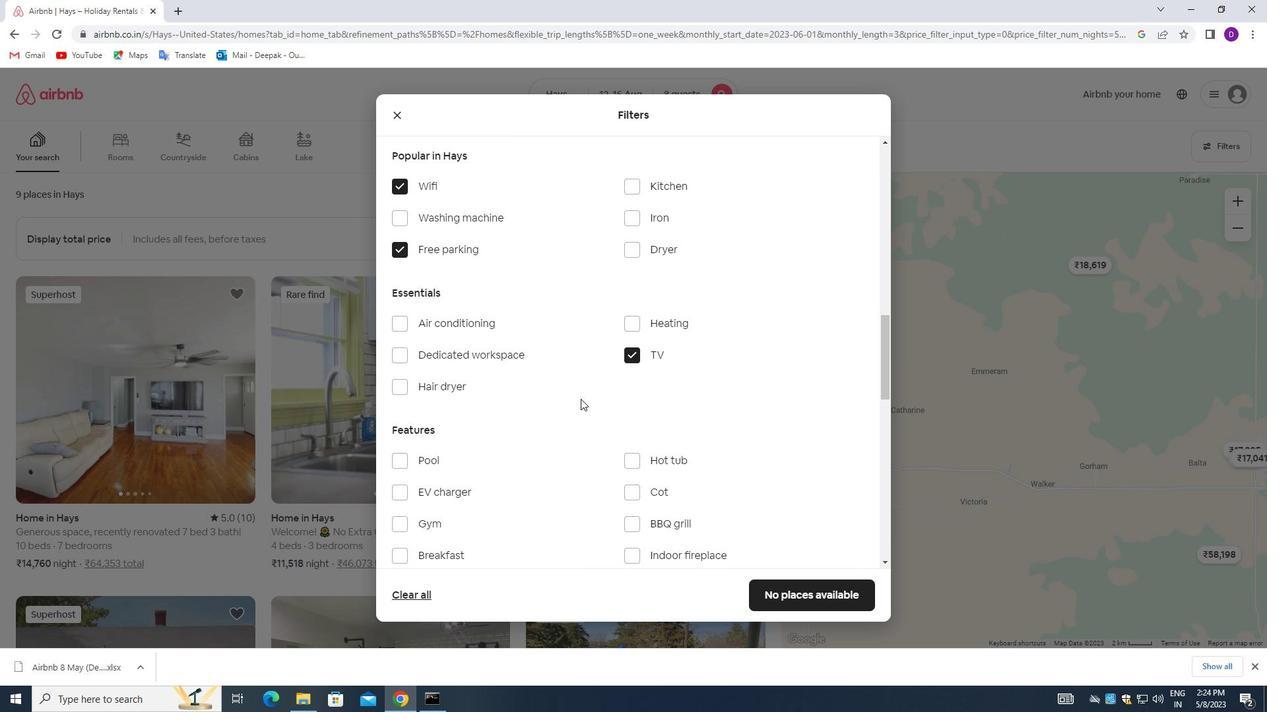 
Action: Mouse moved to (400, 395)
Screenshot: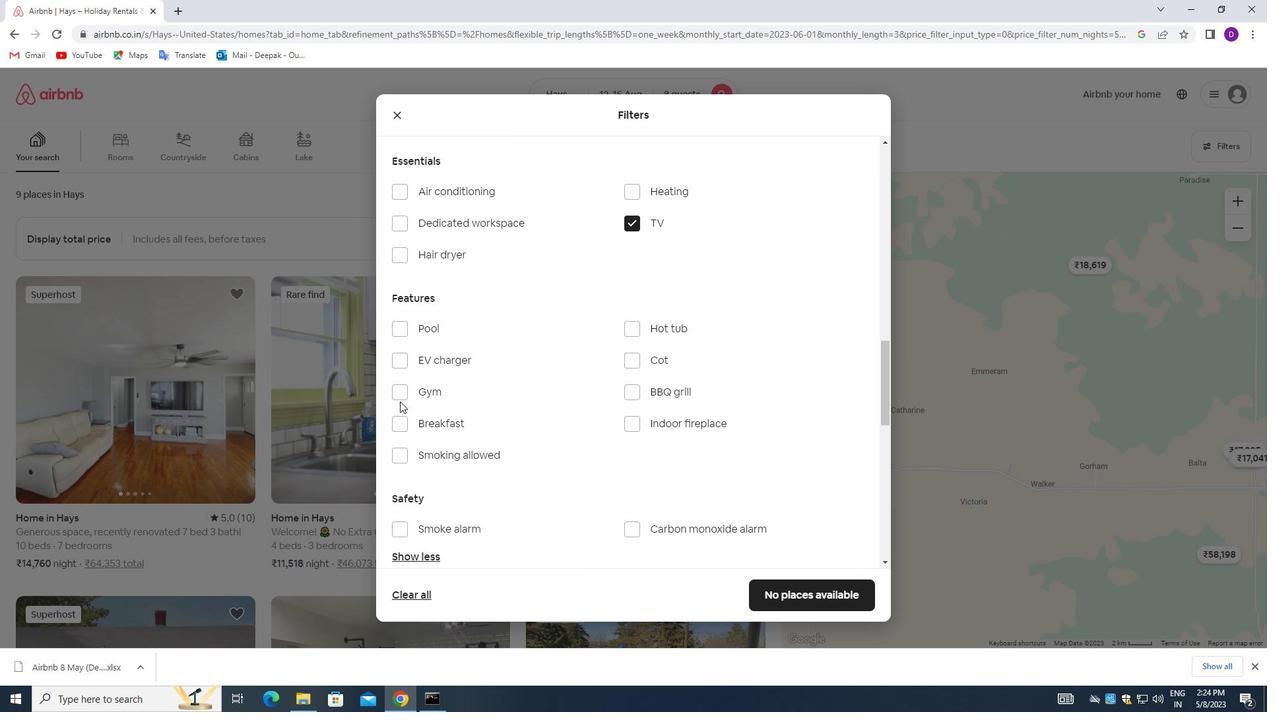 
Action: Mouse pressed left at (400, 395)
Screenshot: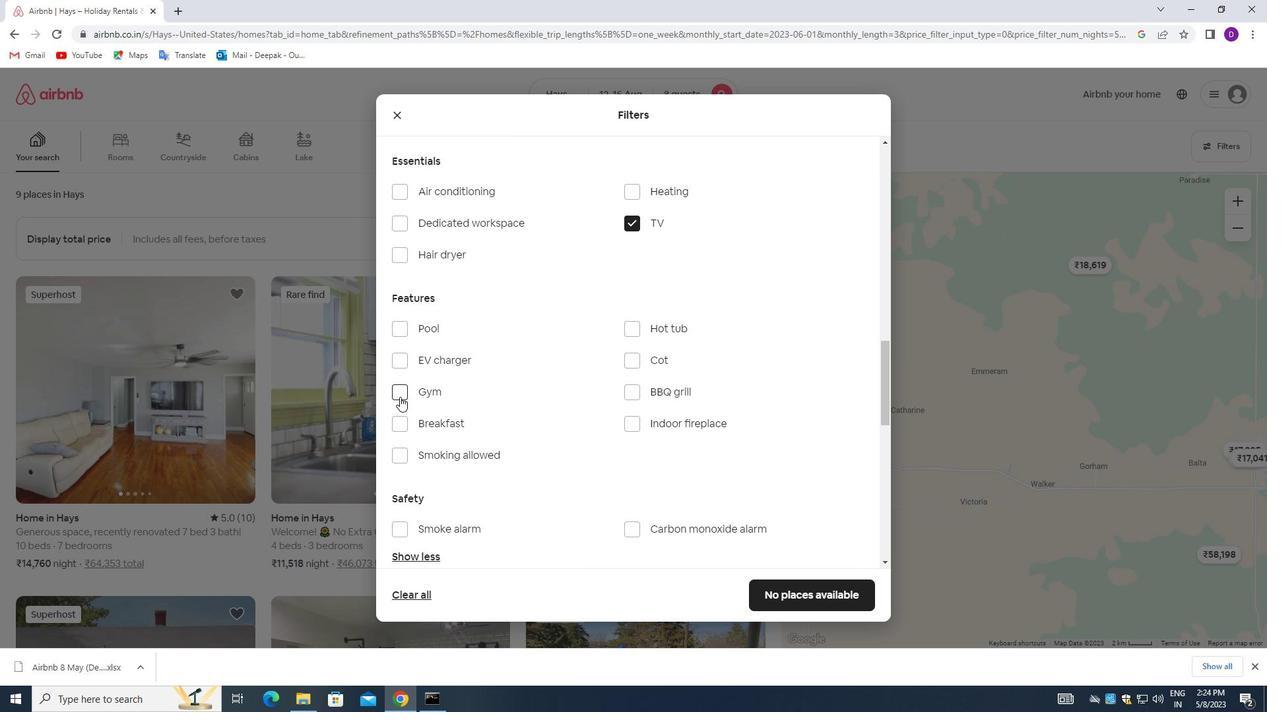 
Action: Mouse moved to (400, 429)
Screenshot: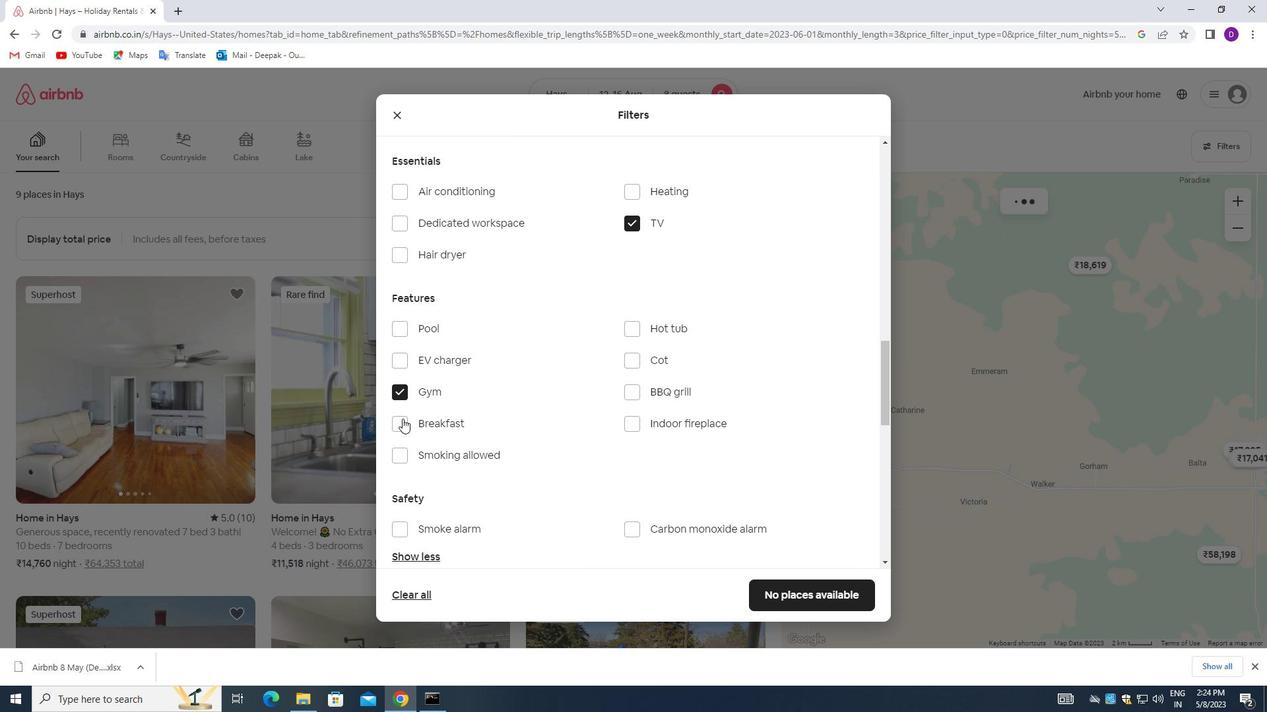 
Action: Mouse pressed left at (400, 429)
Screenshot: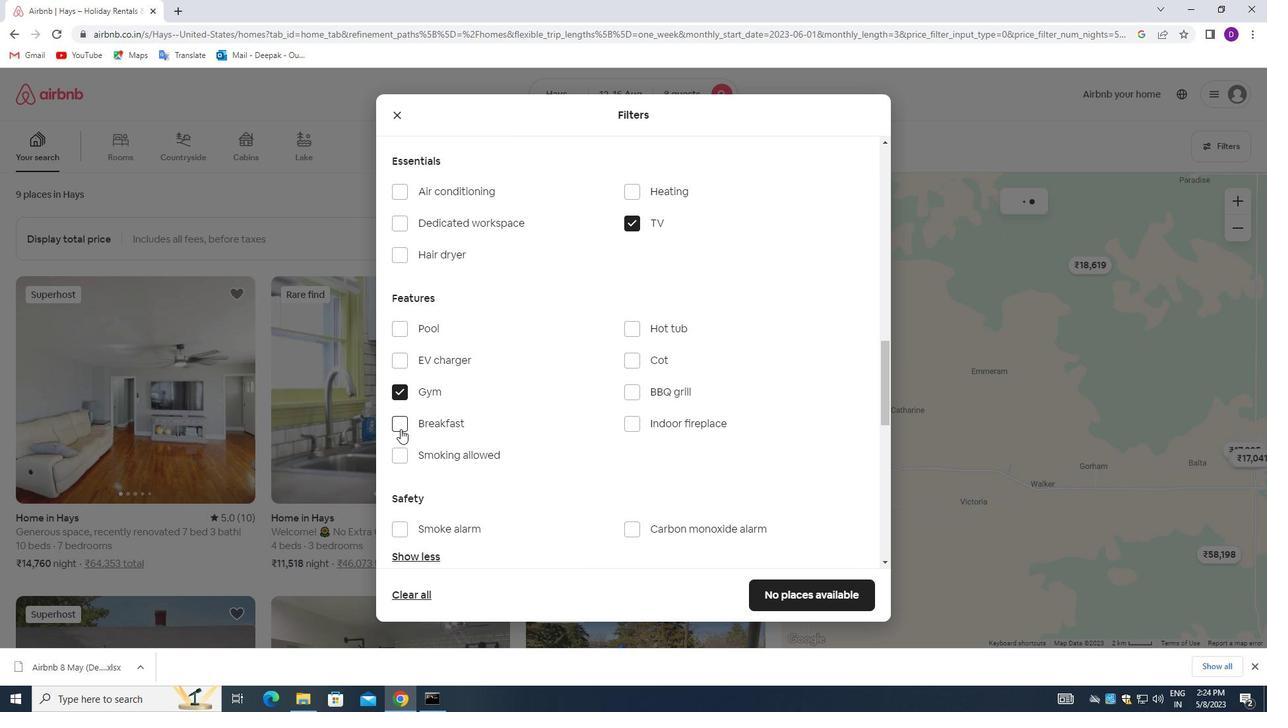 
Action: Mouse moved to (519, 390)
Screenshot: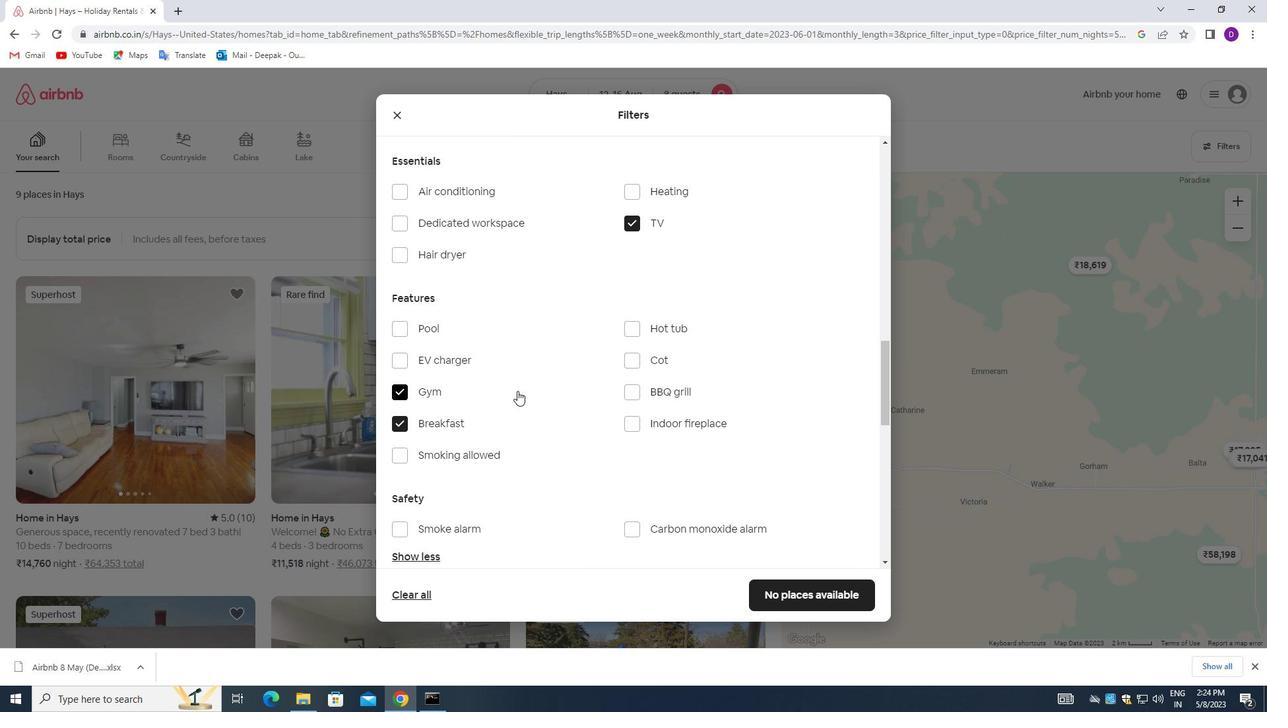 
Action: Mouse scrolled (519, 391) with delta (0, 0)
Screenshot: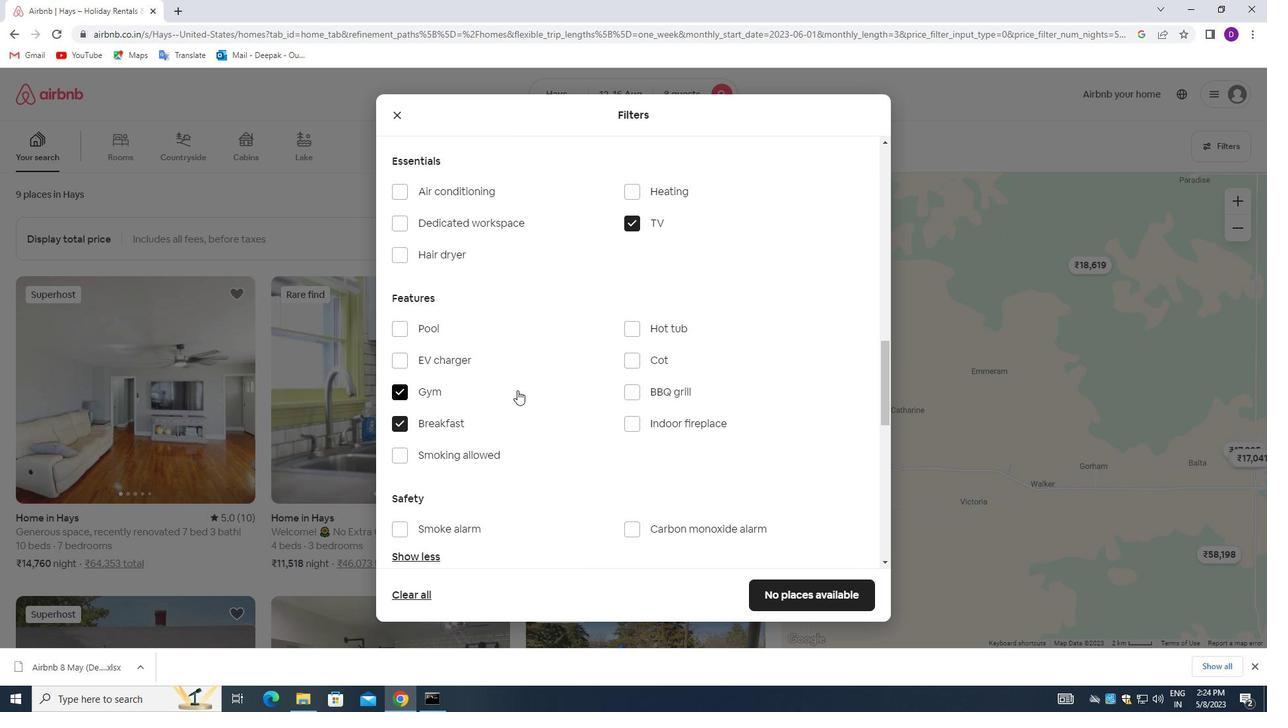 
Action: Mouse moved to (532, 390)
Screenshot: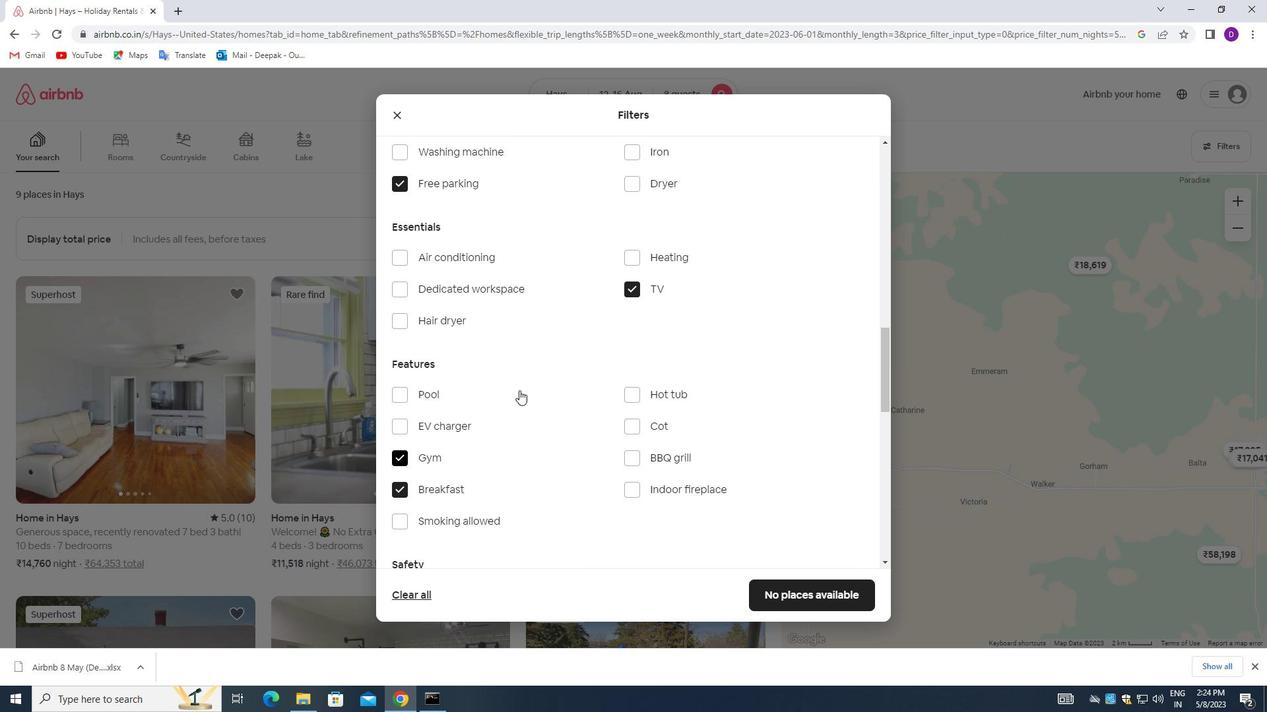 
Action: Mouse scrolled (532, 390) with delta (0, 0)
Screenshot: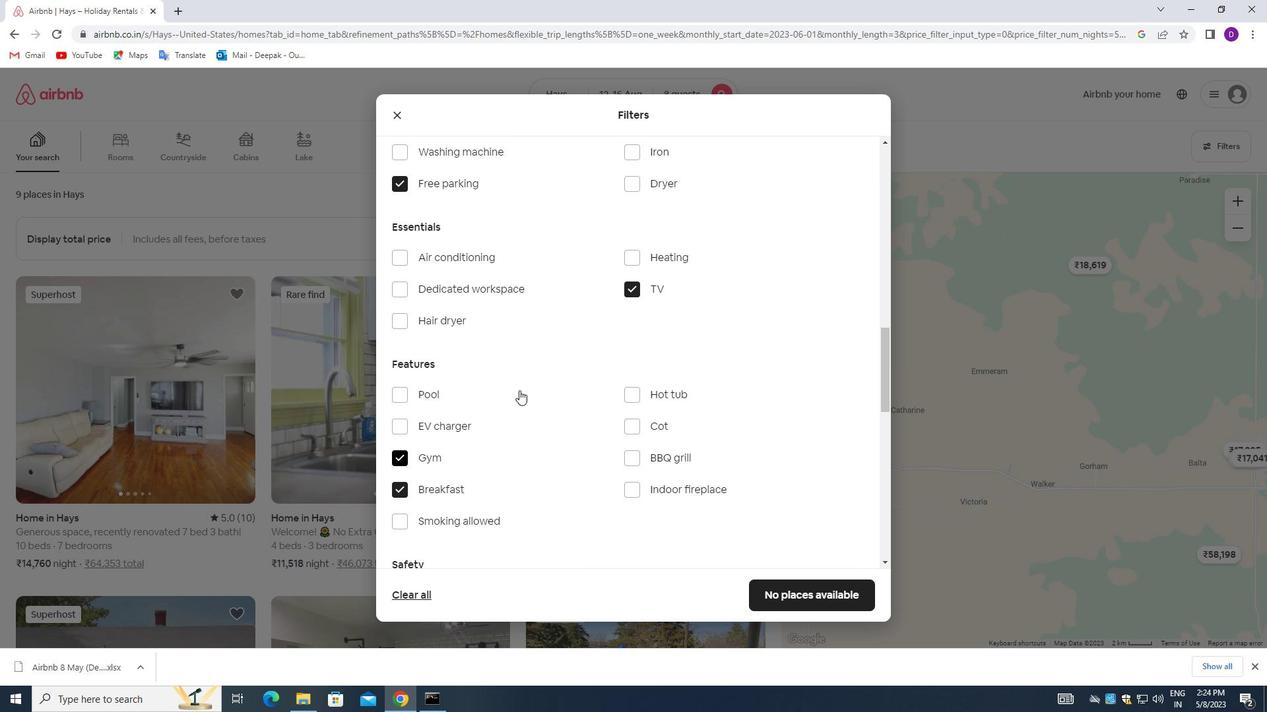 
Action: Mouse moved to (535, 390)
Screenshot: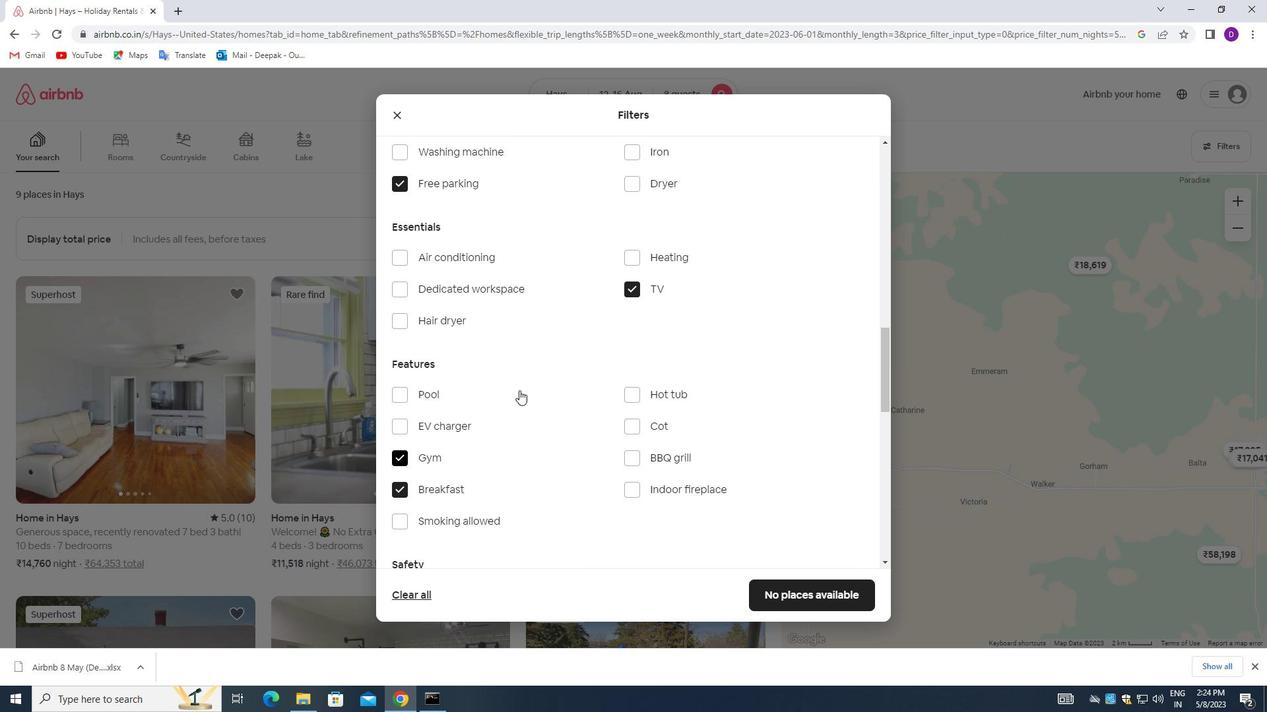 
Action: Mouse scrolled (535, 390) with delta (0, 0)
Screenshot: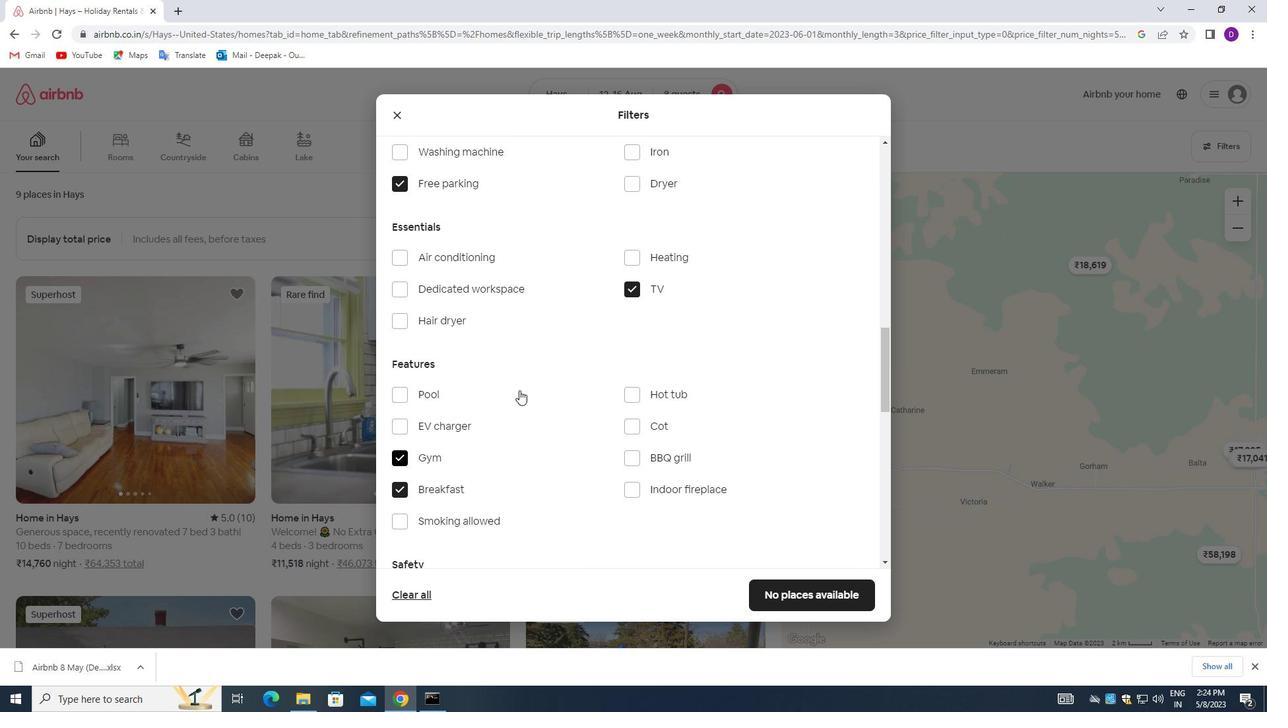 
Action: Mouse scrolled (535, 390) with delta (0, 0)
Screenshot: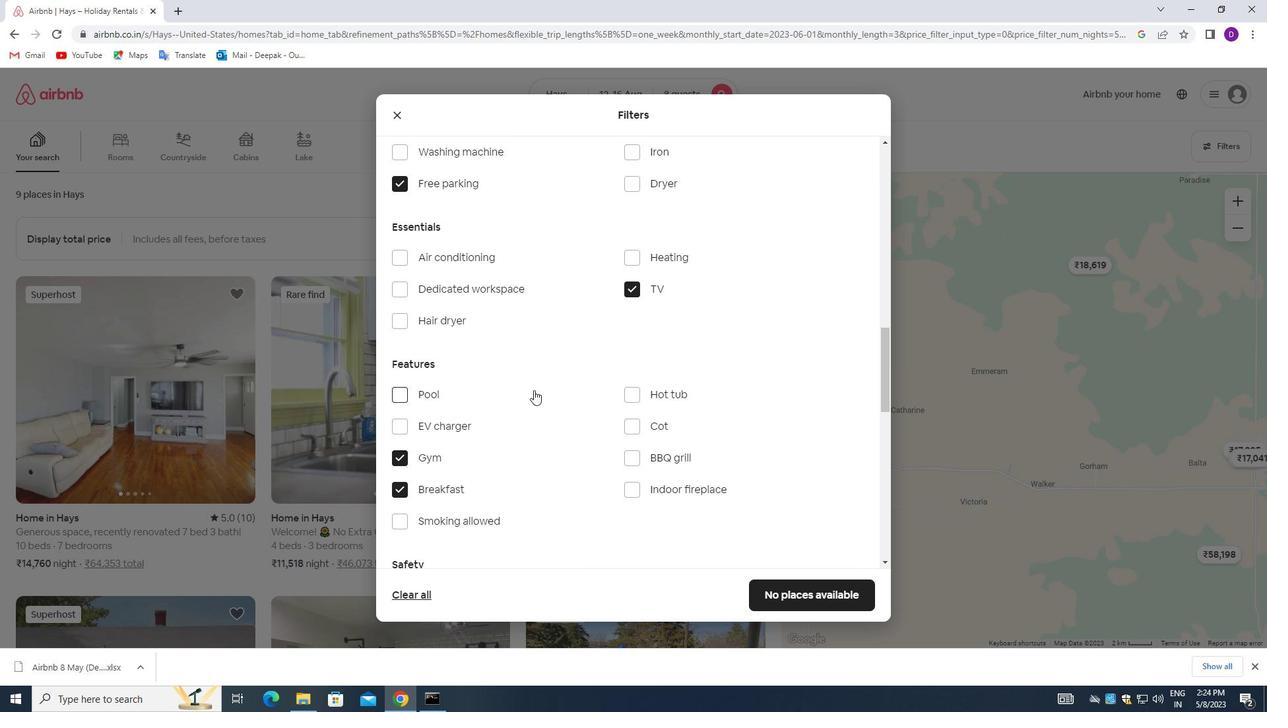 
Action: Mouse moved to (536, 390)
Screenshot: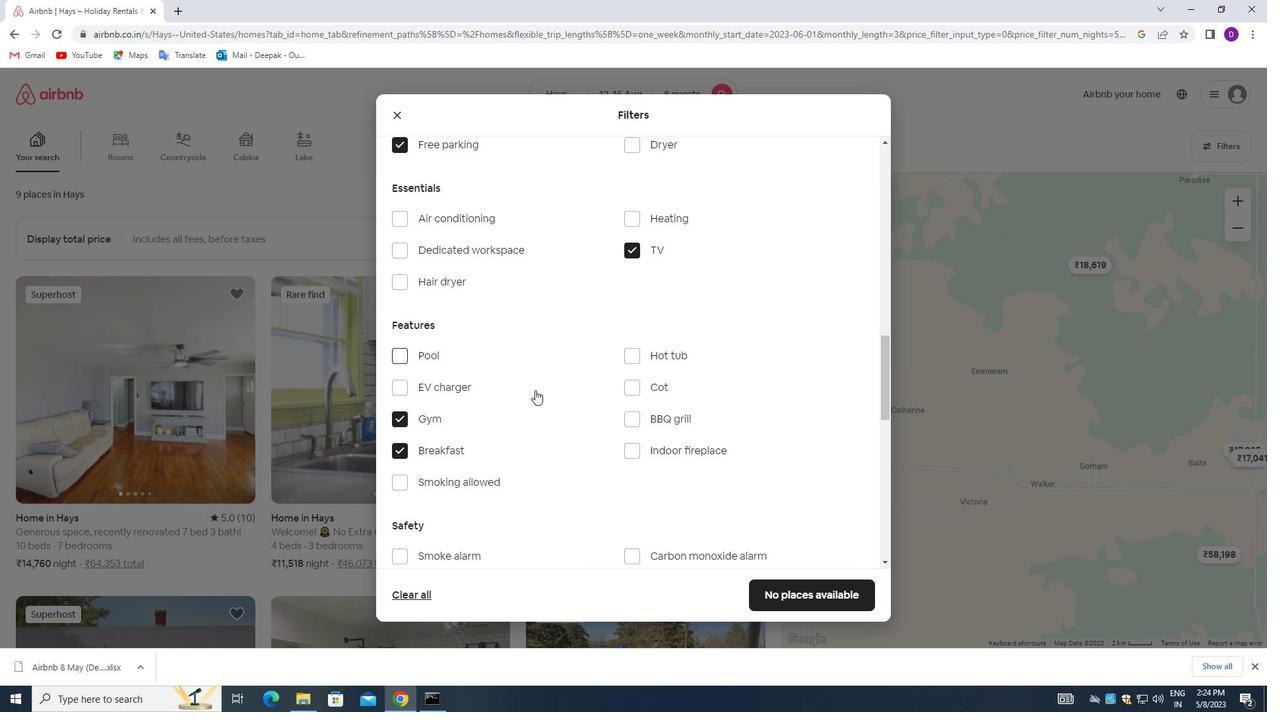 
Action: Mouse scrolled (536, 390) with delta (0, 0)
Screenshot: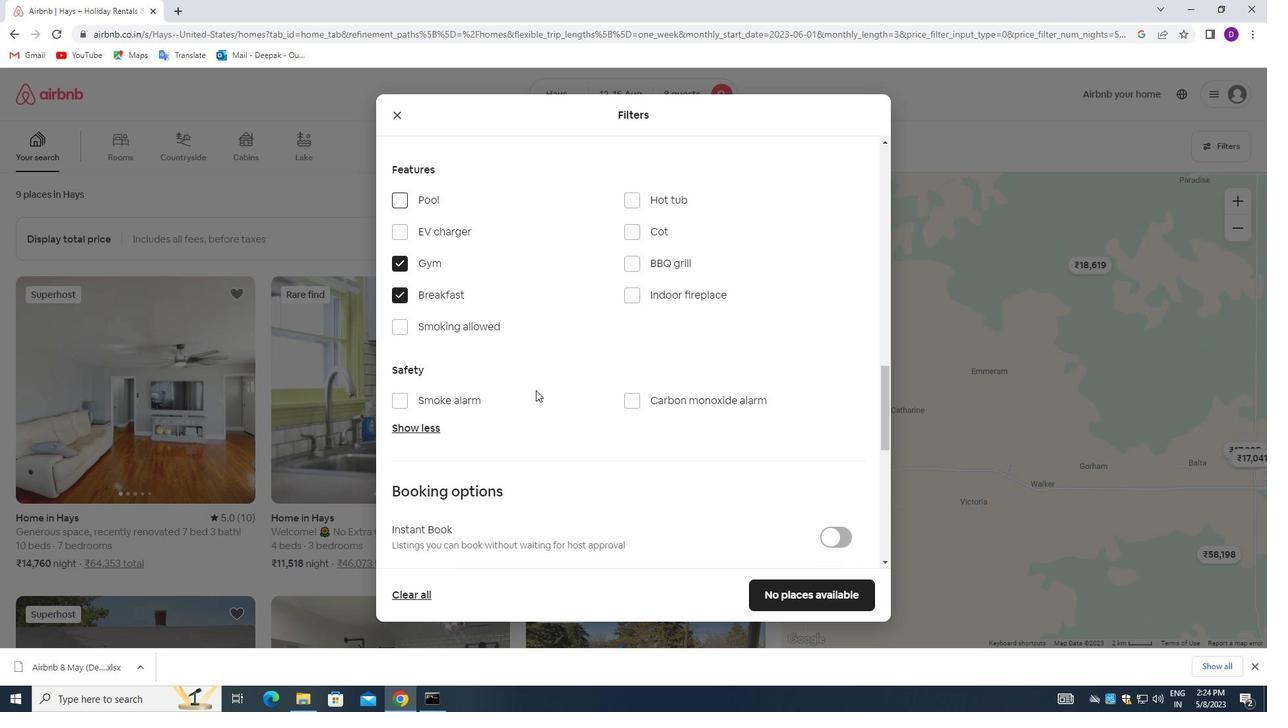 
Action: Mouse scrolled (536, 390) with delta (0, 0)
Screenshot: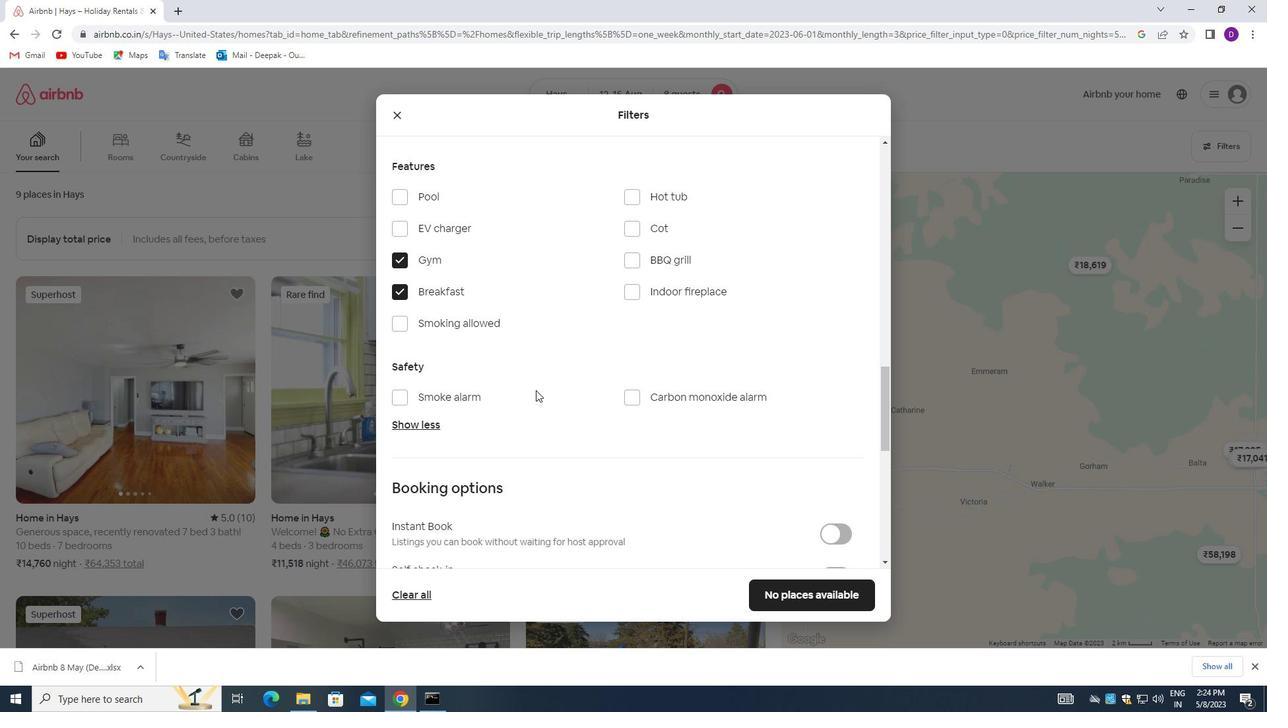 
Action: Mouse scrolled (536, 390) with delta (0, 0)
Screenshot: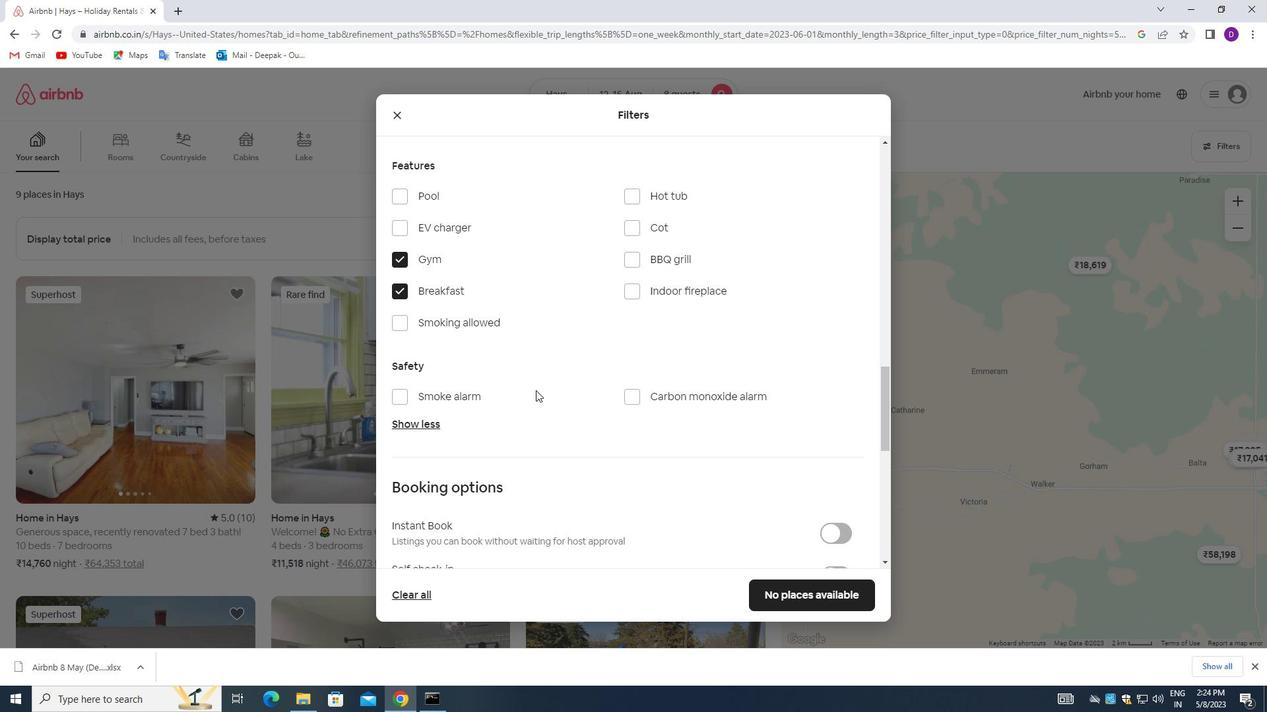 
Action: Mouse moved to (829, 386)
Screenshot: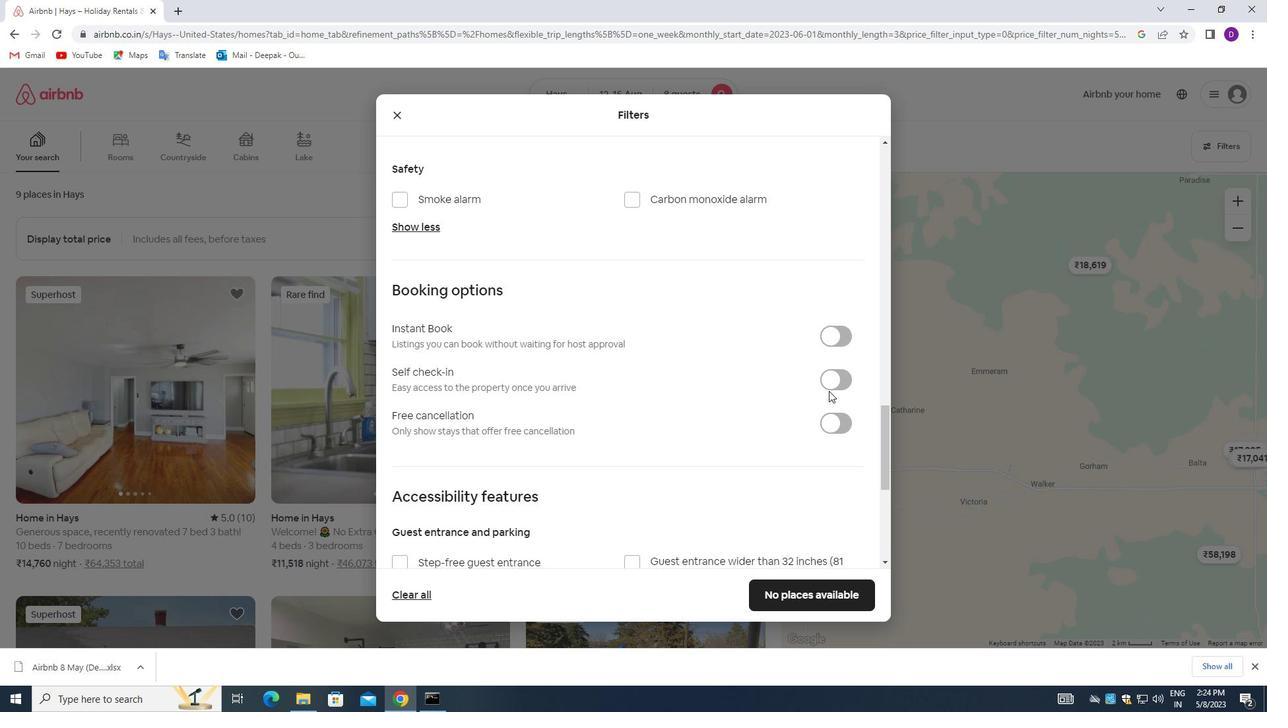 
Action: Mouse pressed left at (829, 386)
Screenshot: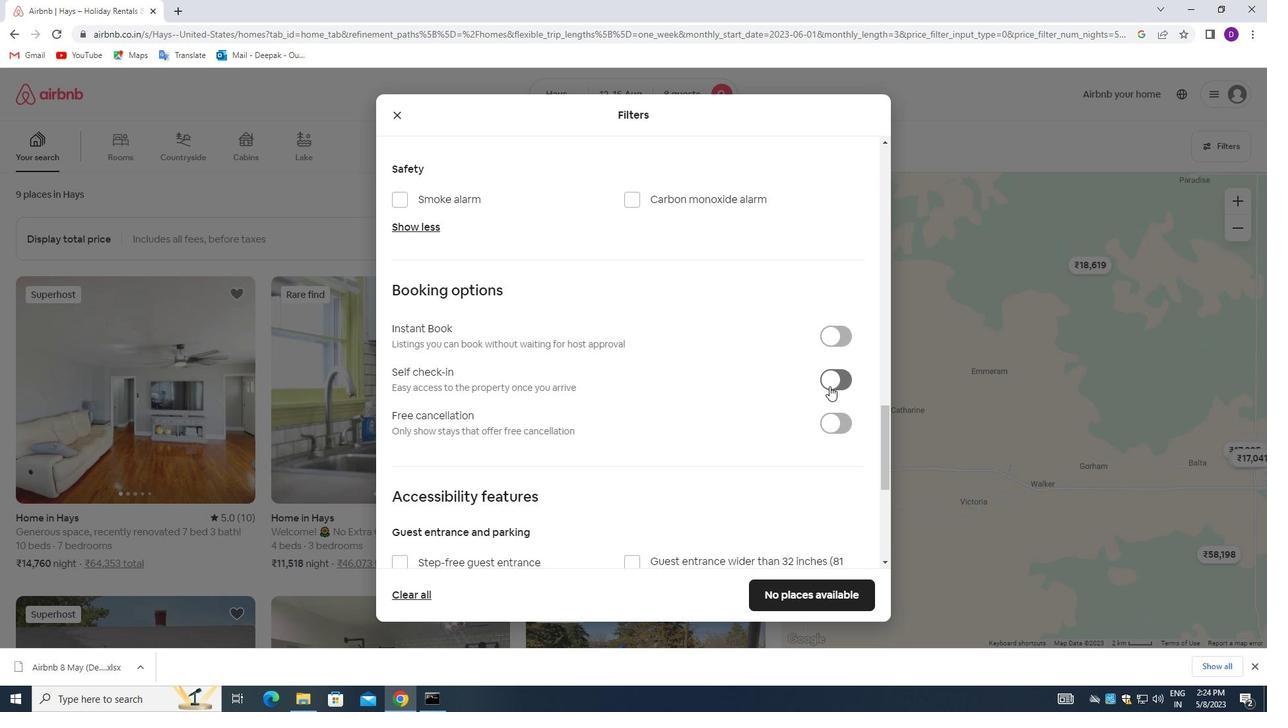 
Action: Mouse moved to (687, 396)
Screenshot: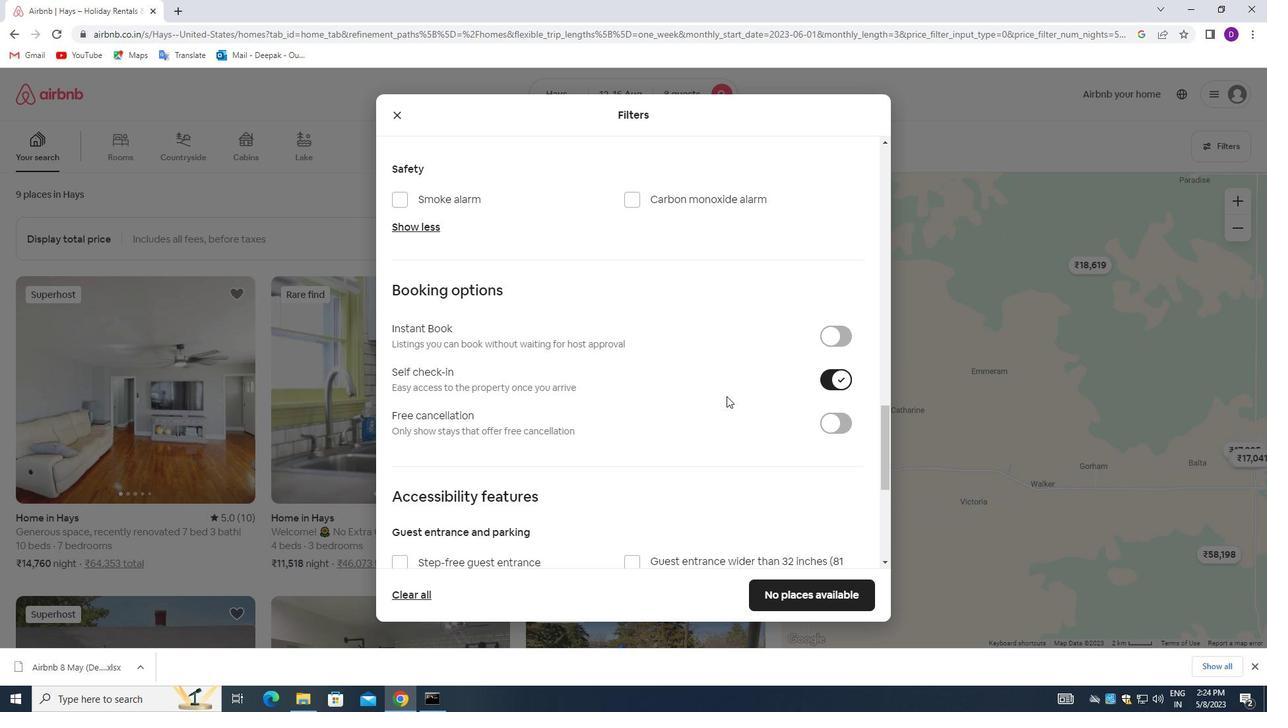 
Action: Mouse scrolled (687, 396) with delta (0, 0)
Screenshot: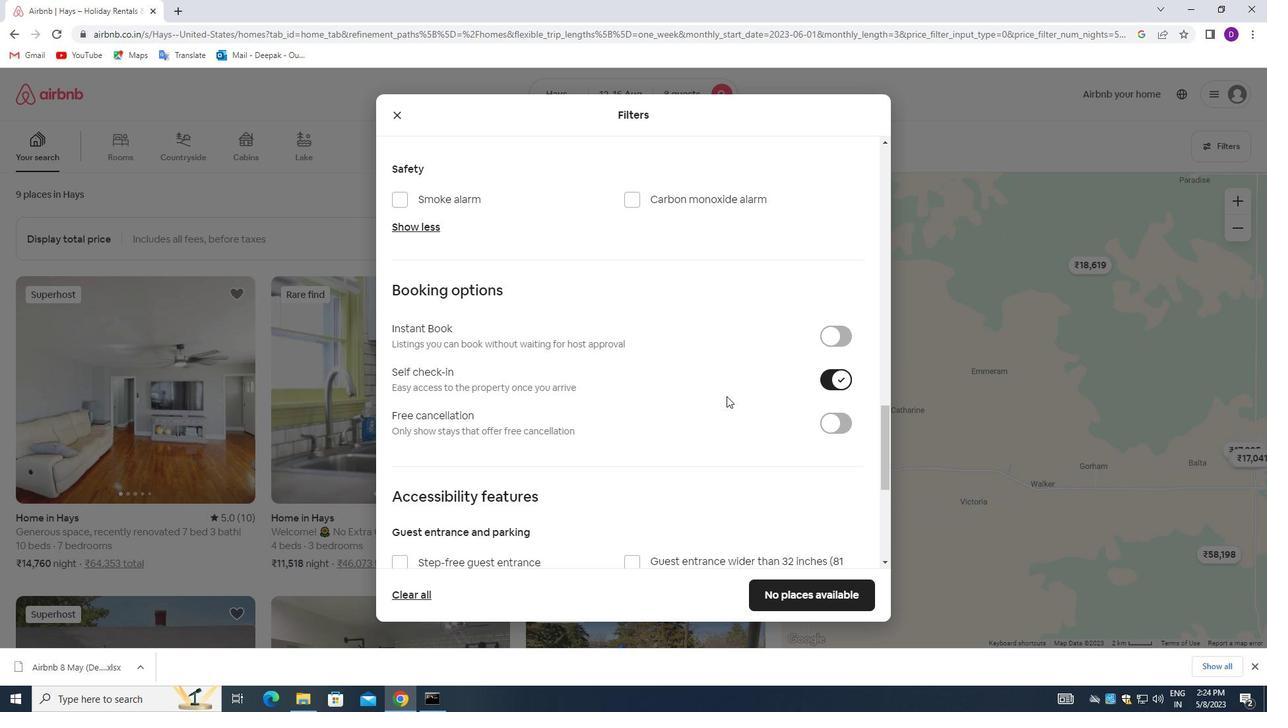
Action: Mouse moved to (684, 396)
Screenshot: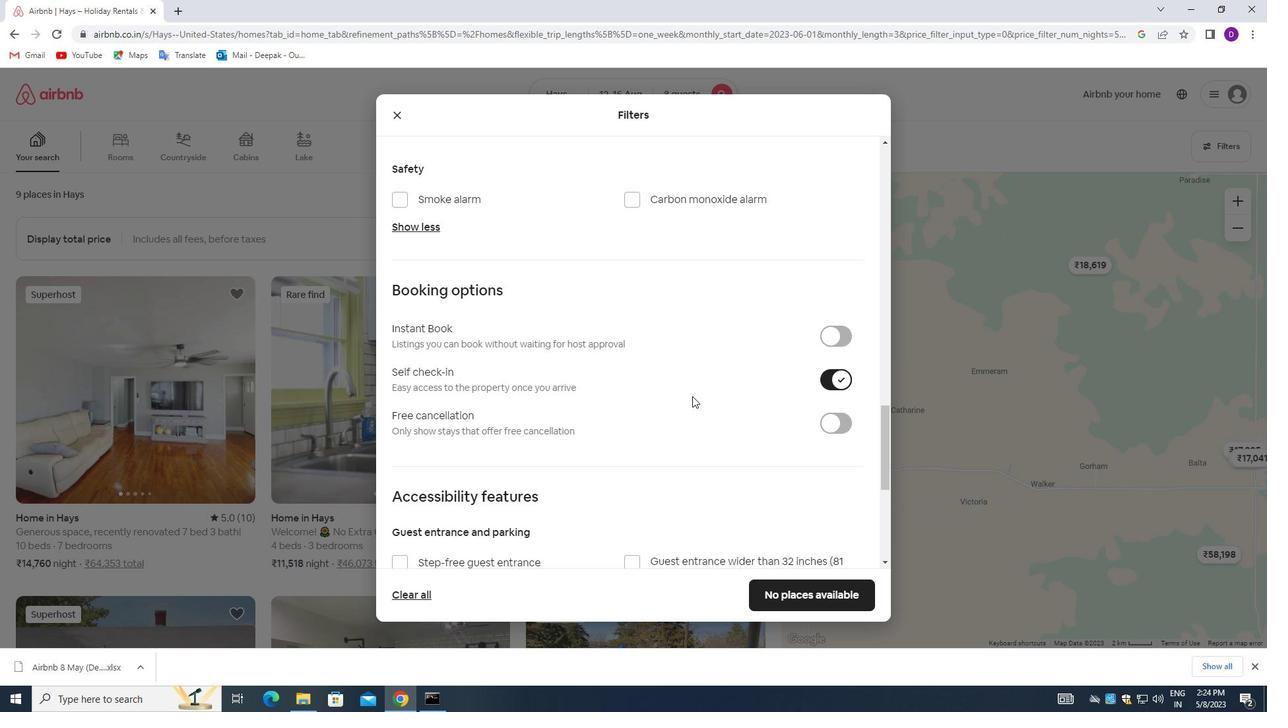 
Action: Mouse scrolled (684, 396) with delta (0, 0)
Screenshot: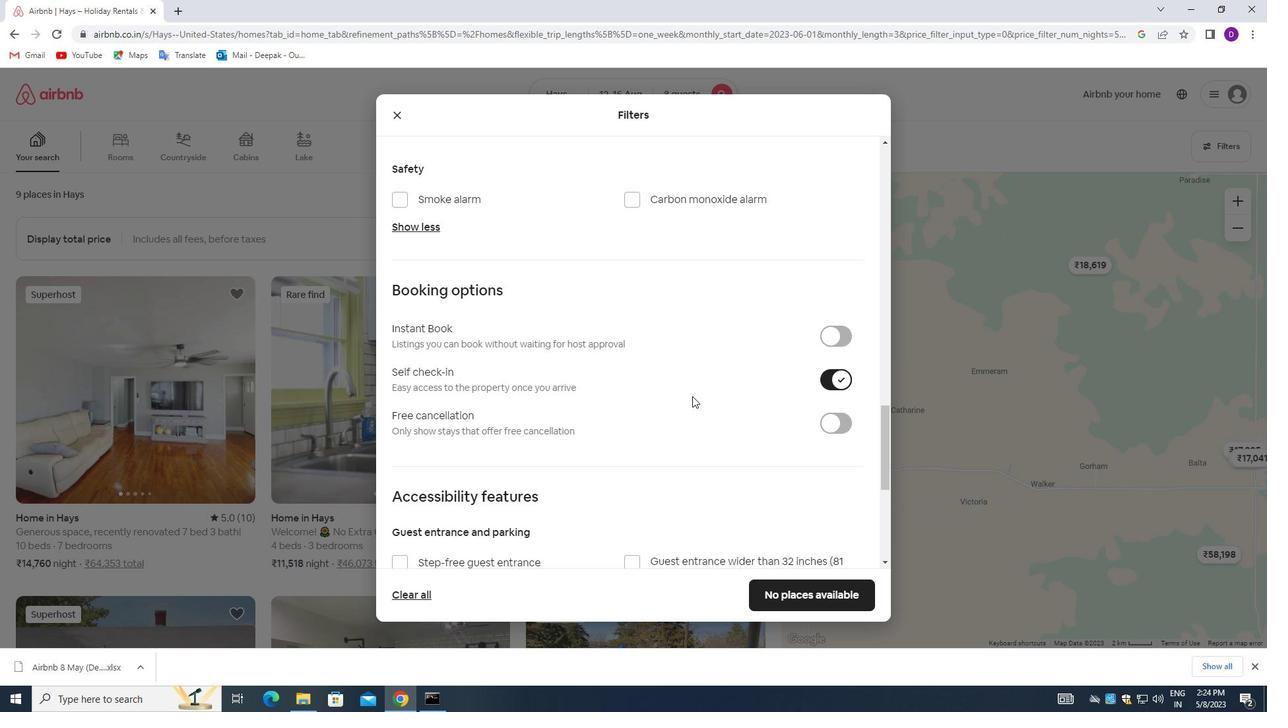 
Action: Mouse scrolled (684, 396) with delta (0, 0)
Screenshot: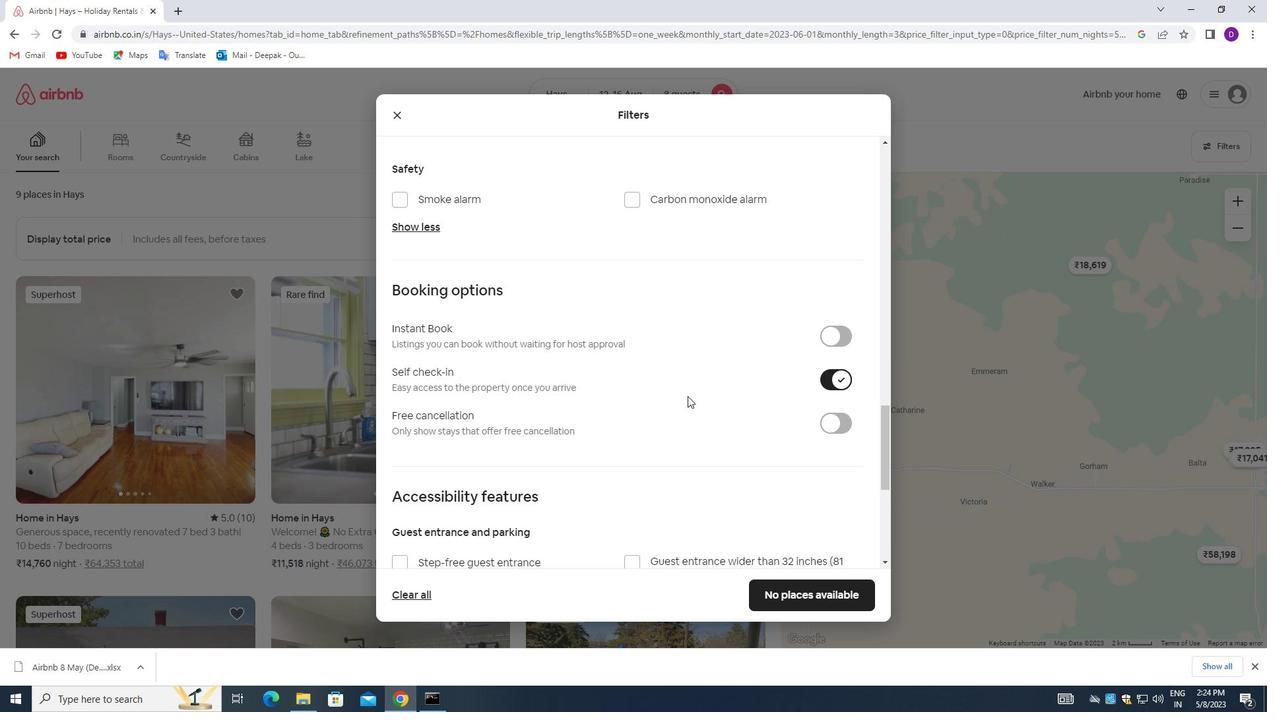 
Action: Mouse moved to (673, 402)
Screenshot: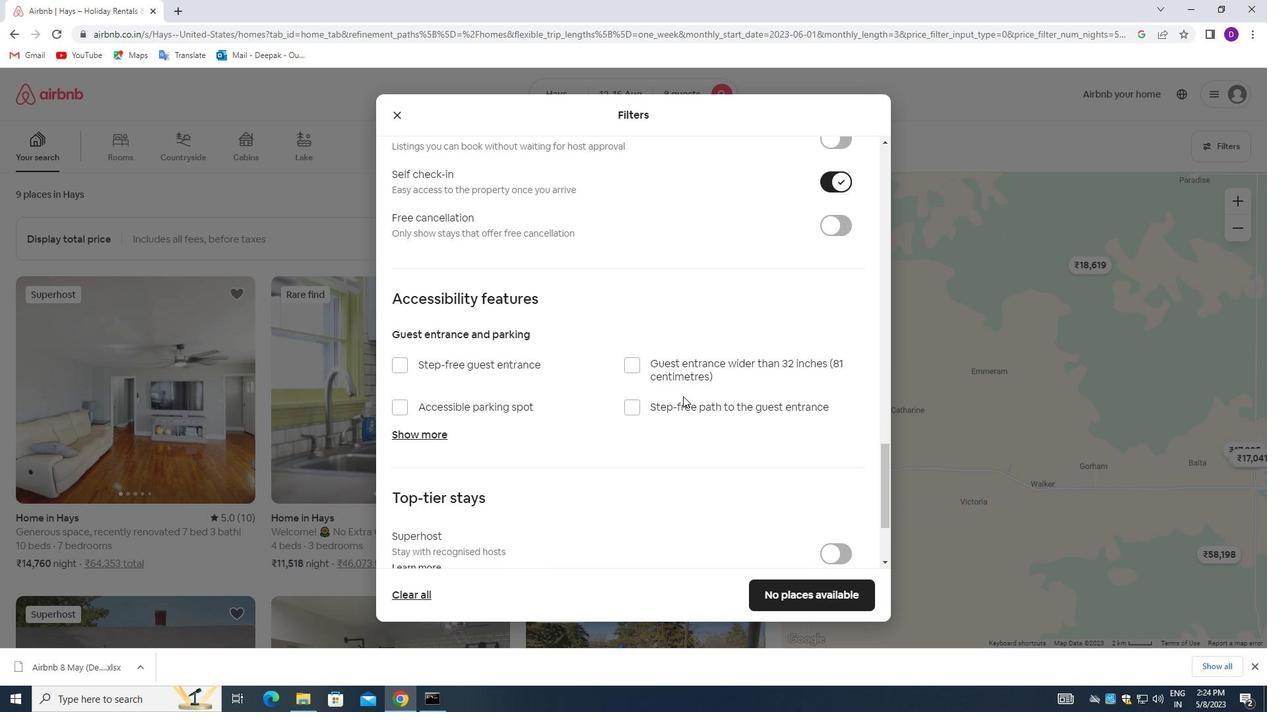 
Action: Mouse scrolled (673, 402) with delta (0, 0)
Screenshot: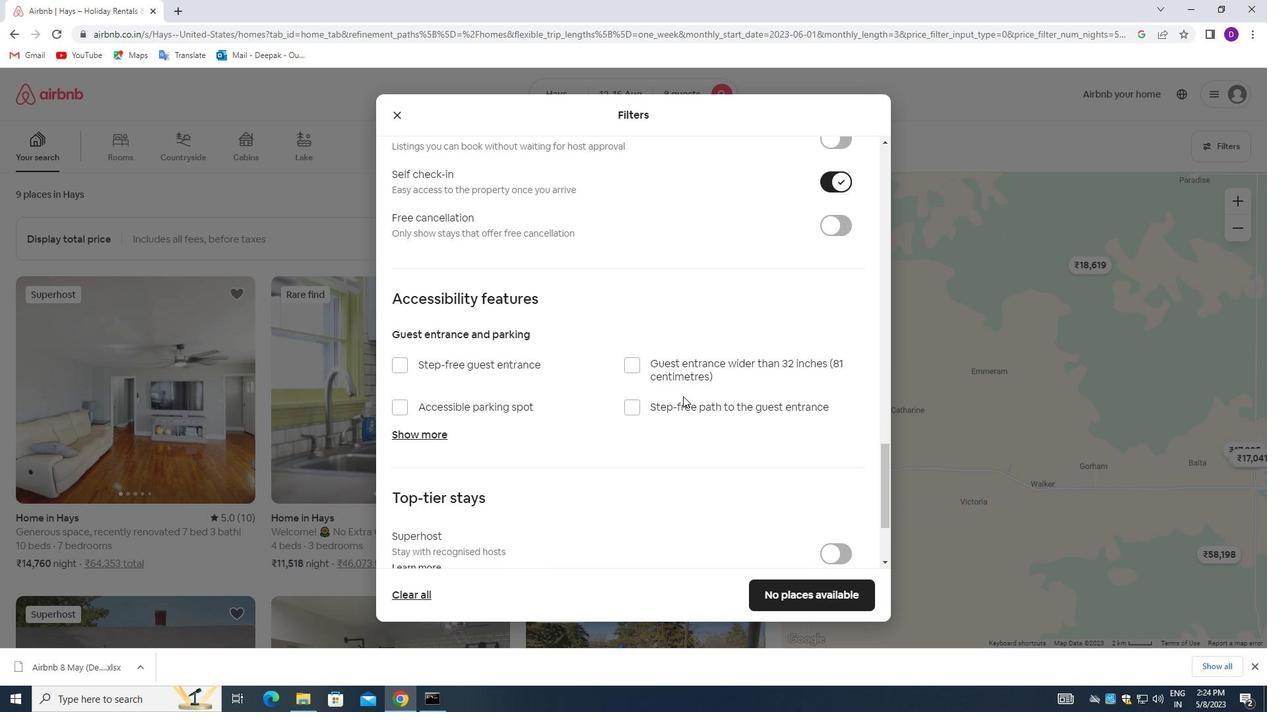 
Action: Mouse moved to (662, 410)
Screenshot: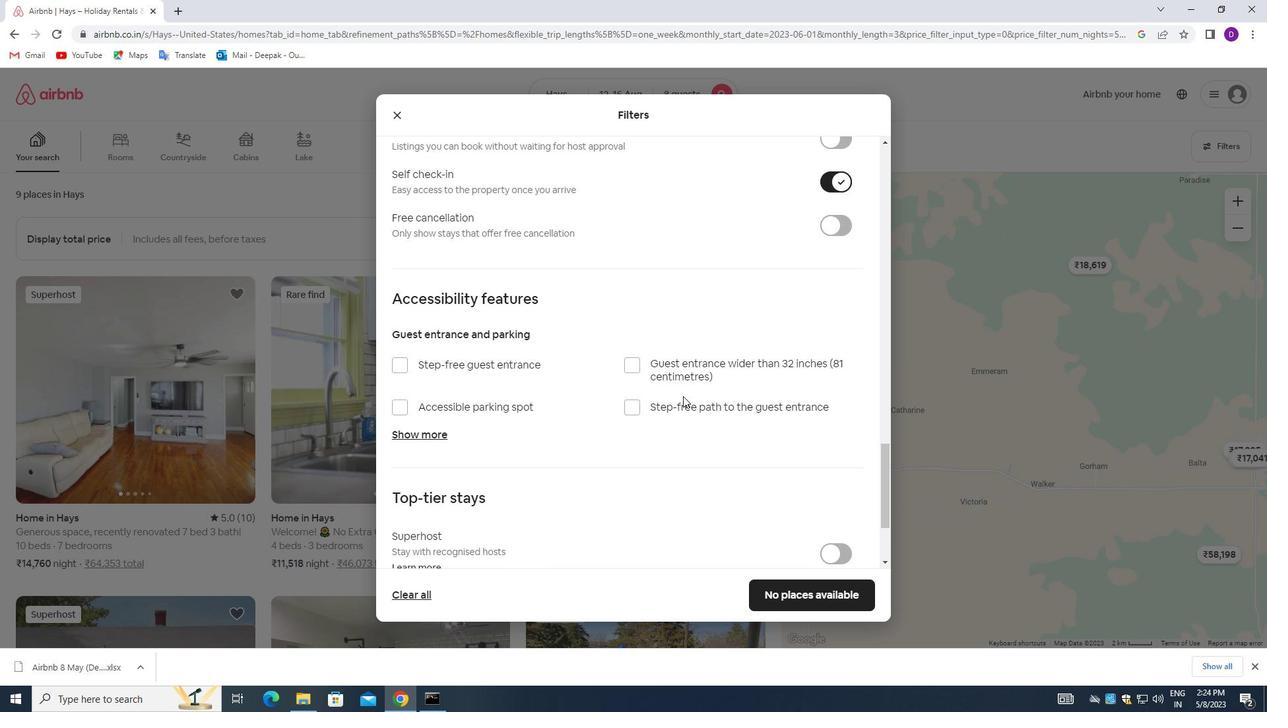 
Action: Mouse scrolled (662, 409) with delta (0, 0)
Screenshot: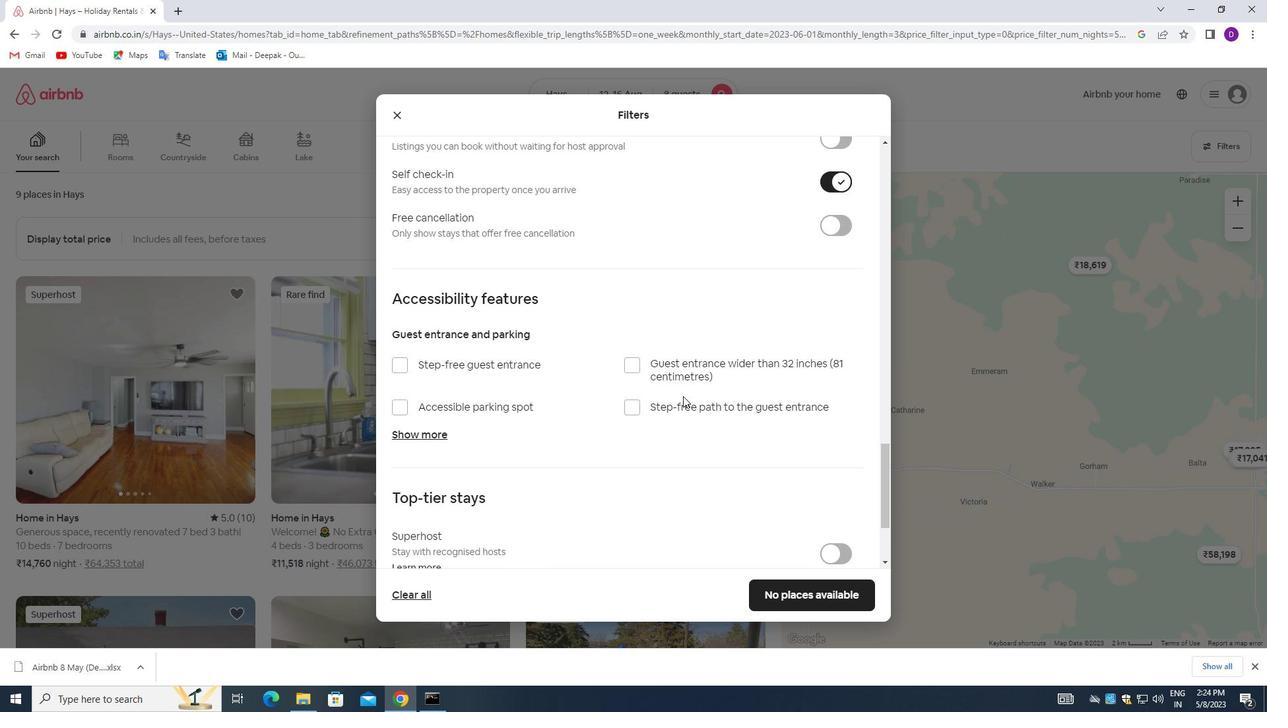 
Action: Mouse moved to (658, 411)
Screenshot: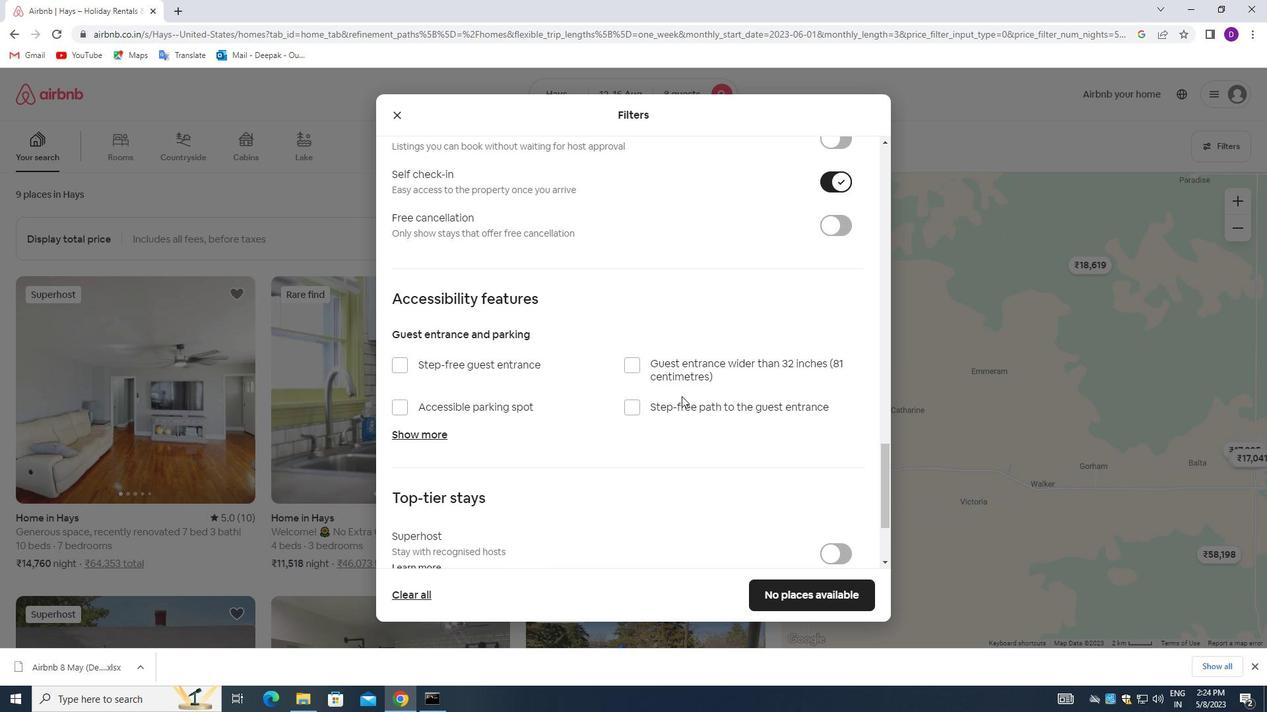 
Action: Mouse scrolled (658, 410) with delta (0, 0)
Screenshot: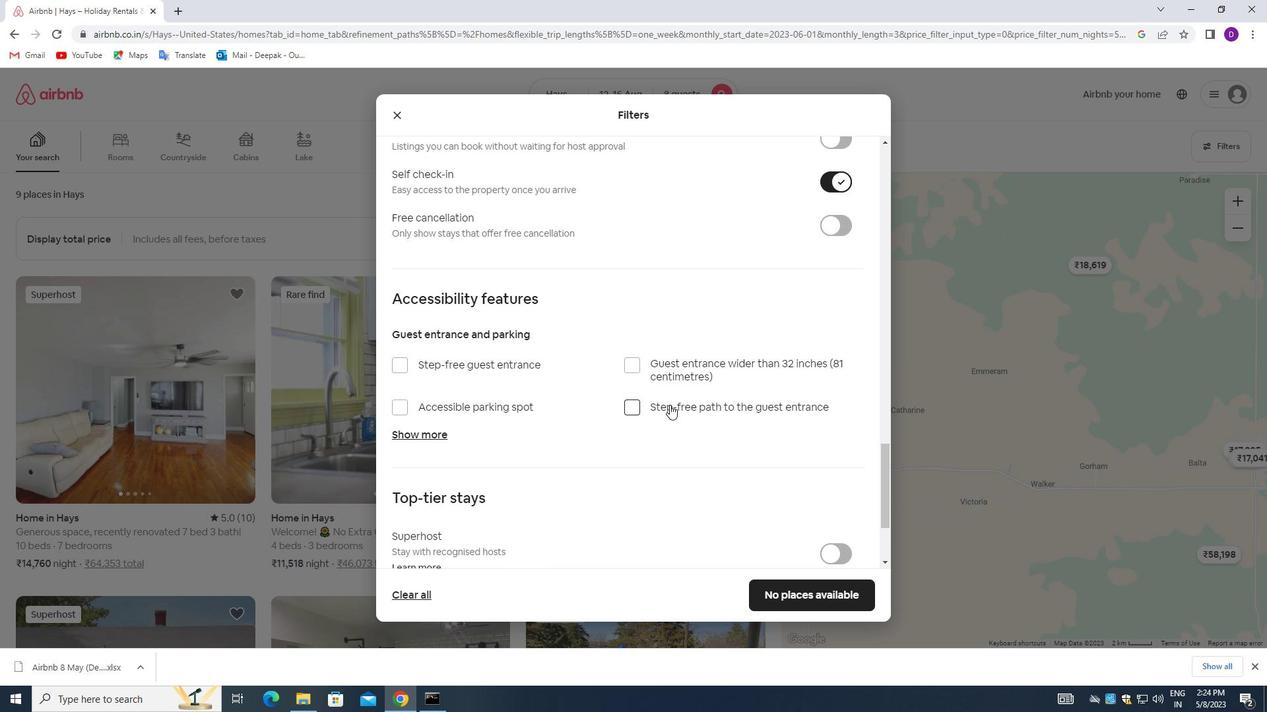 
Action: Mouse moved to (655, 411)
Screenshot: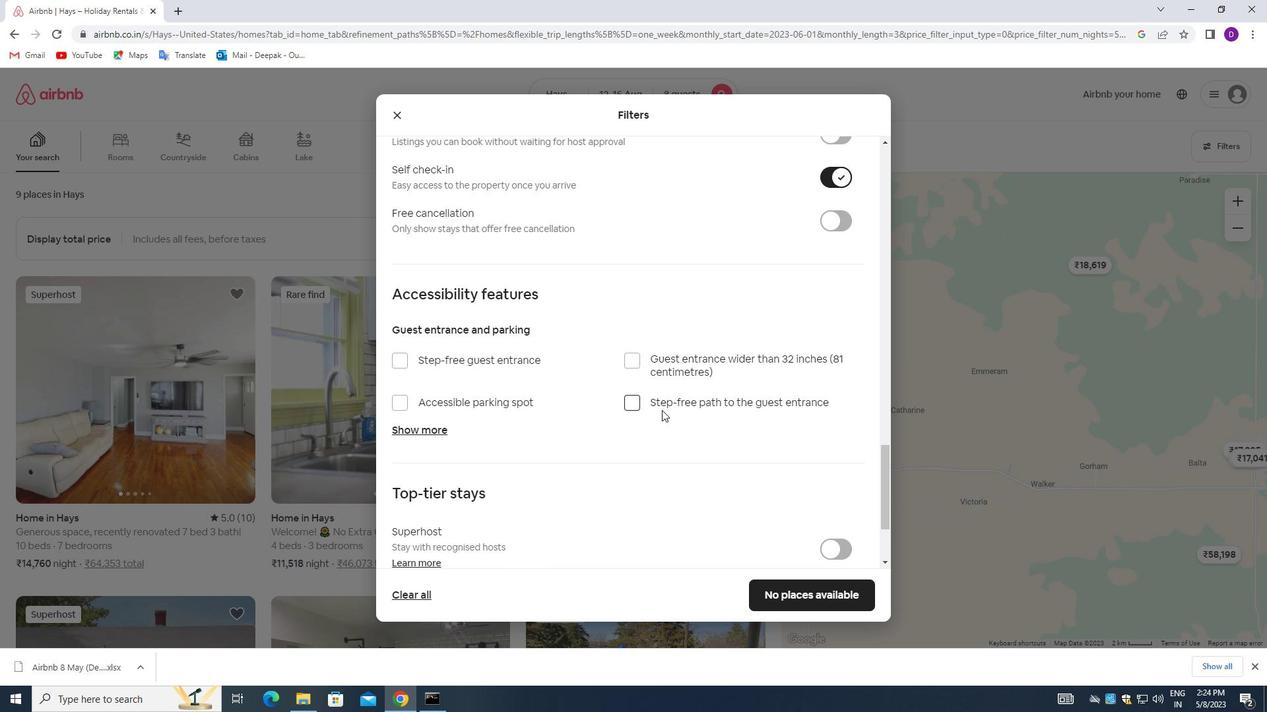 
Action: Mouse scrolled (655, 411) with delta (0, 0)
Screenshot: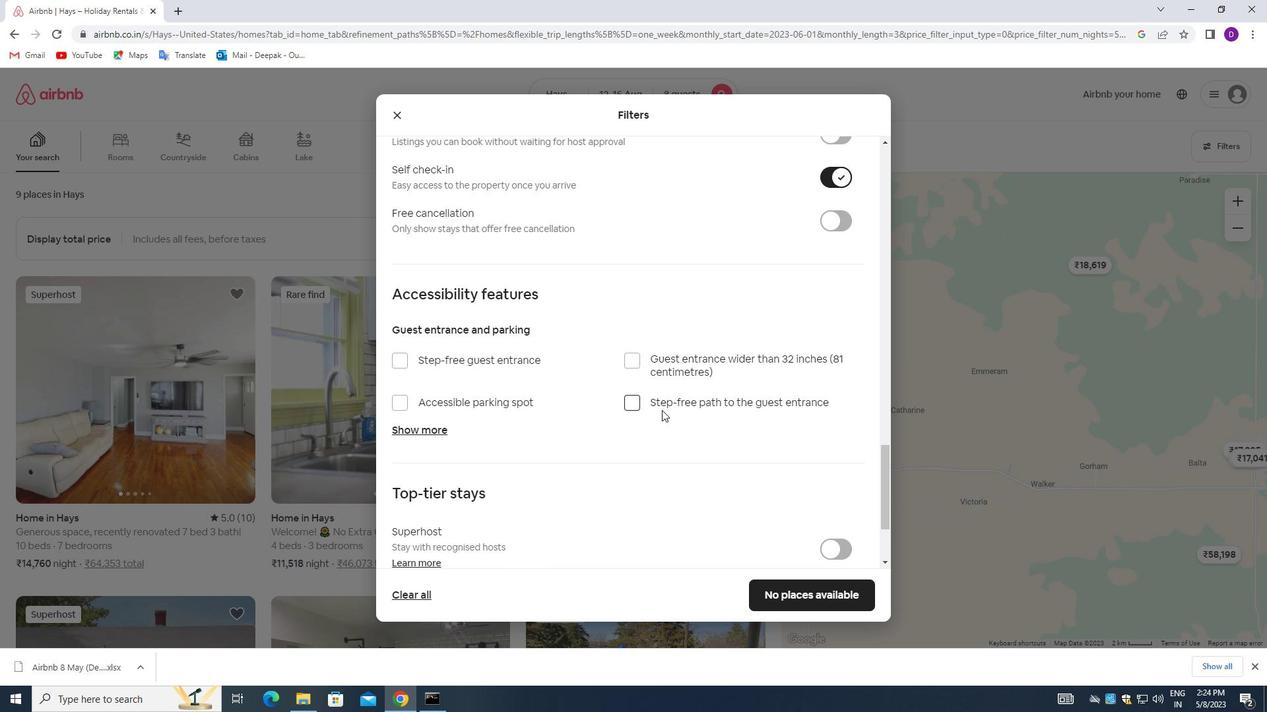 
Action: Mouse scrolled (655, 411) with delta (0, 0)
Screenshot: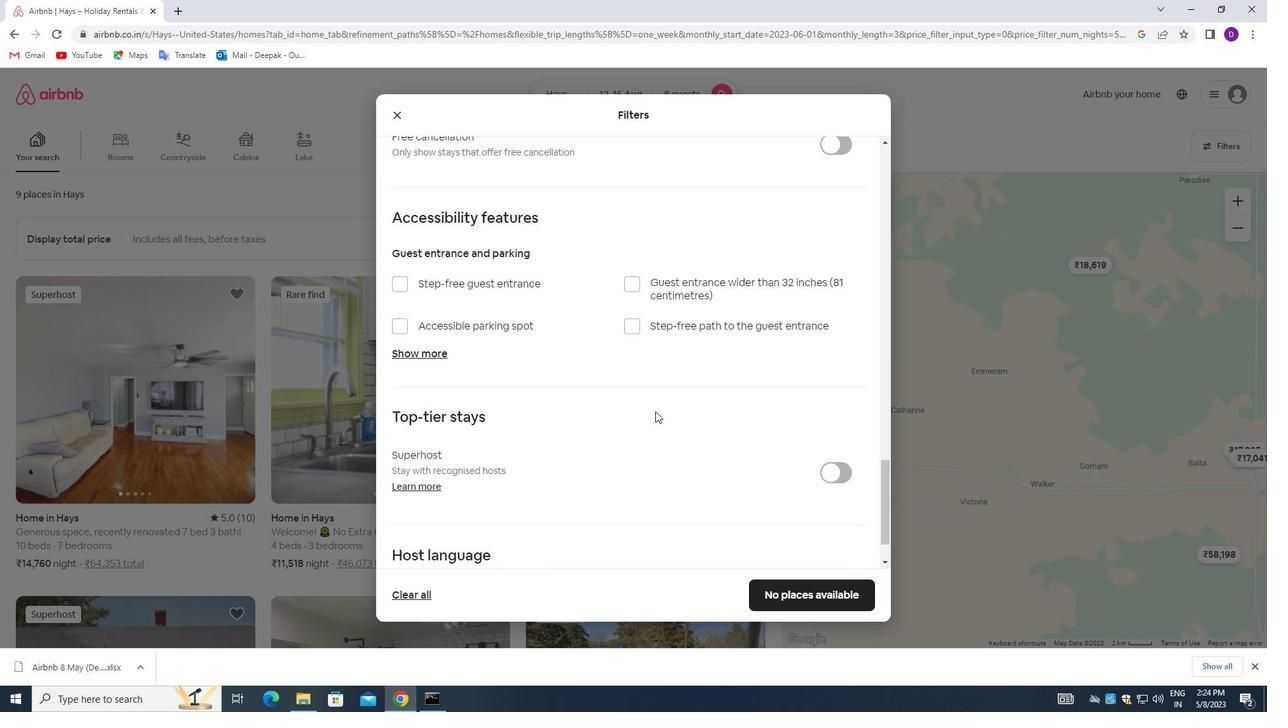 
Action: Mouse scrolled (655, 411) with delta (0, 0)
Screenshot: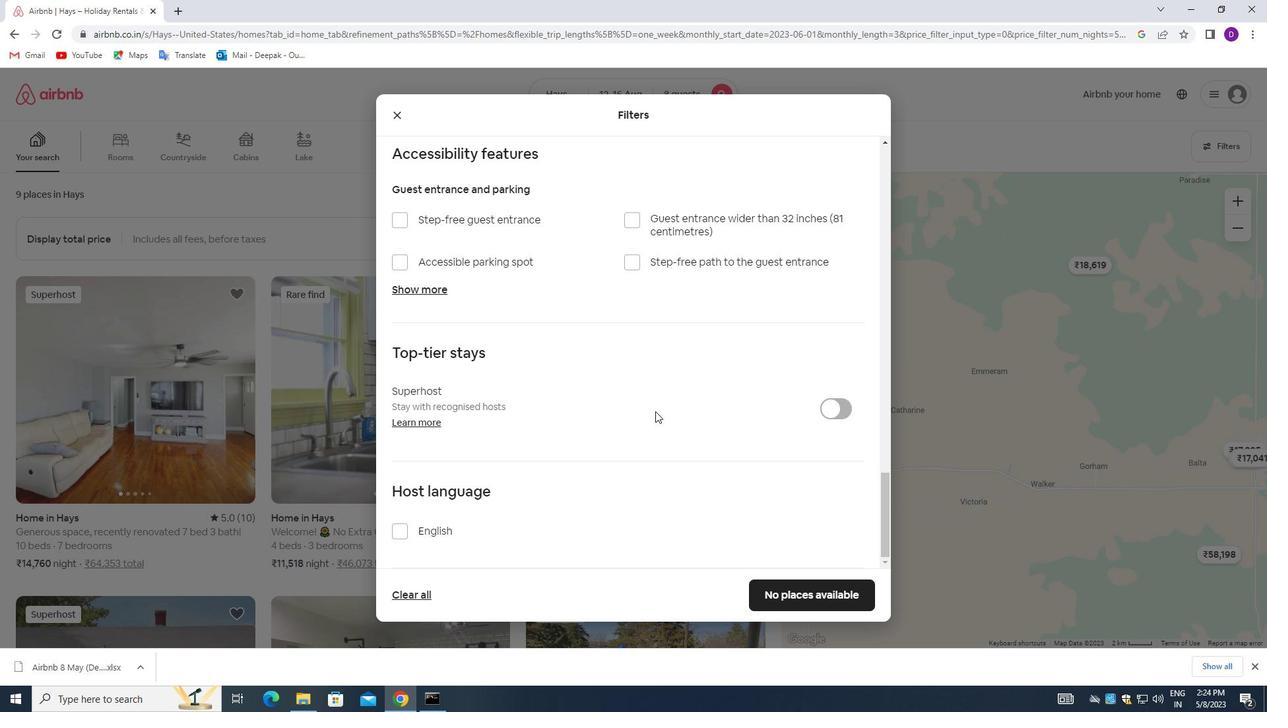 
Action: Mouse scrolled (655, 411) with delta (0, 0)
Screenshot: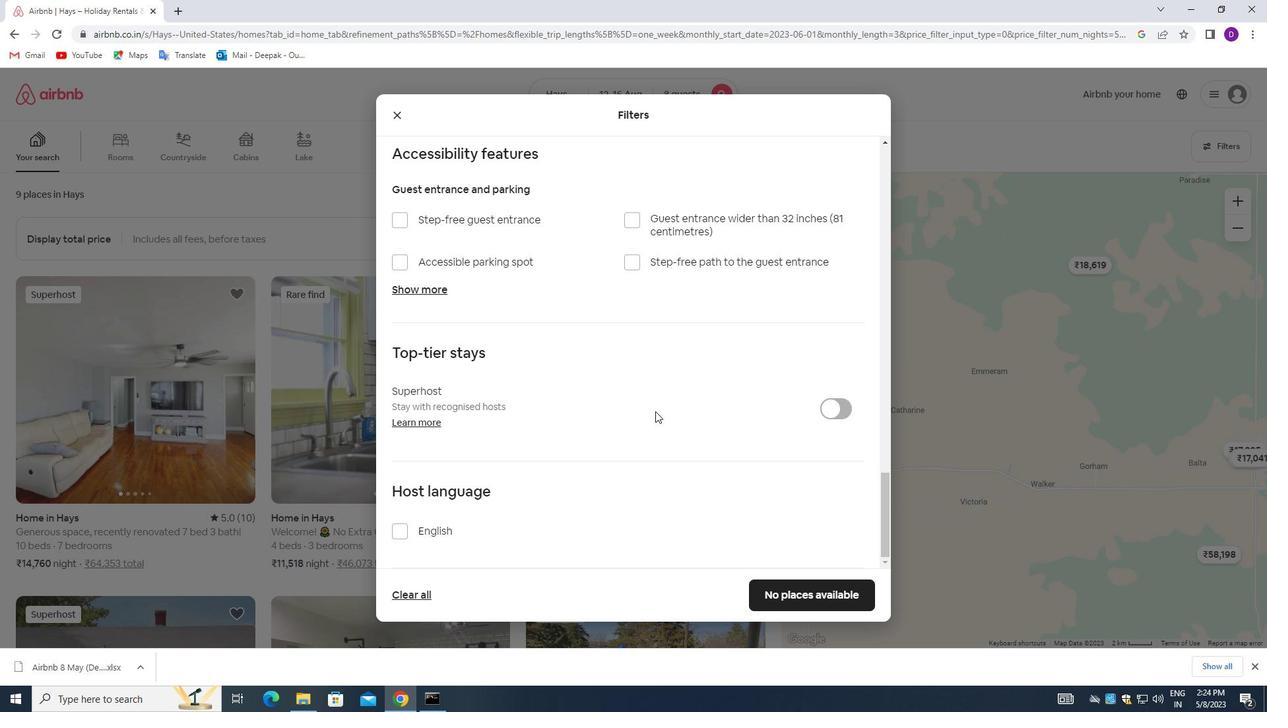 
Action: Mouse scrolled (655, 411) with delta (0, 0)
Screenshot: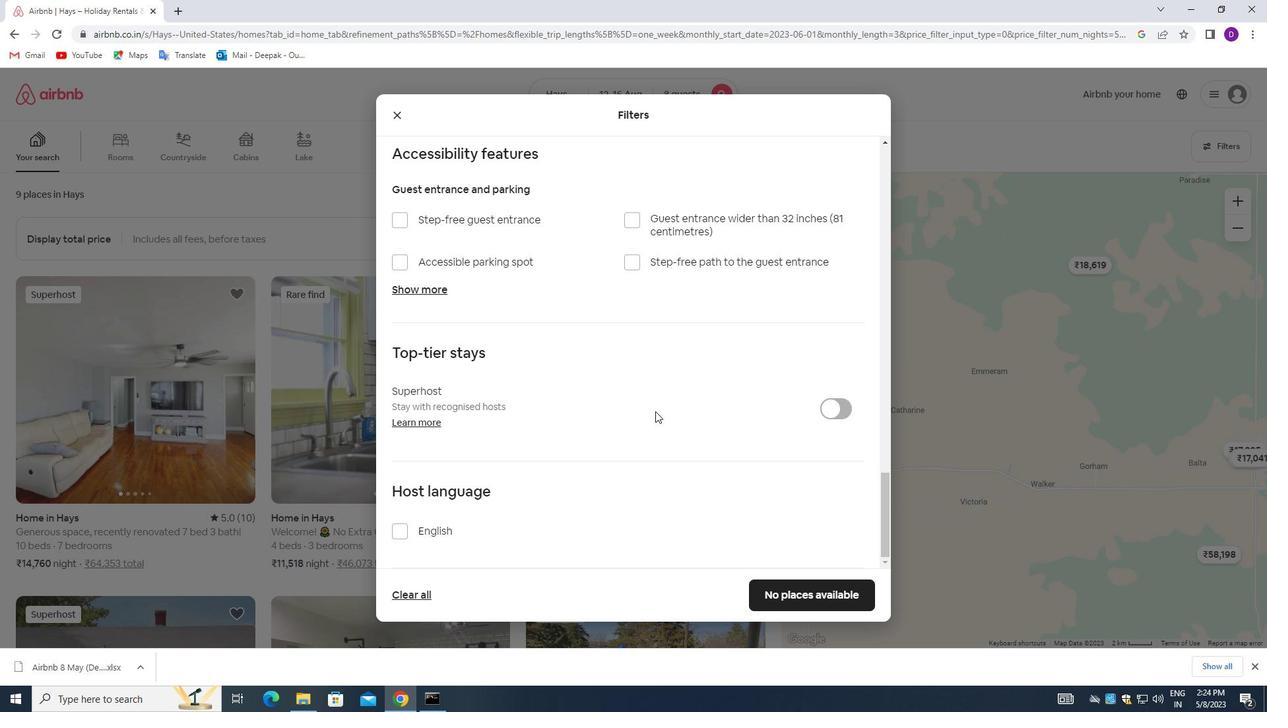 
Action: Mouse scrolled (655, 411) with delta (0, 0)
Screenshot: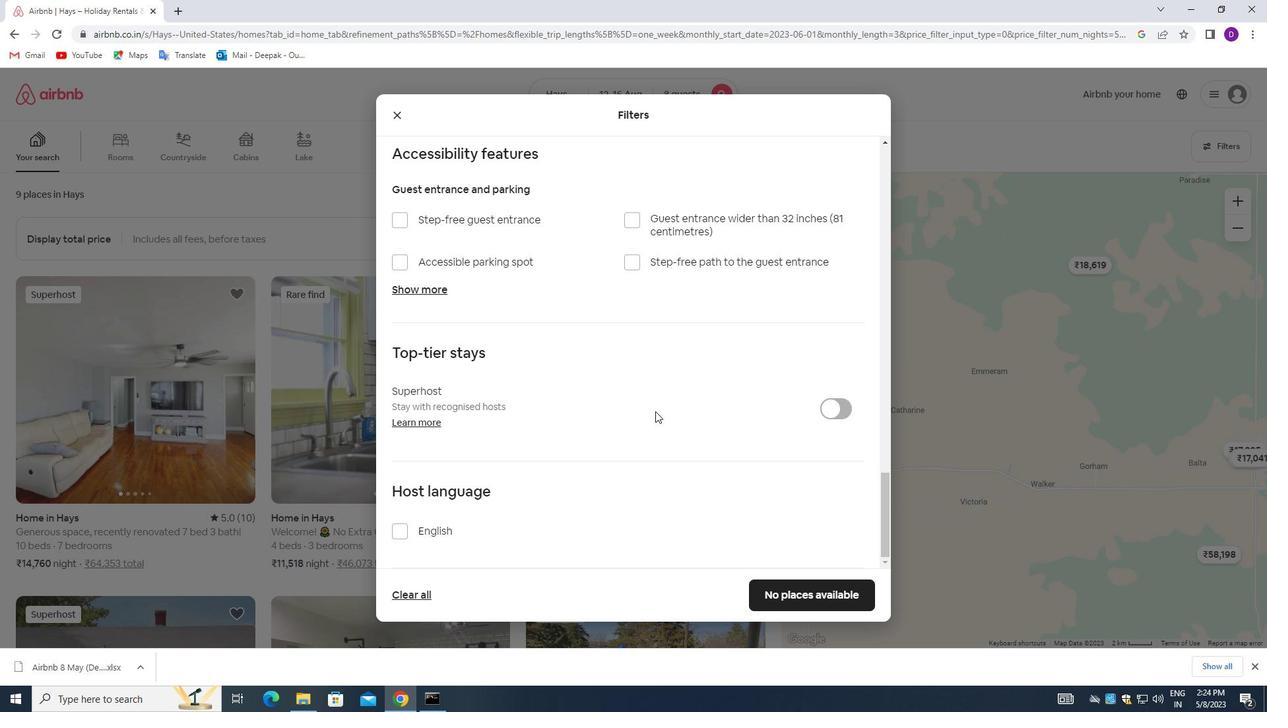 
Action: Mouse moved to (401, 529)
Screenshot: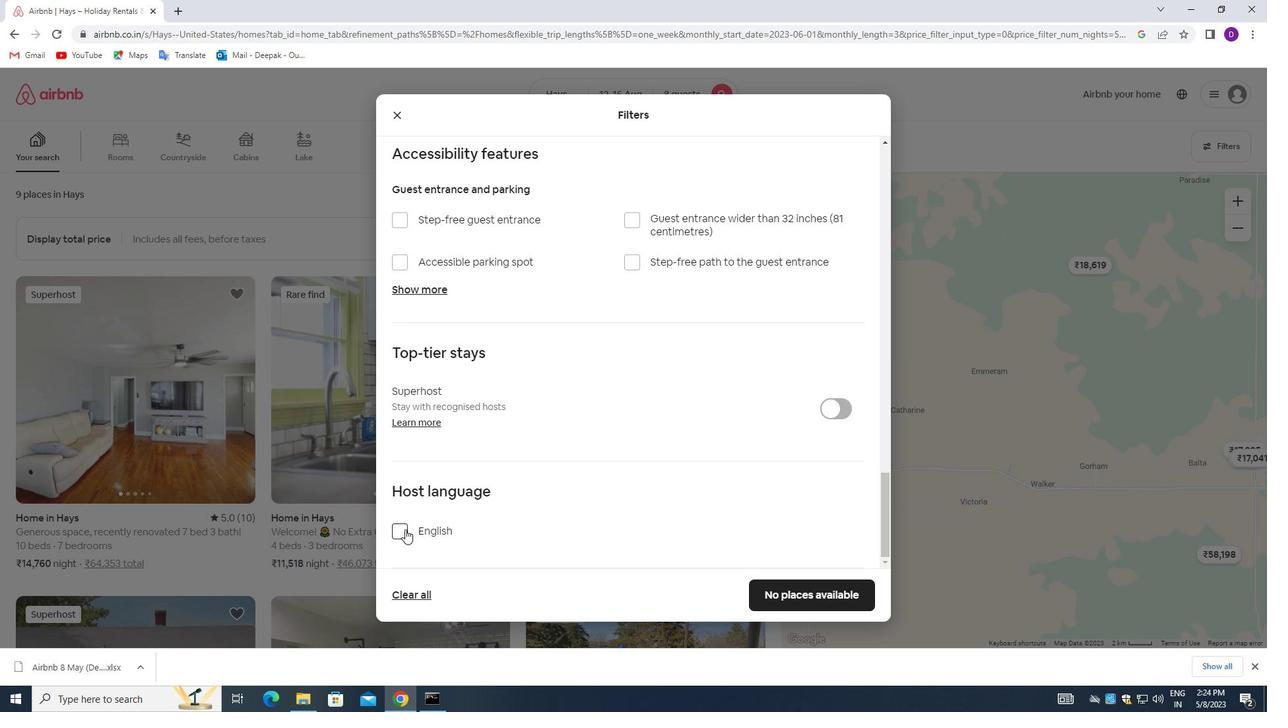 
Action: Mouse pressed left at (401, 529)
Screenshot: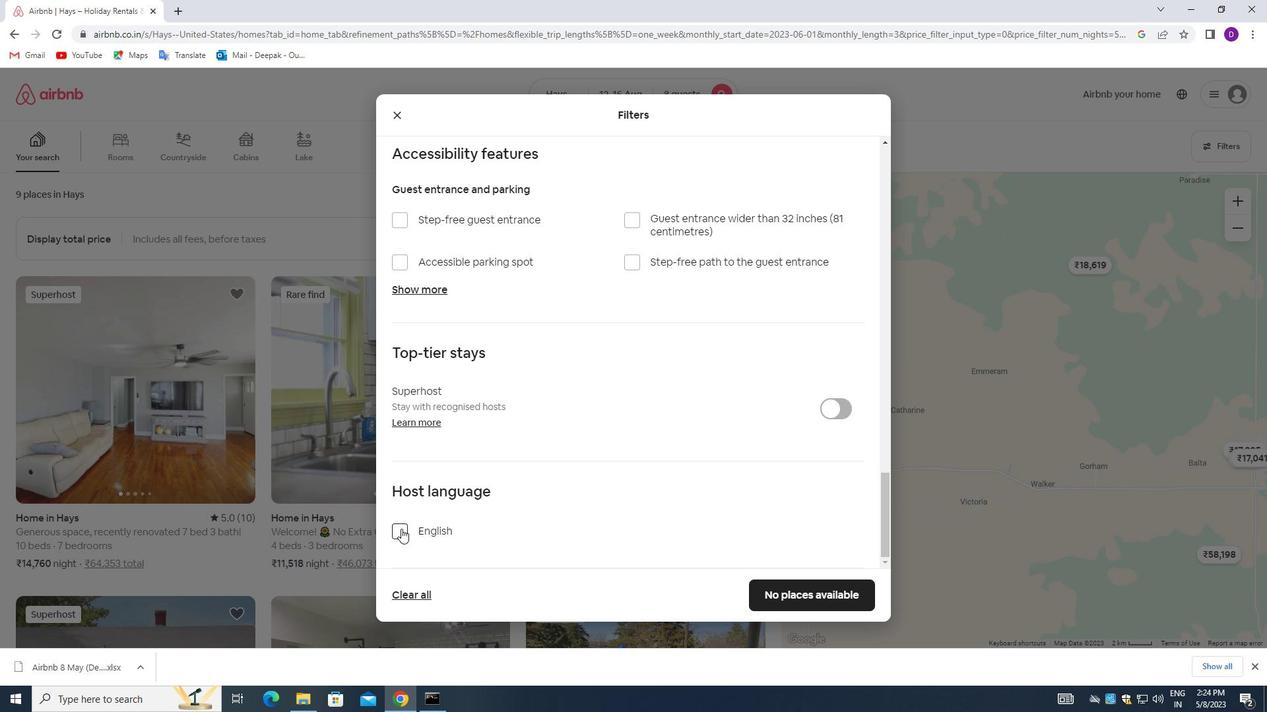 
Action: Mouse moved to (761, 557)
Screenshot: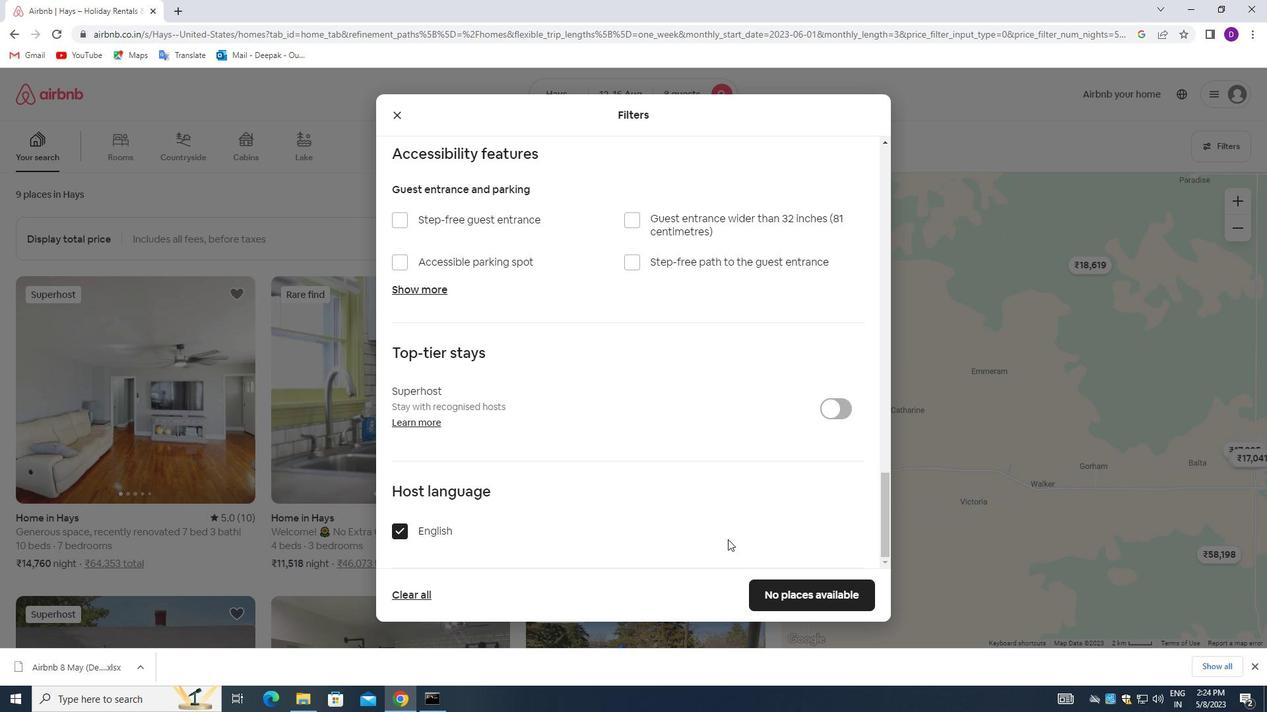 
Action: Mouse scrolled (761, 557) with delta (0, 0)
Screenshot: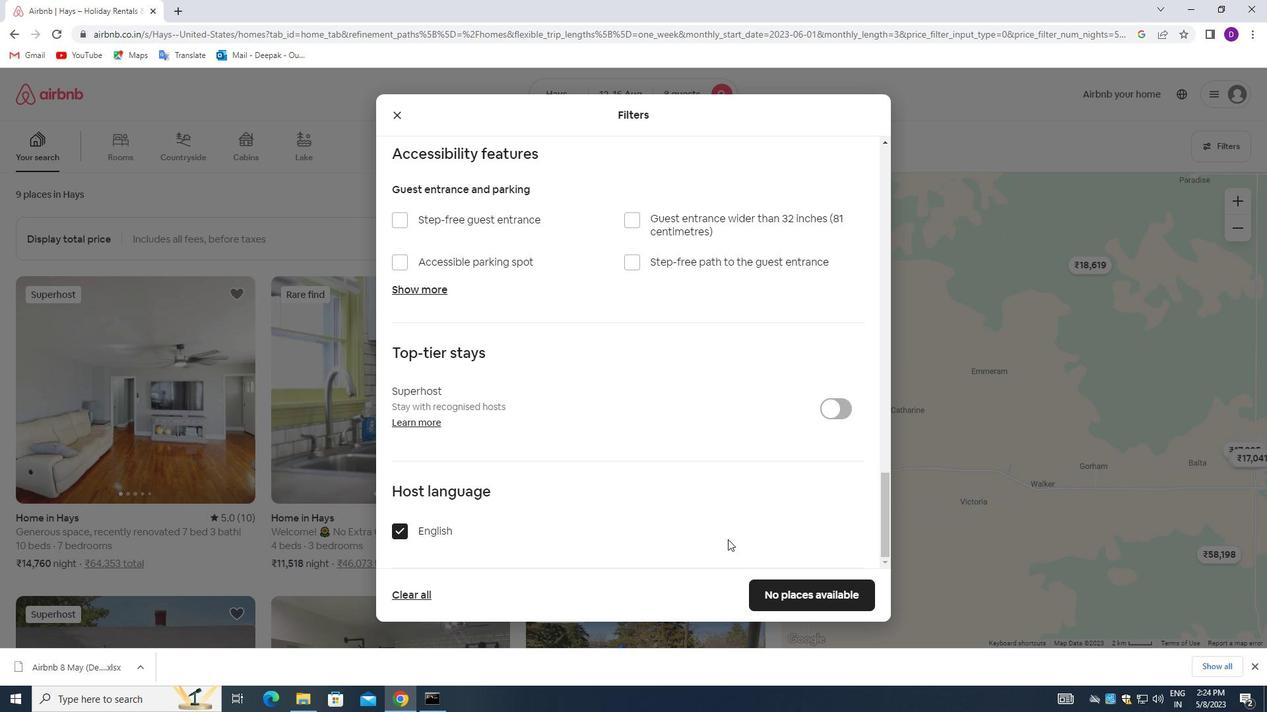 
Action: Mouse moved to (767, 564)
Screenshot: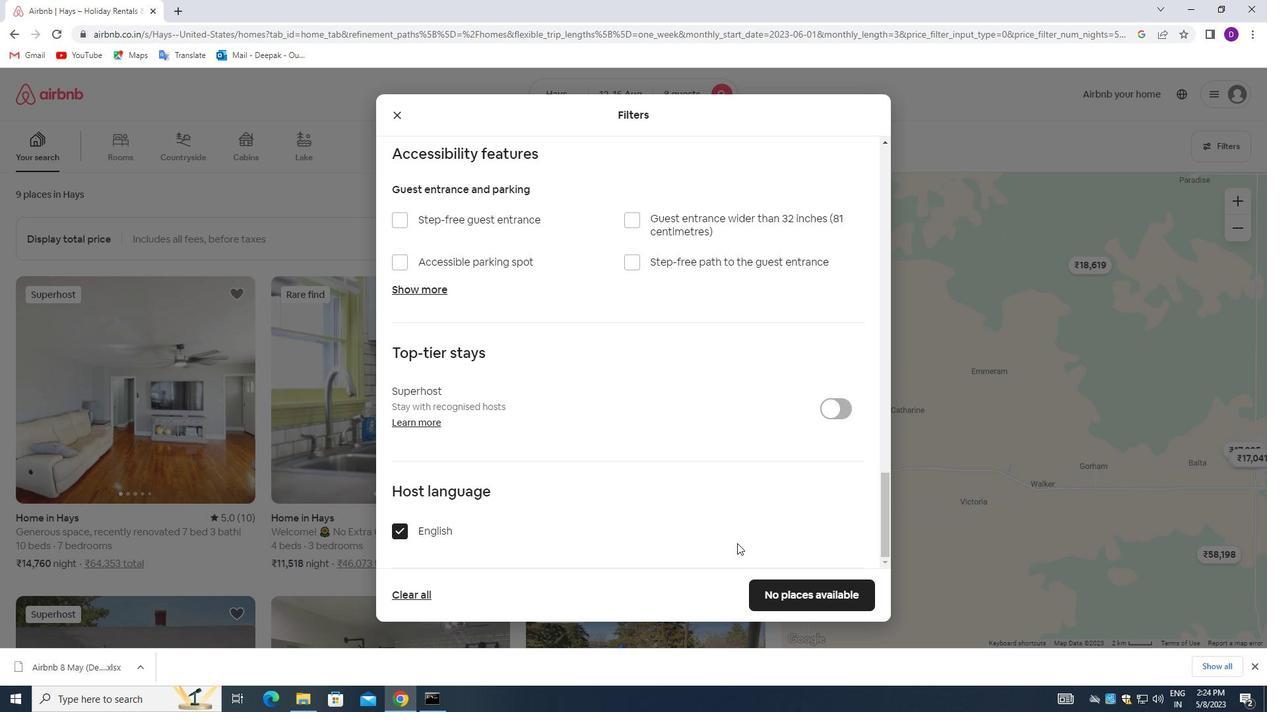 
Action: Mouse scrolled (767, 563) with delta (0, 0)
Screenshot: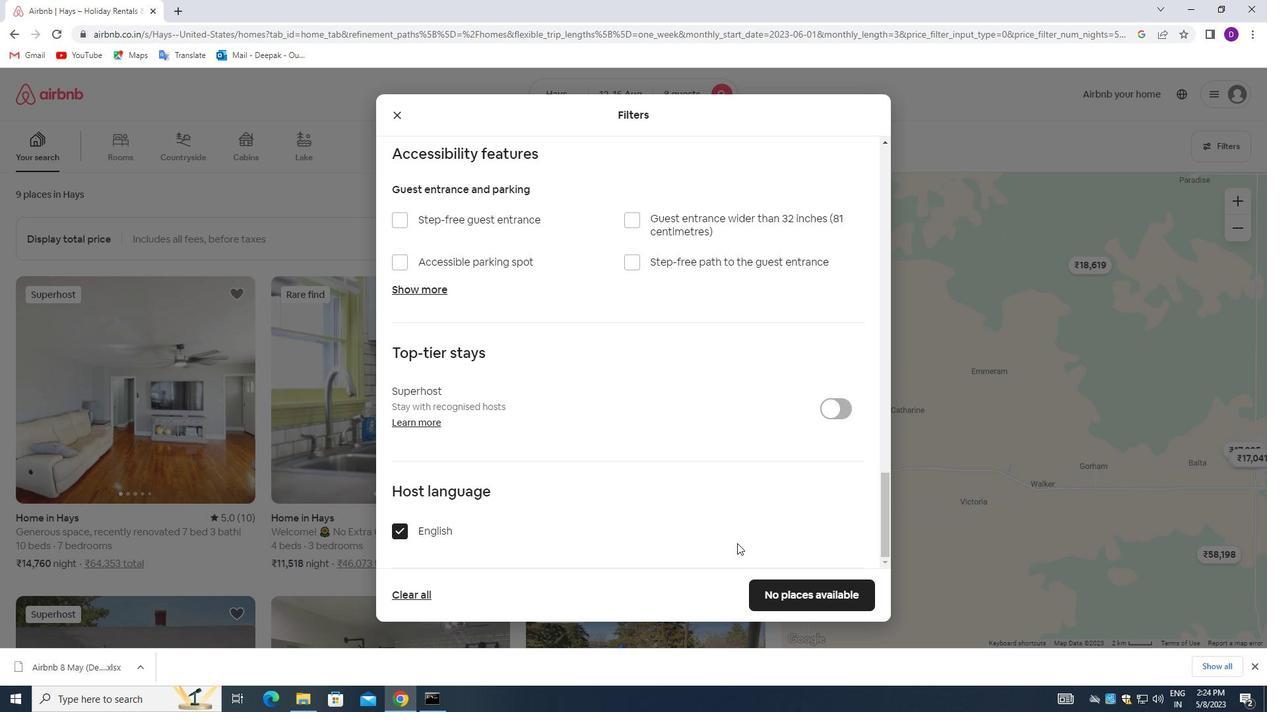 
Action: Mouse moved to (776, 594)
Screenshot: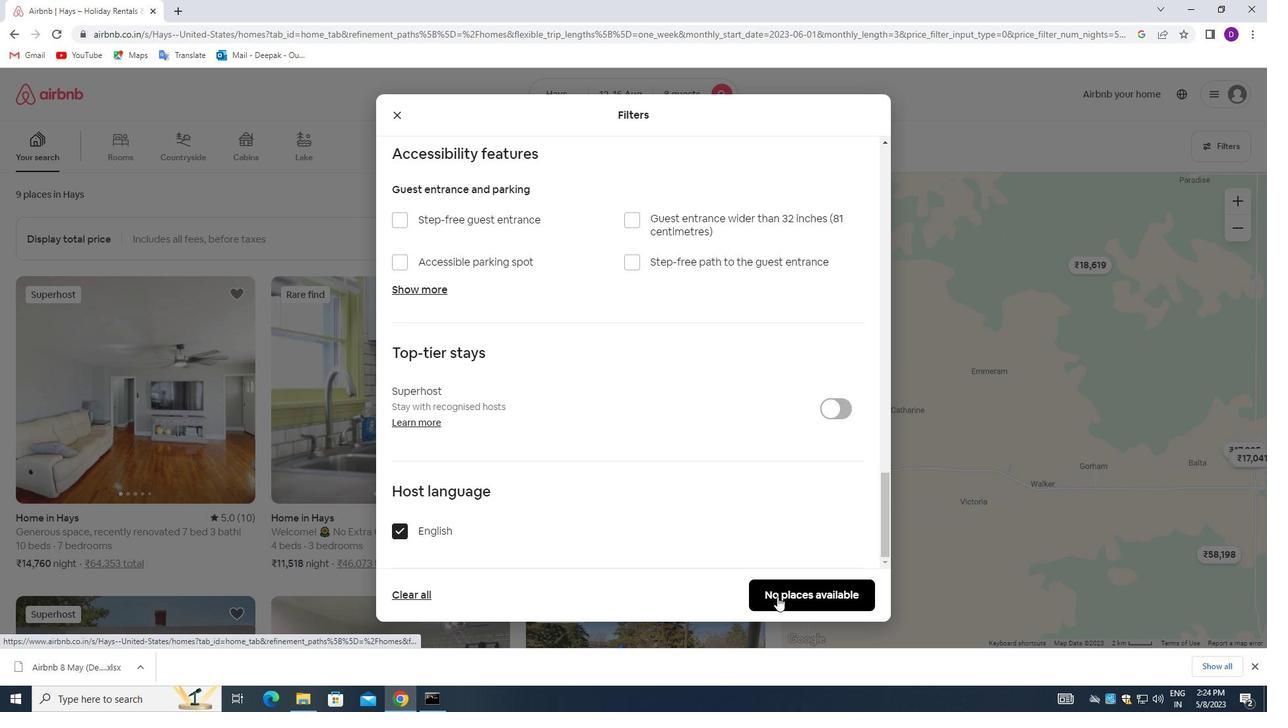 
Action: Mouse pressed left at (776, 594)
Screenshot: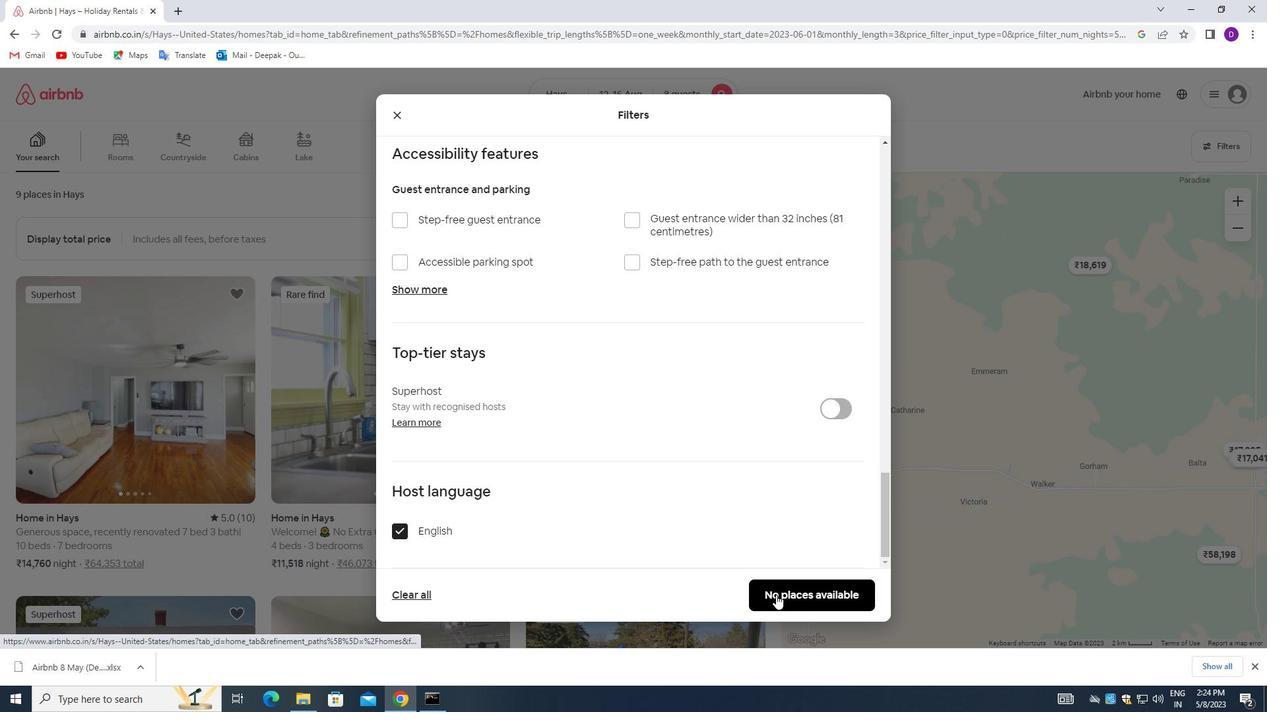 
